 Task: Determine the distance from Orlando to Everglades National Park.
Action: Mouse moved to (237, 85)
Screenshot: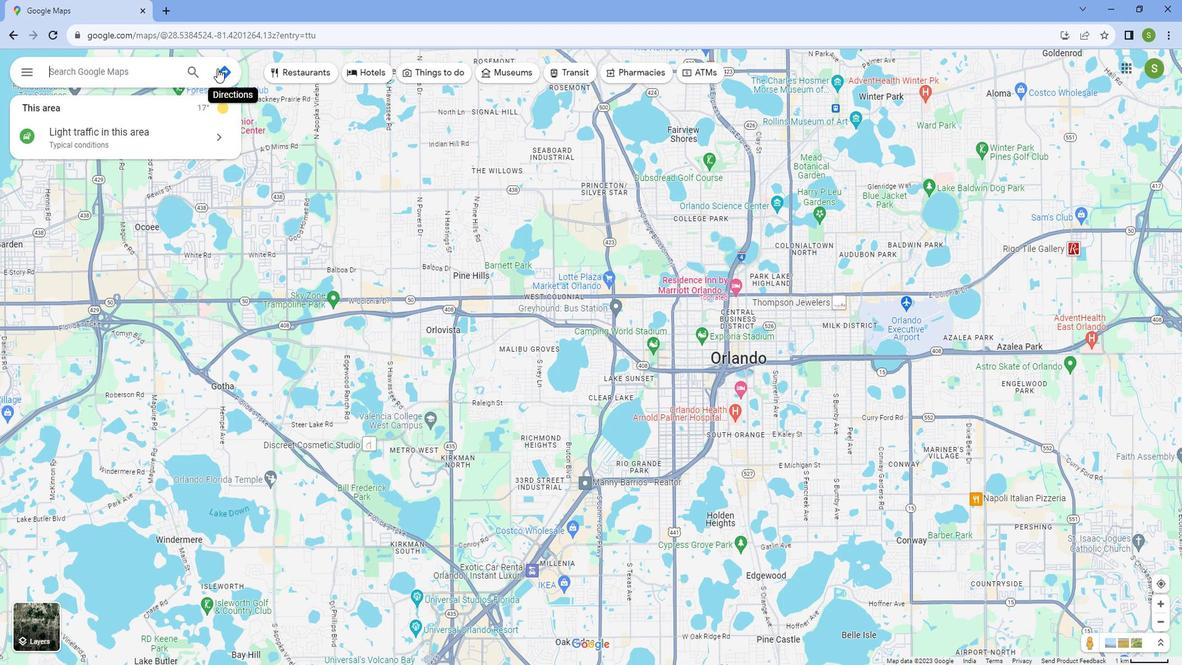 
Action: Mouse pressed left at (237, 85)
Screenshot: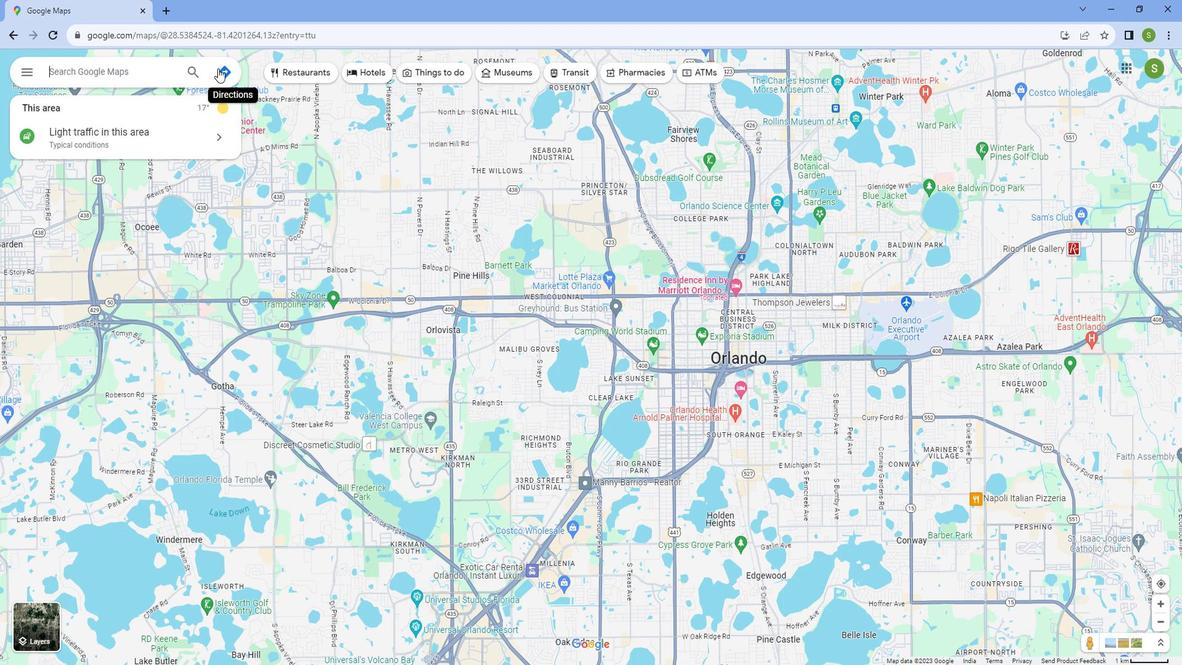 
Action: Mouse moved to (156, 115)
Screenshot: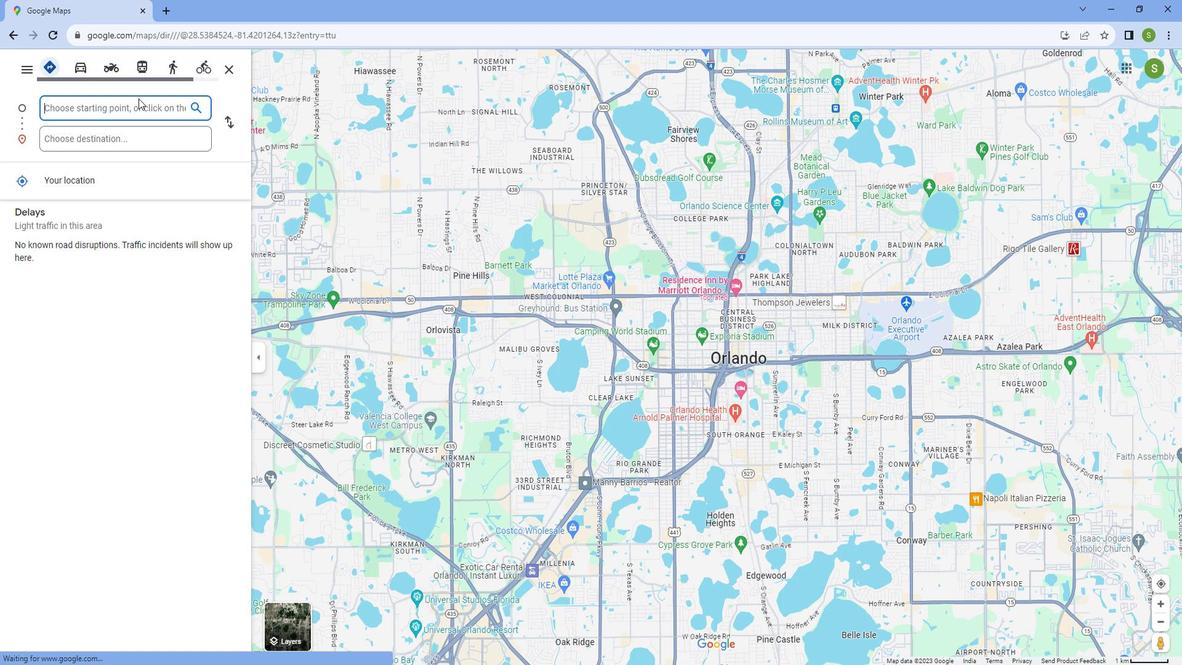 
Action: Mouse pressed left at (156, 115)
Screenshot: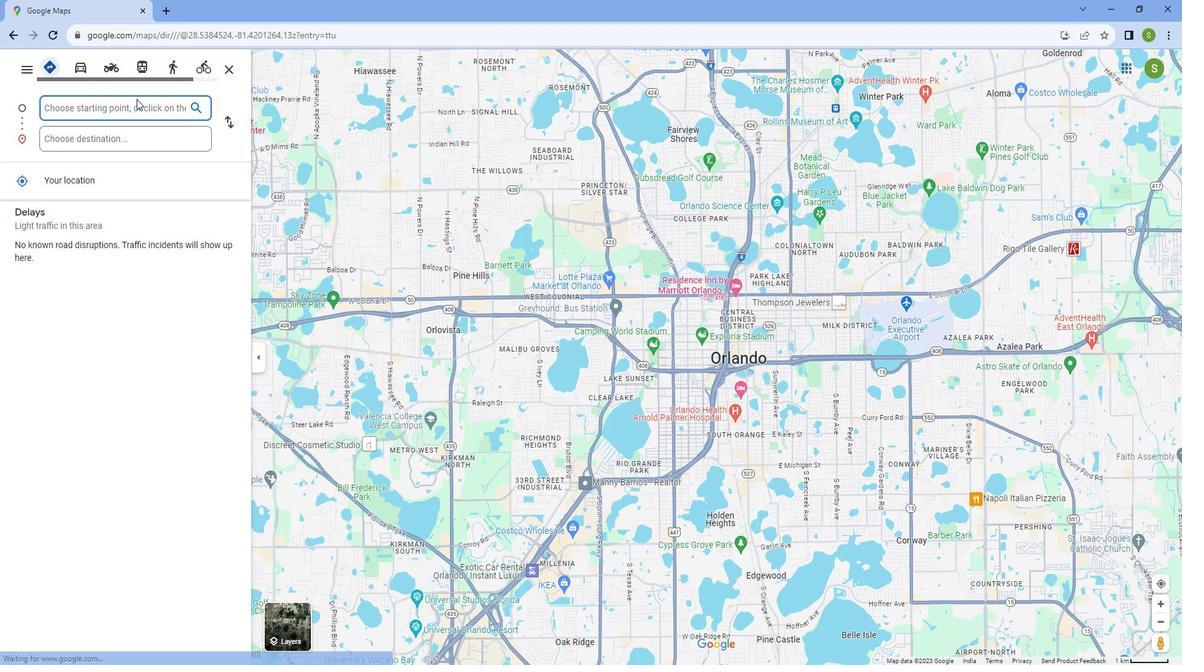 
Action: Mouse moved to (146, 123)
Screenshot: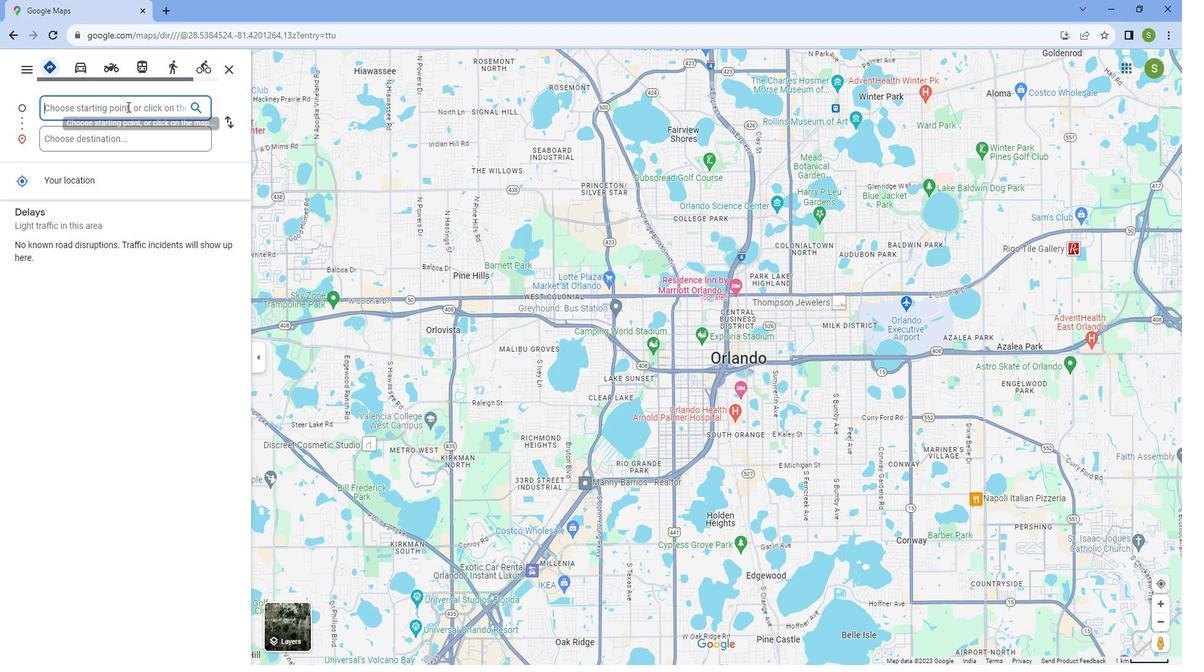
Action: Mouse pressed left at (146, 123)
Screenshot: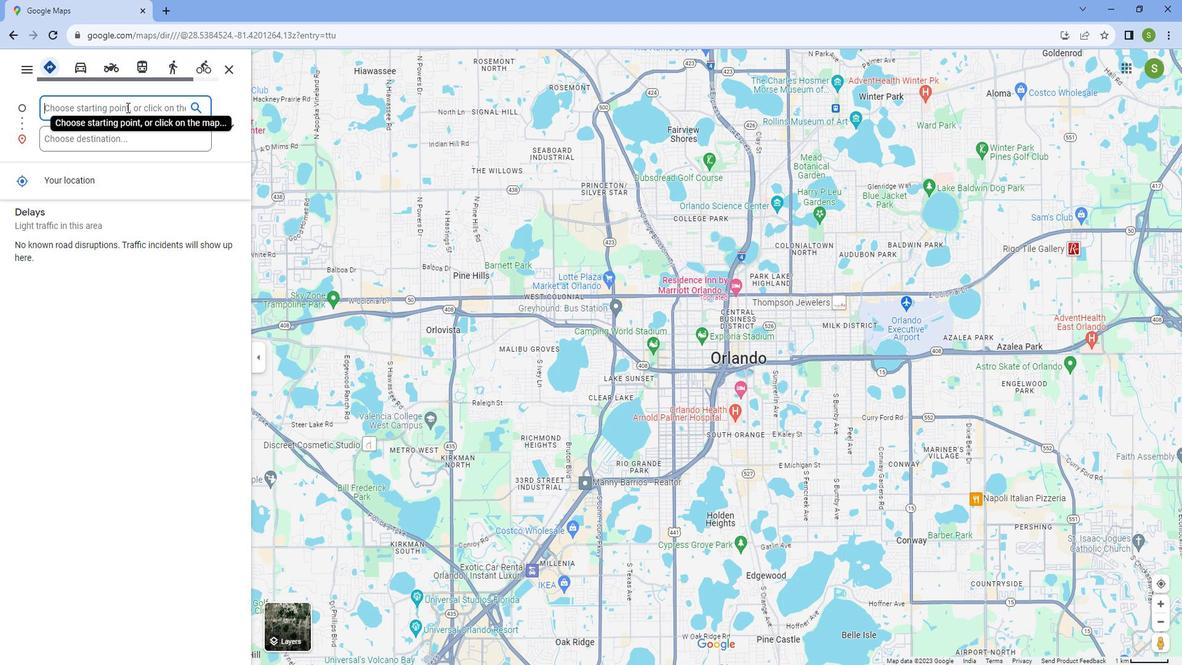 
Action: Key pressed <Key.caps_lock>O<Key.caps_lock>rkl<Key.backspace><Key.backspace>lando
Screenshot: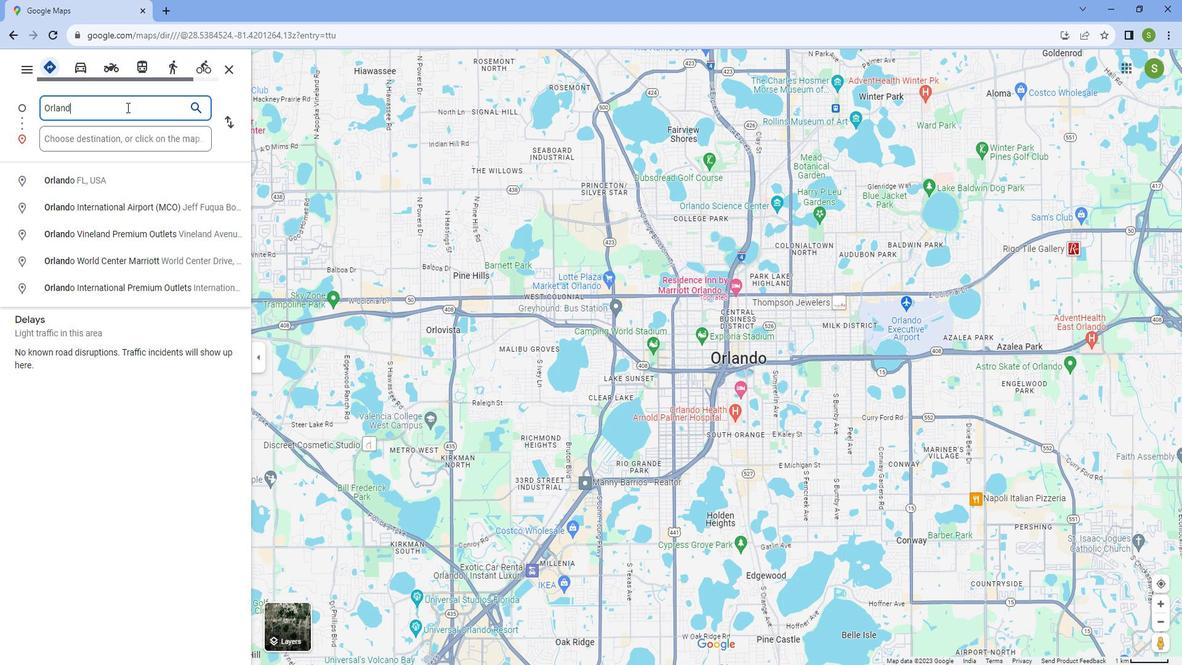 
Action: Mouse moved to (131, 190)
Screenshot: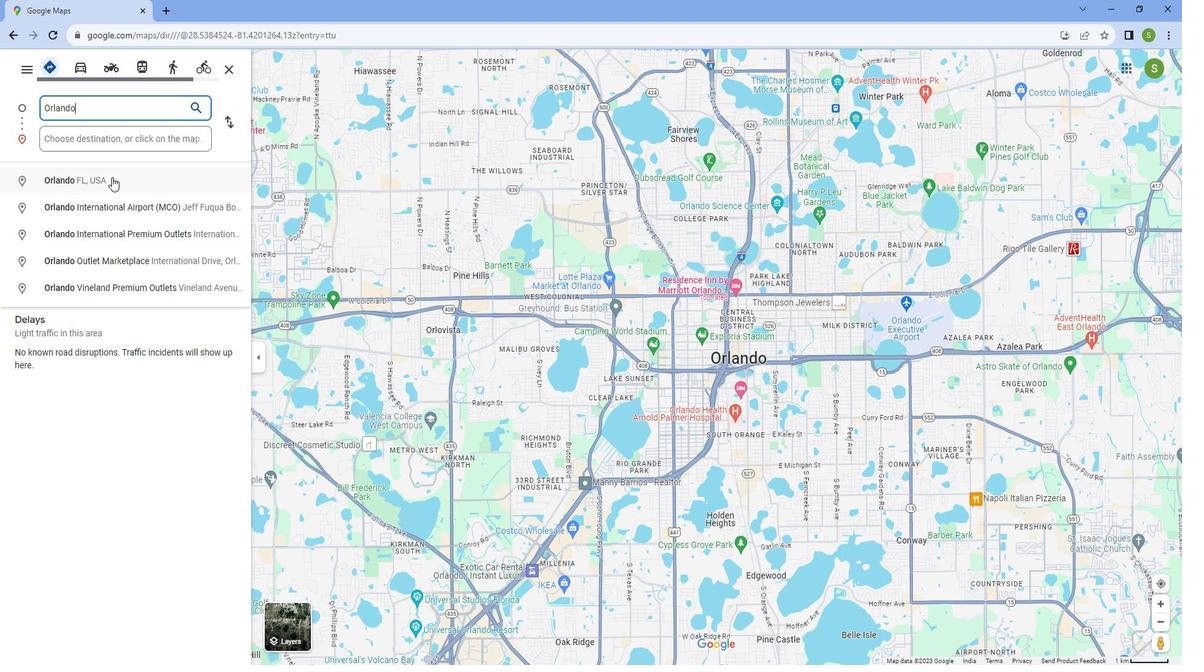 
Action: Mouse pressed left at (131, 190)
Screenshot: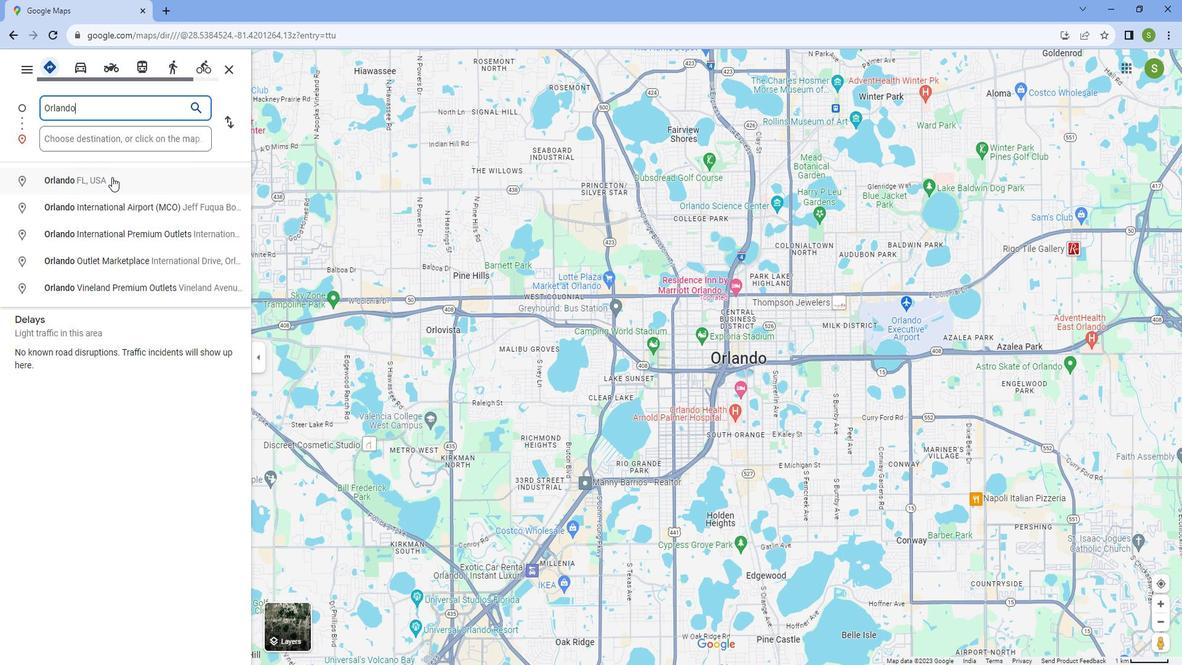 
Action: Mouse moved to (118, 149)
Screenshot: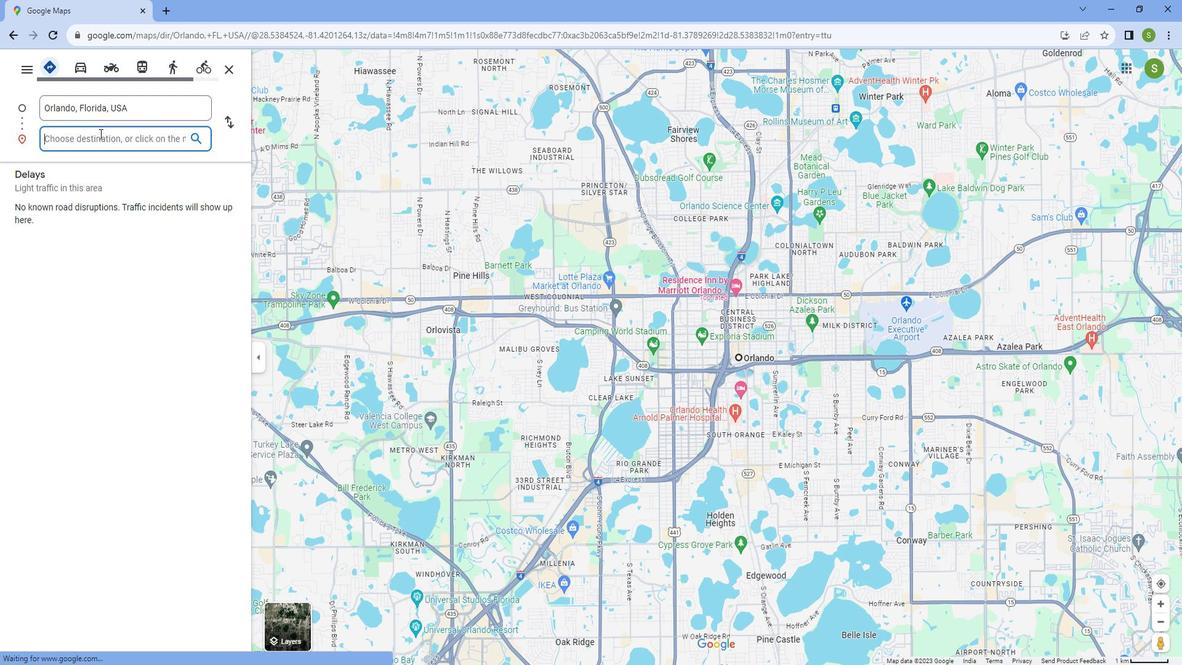 
Action: Mouse pressed left at (118, 149)
Screenshot: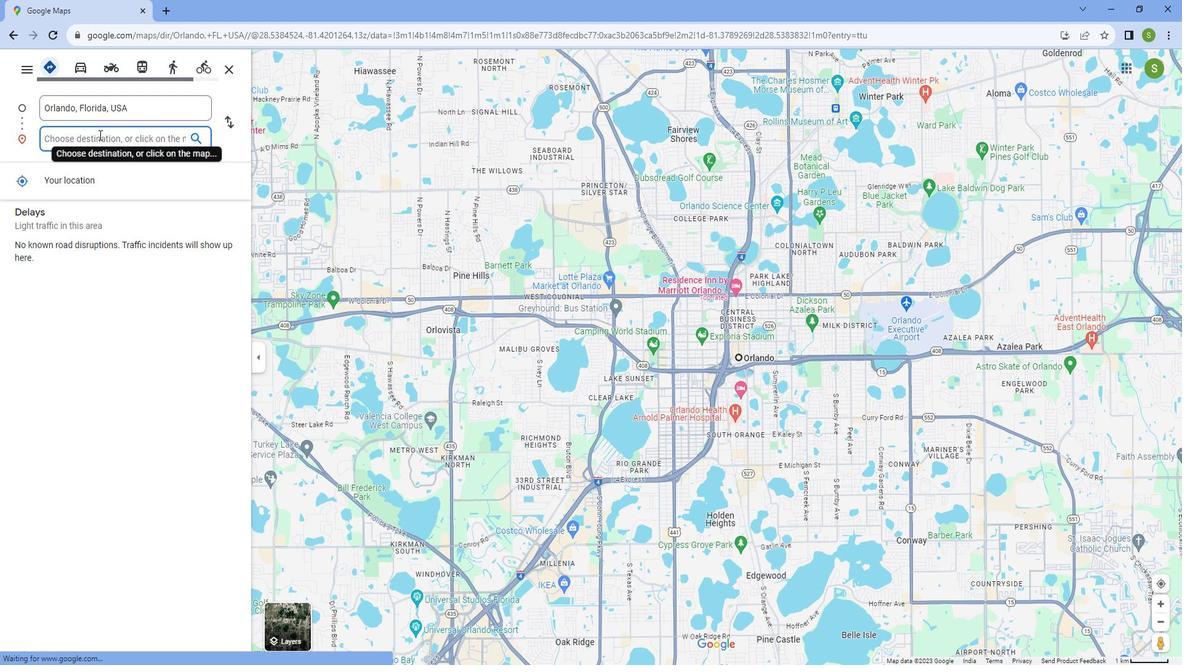 
Action: Key pressed <Key.caps_lock>E<Key.caps_lock>verglades<Key.space><Key.caps_lock>N<Key.caps_lock>t<Key.backspace>ational<Key.space><Key.caps_lock>P<Key.caps_lock>rk
Screenshot: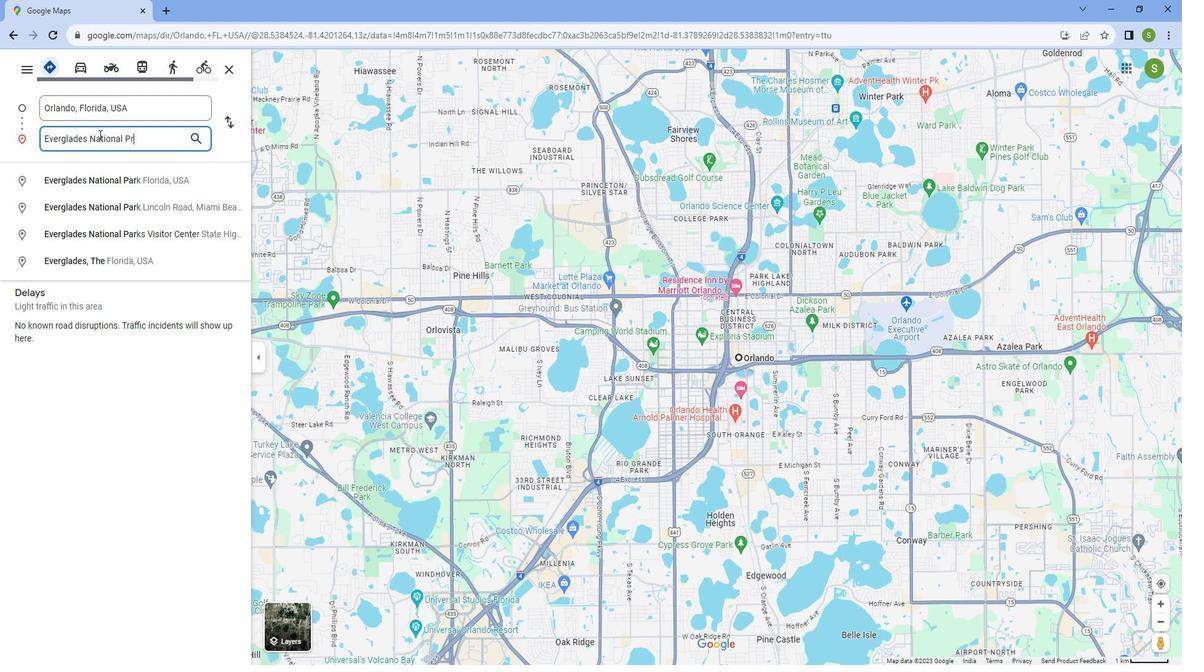 
Action: Mouse moved to (123, 192)
Screenshot: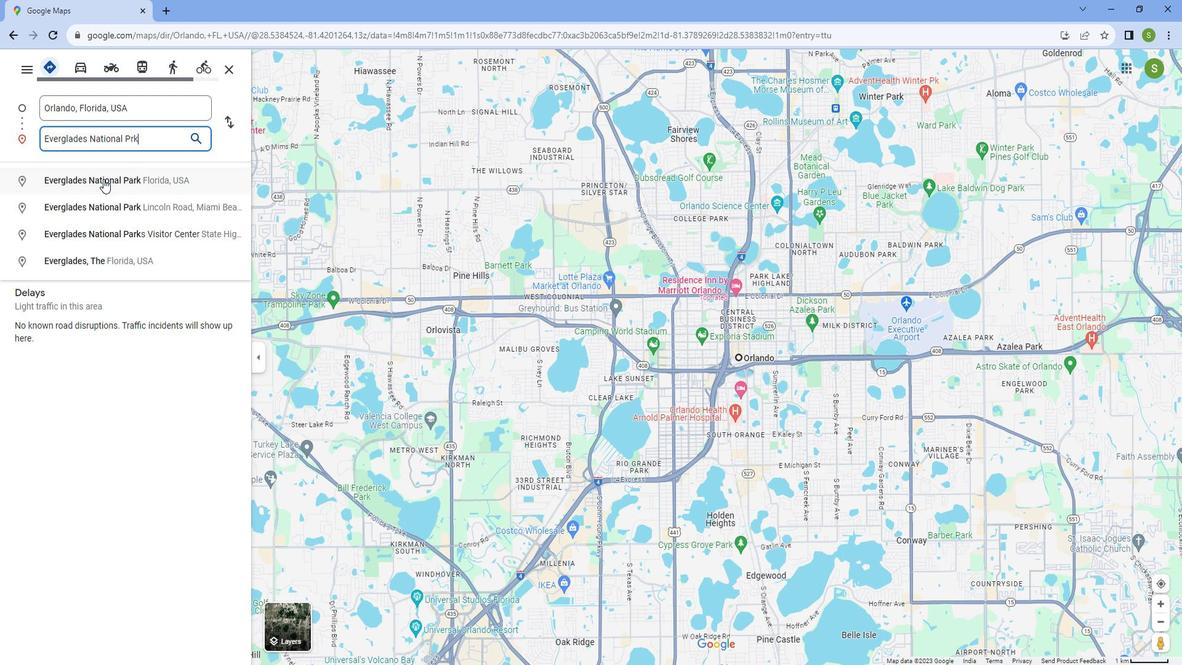
Action: Mouse pressed left at (123, 192)
Screenshot: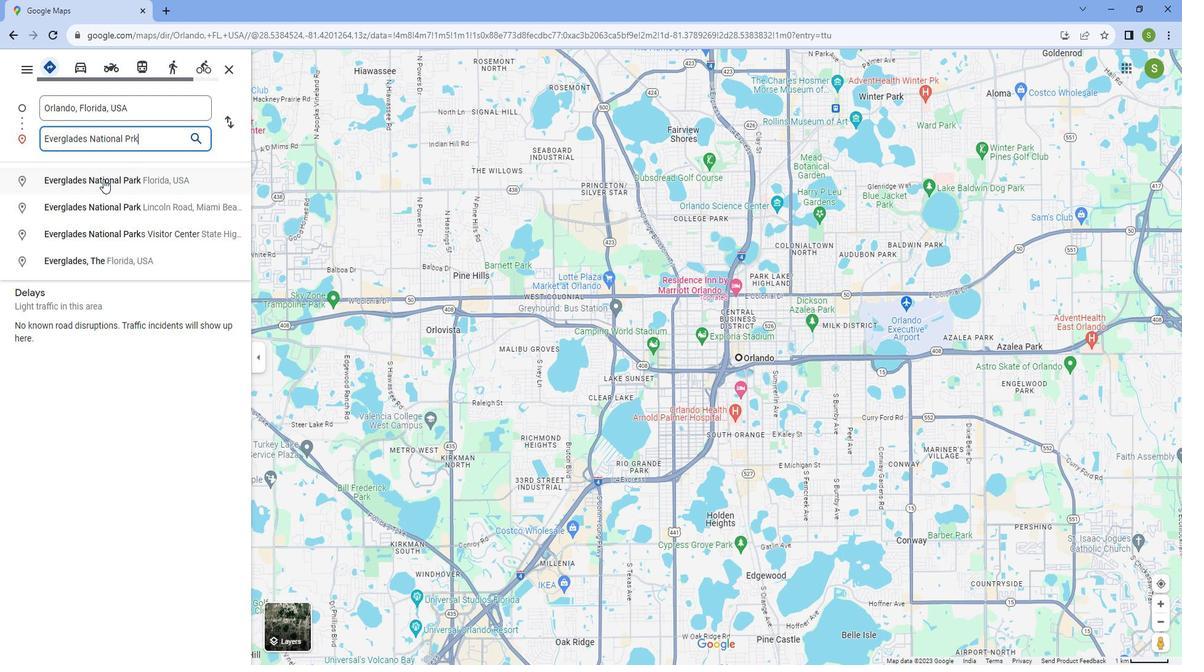 
Action: Mouse moved to (513, 620)
Screenshot: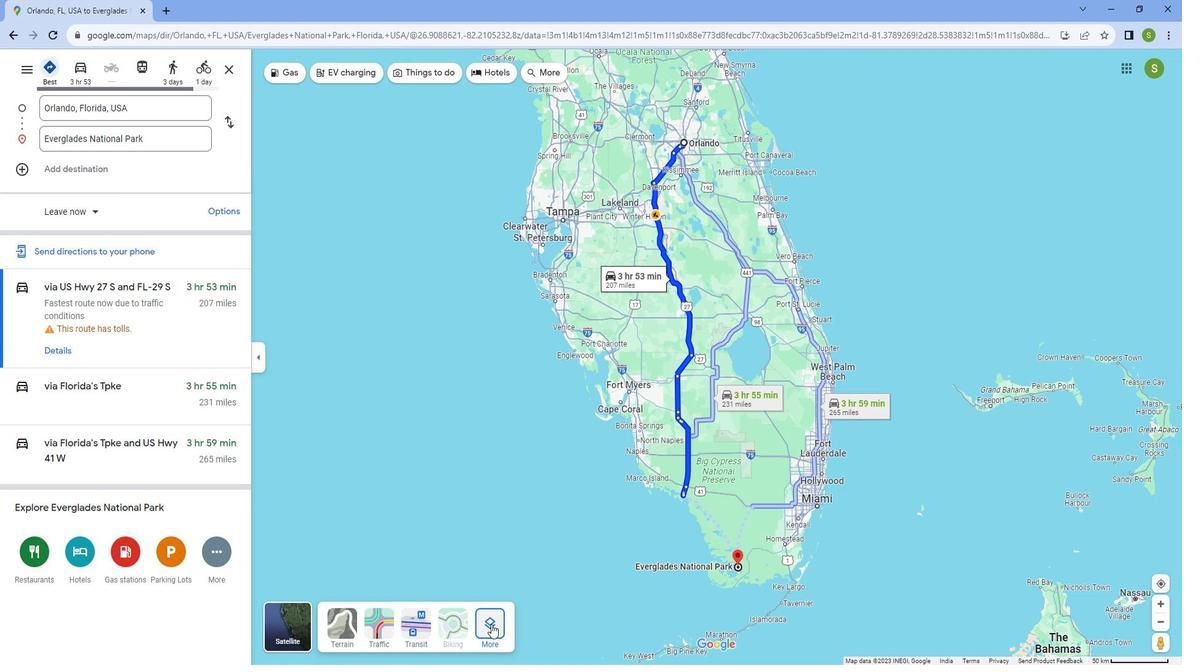
Action: Mouse pressed left at (513, 620)
Screenshot: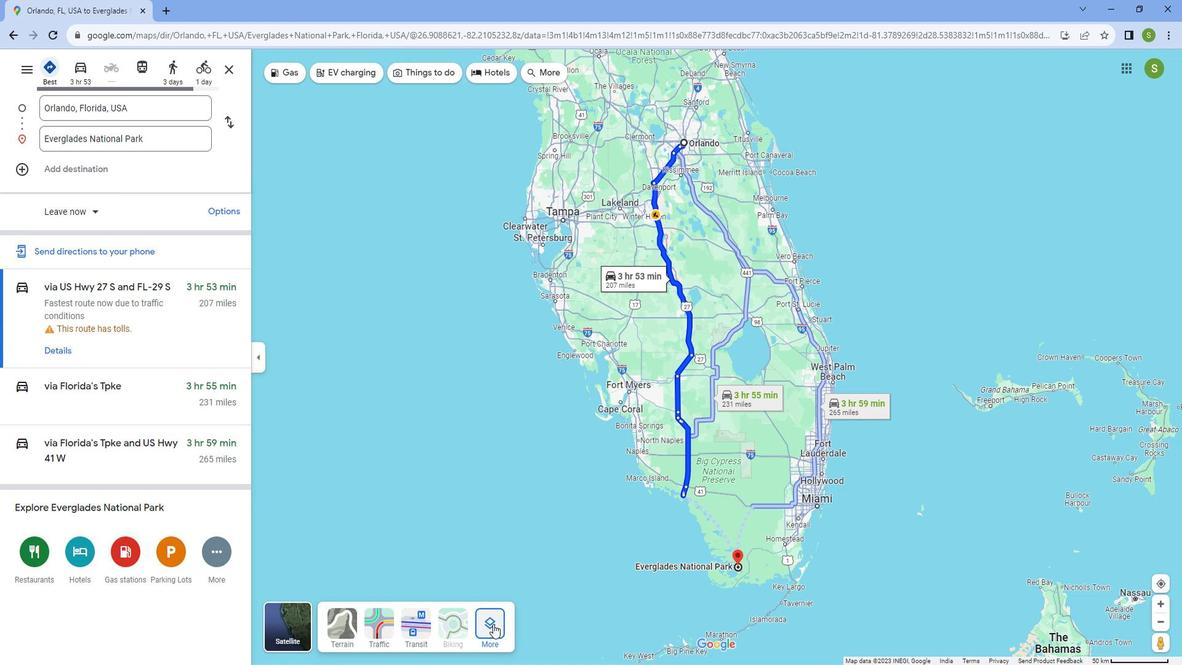 
Action: Mouse moved to (391, 508)
Screenshot: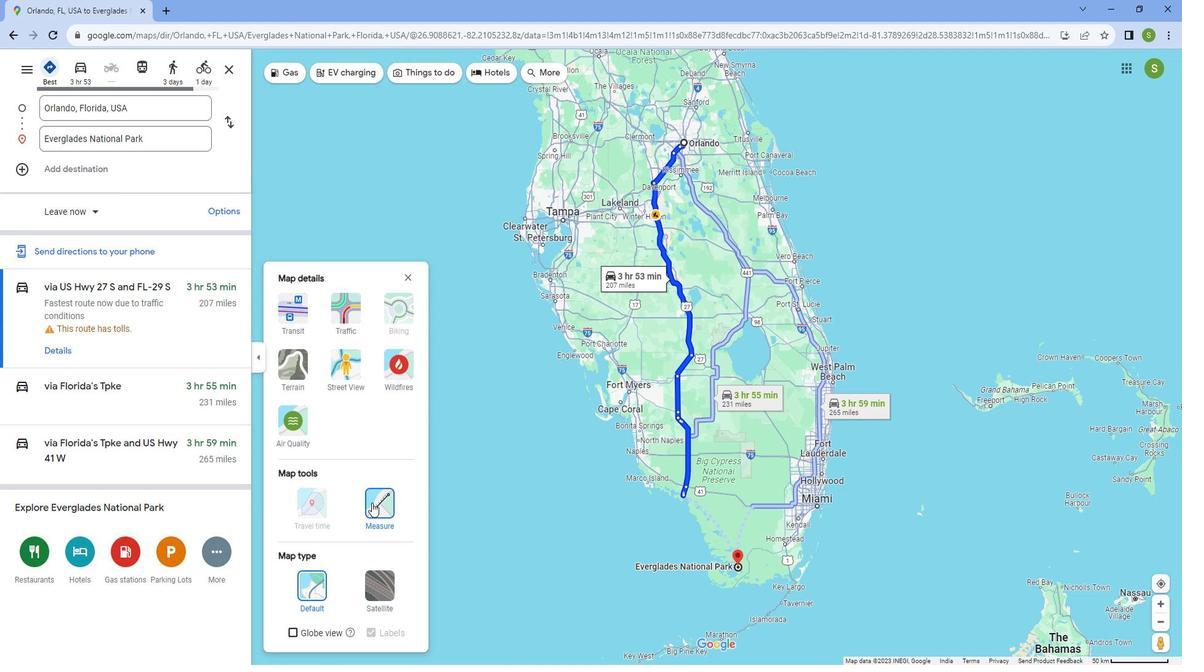 
Action: Mouse pressed left at (391, 508)
Screenshot: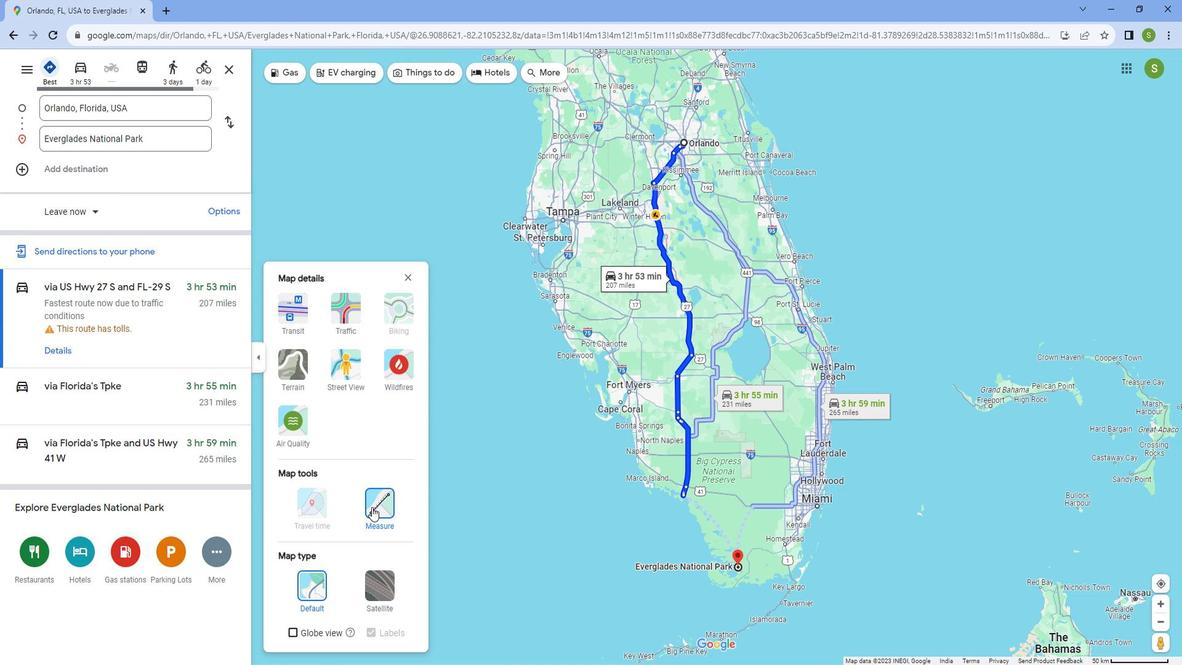 
Action: Mouse moved to (781, 560)
Screenshot: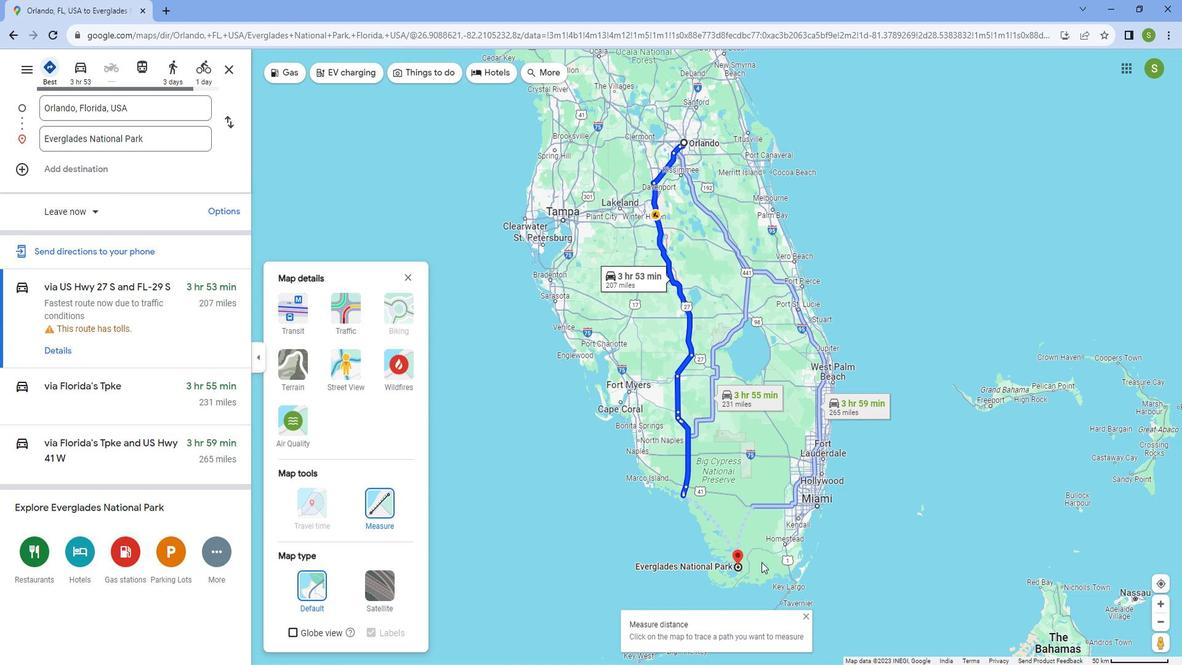 
Action: Mouse scrolled (781, 561) with delta (0, 0)
Screenshot: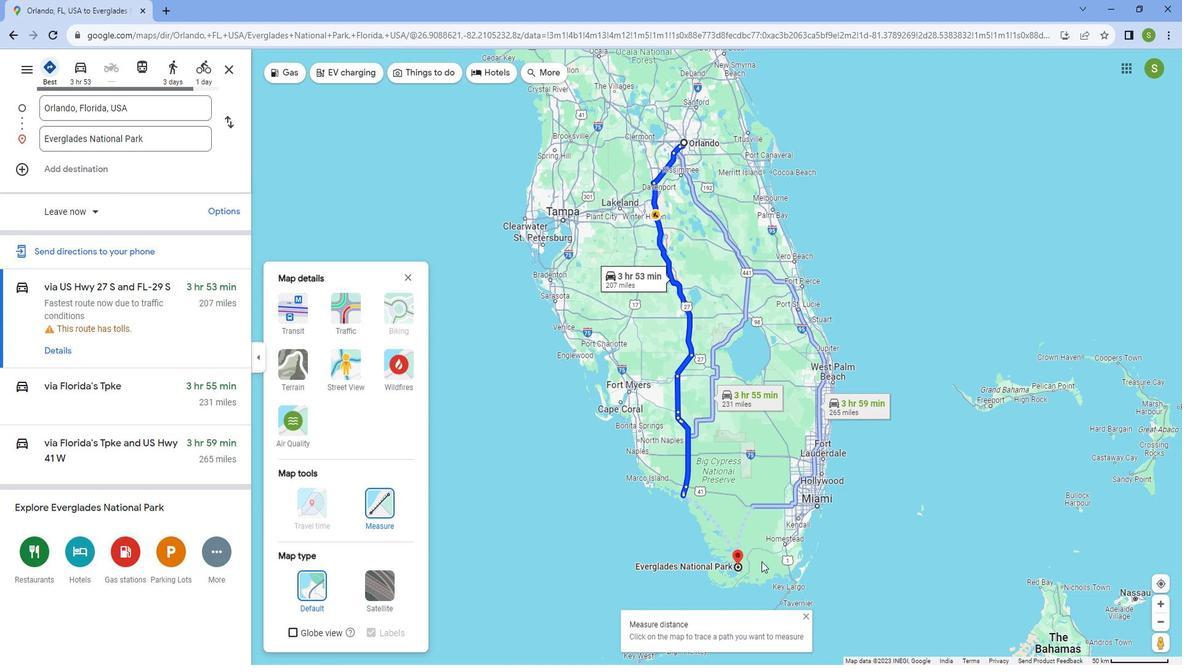 
Action: Mouse moved to (737, 19)
Screenshot: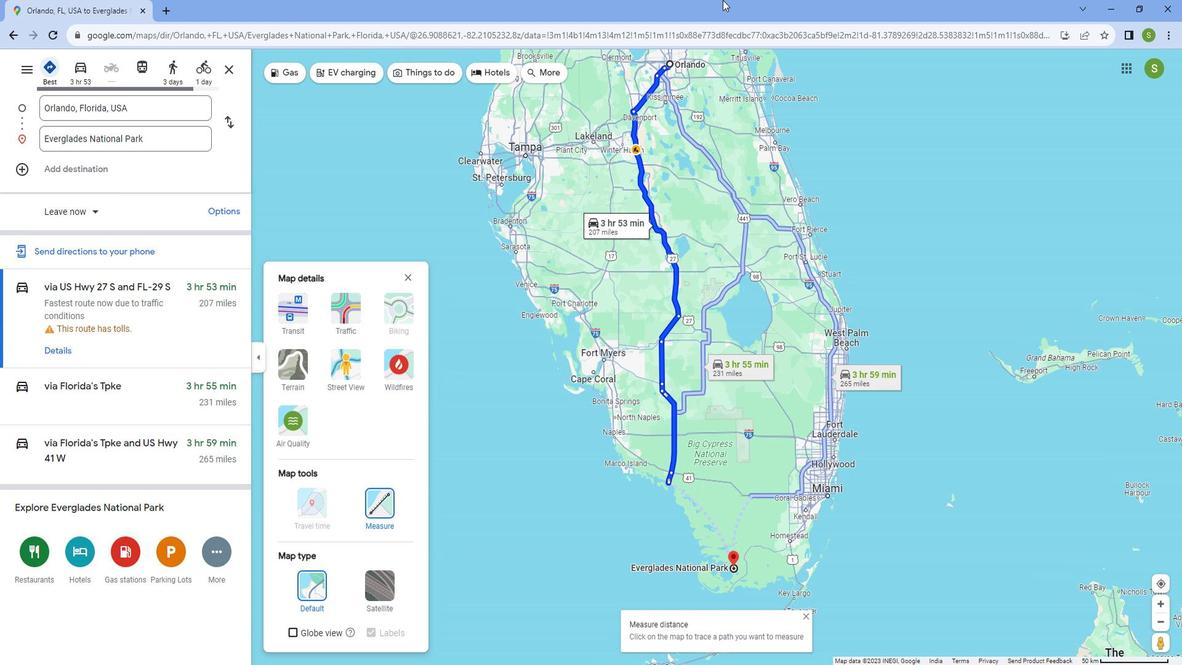 
Action: Mouse scrolled (737, 19) with delta (0, 0)
Screenshot: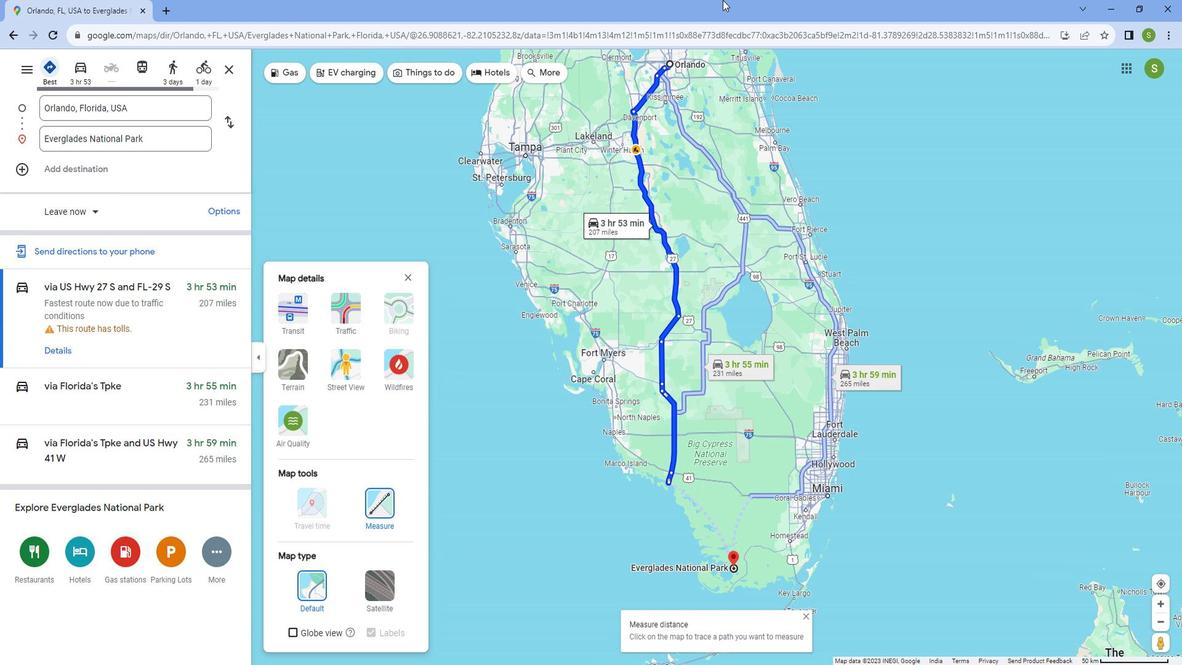 
Action: Mouse moved to (657, 86)
Screenshot: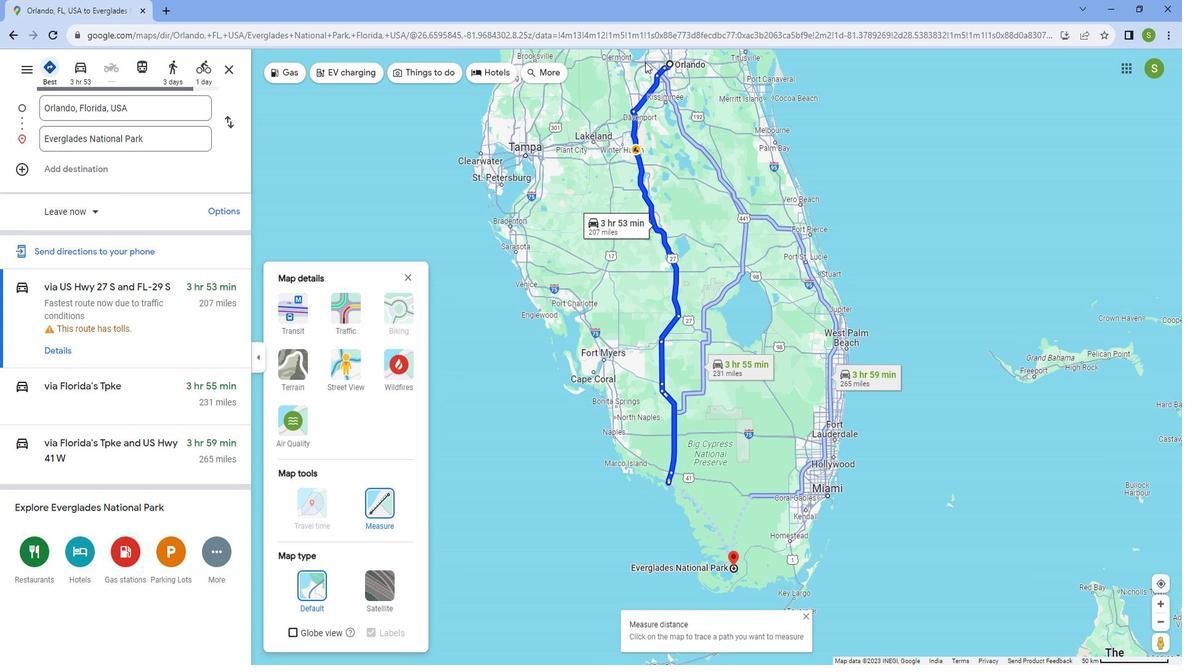 
Action: Mouse scrolled (657, 86) with delta (0, 0)
Screenshot: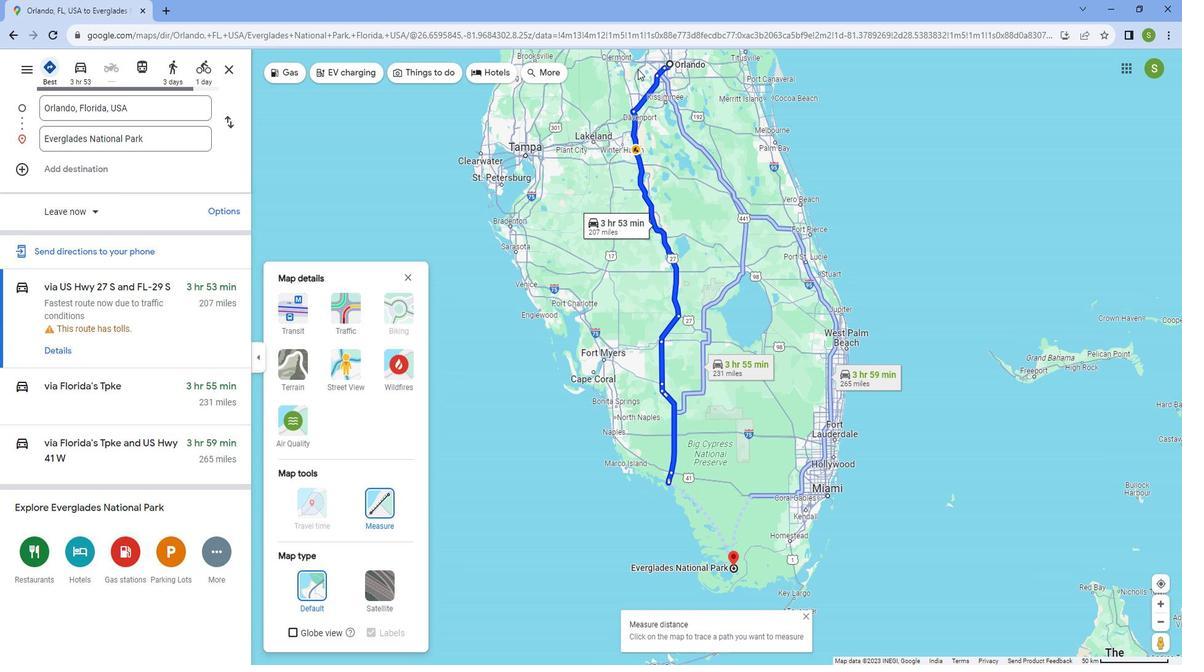 
Action: Mouse scrolled (657, 86) with delta (0, 0)
Screenshot: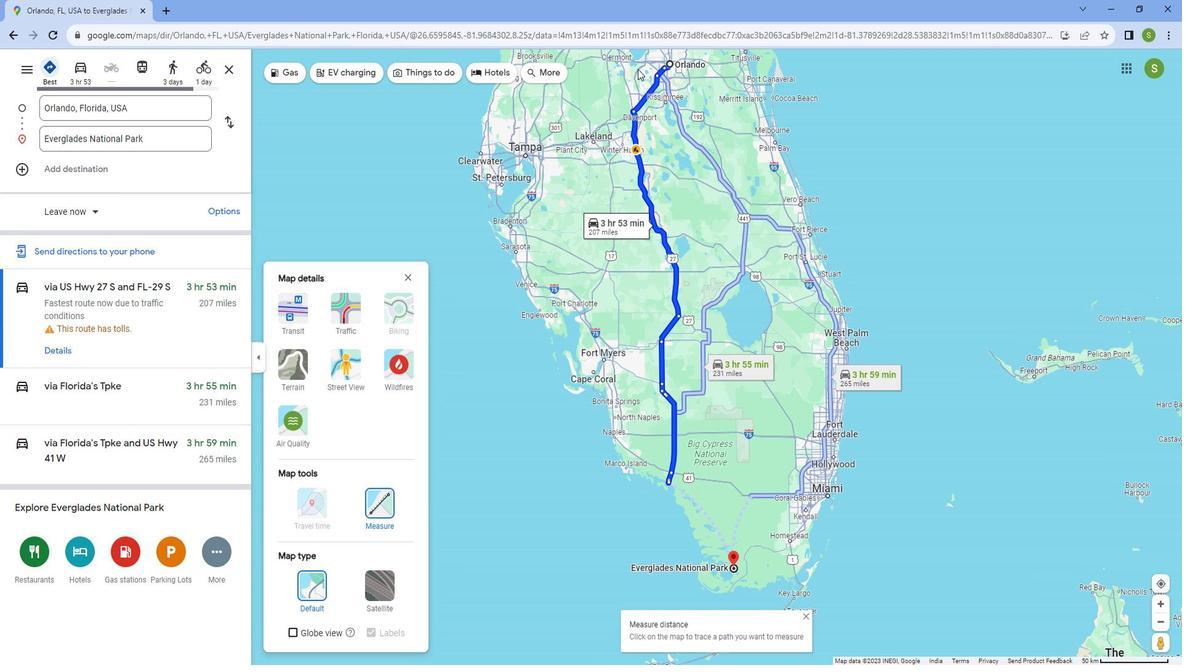 
Action: Mouse scrolled (657, 86) with delta (0, 0)
Screenshot: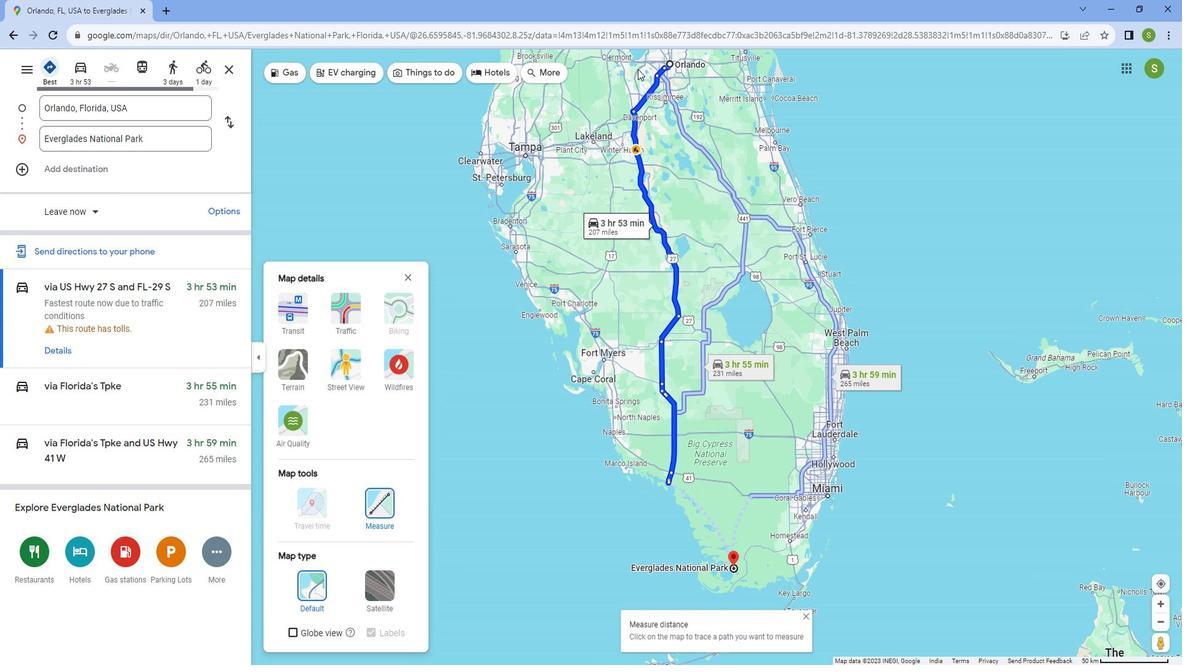 
Action: Mouse moved to (662, 57)
Screenshot: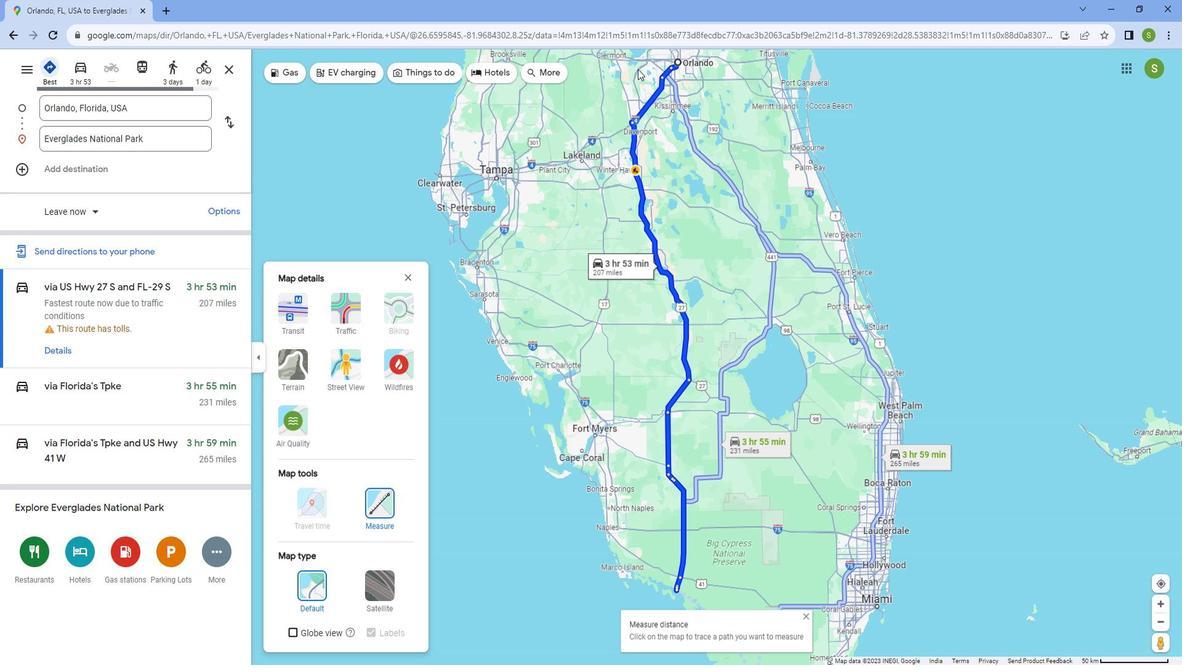 
Action: Mouse scrolled (662, 57) with delta (0, 0)
Screenshot: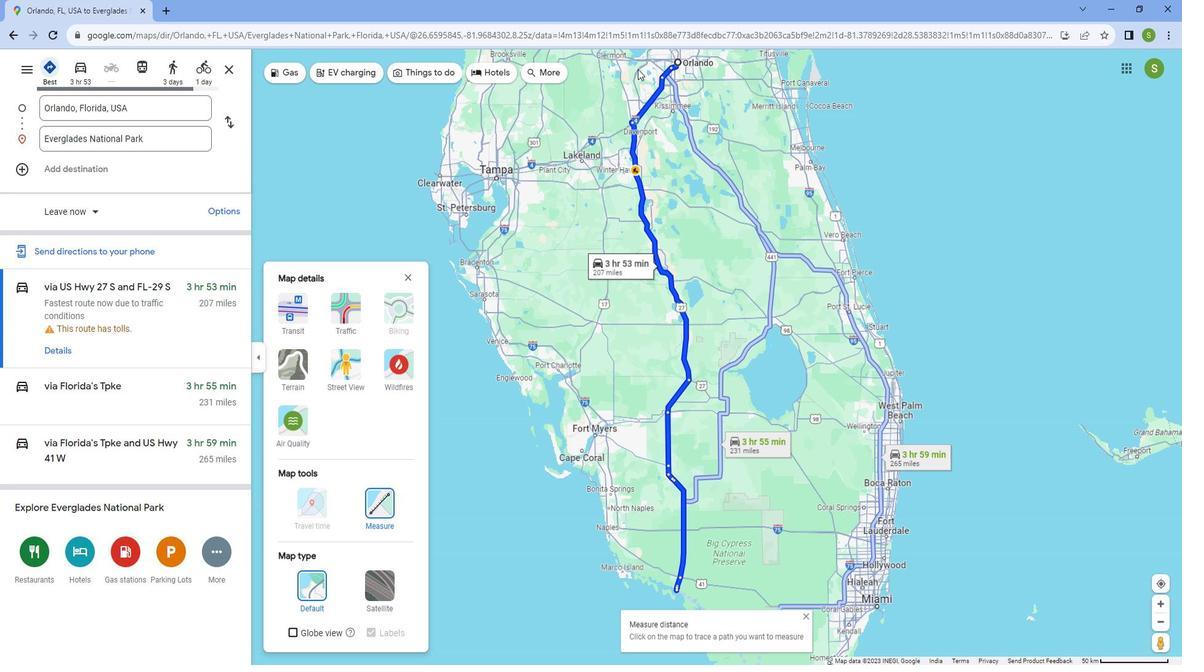 
Action: Mouse scrolled (662, 57) with delta (0, 0)
Screenshot: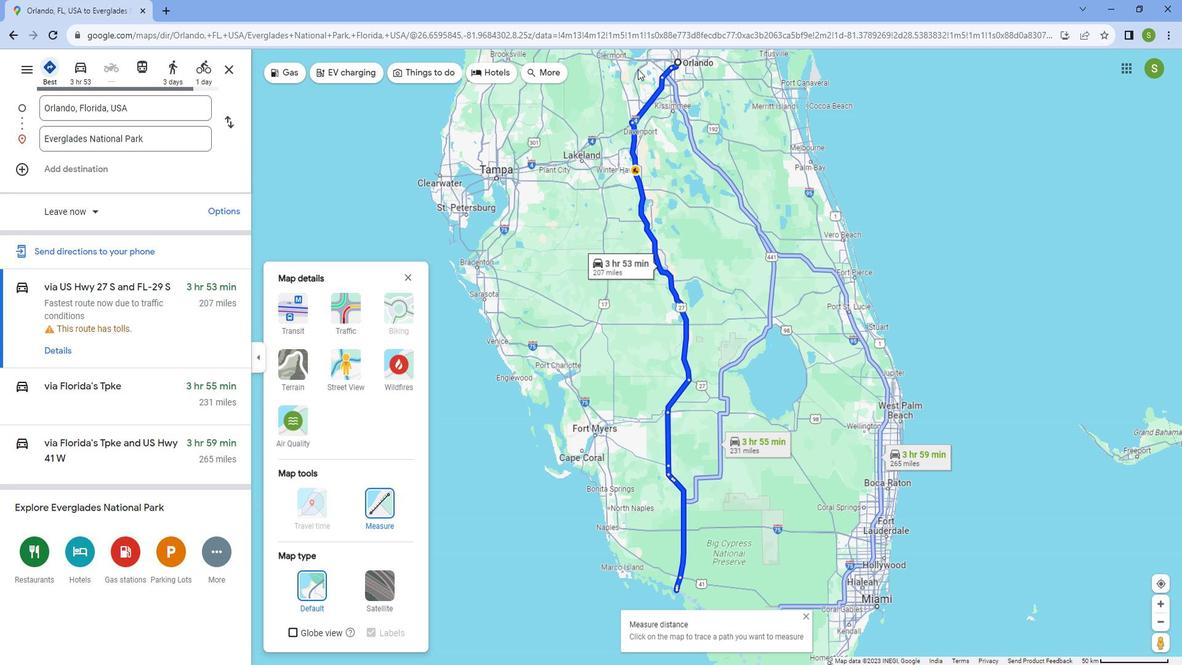 
Action: Mouse scrolled (662, 57) with delta (0, 0)
Screenshot: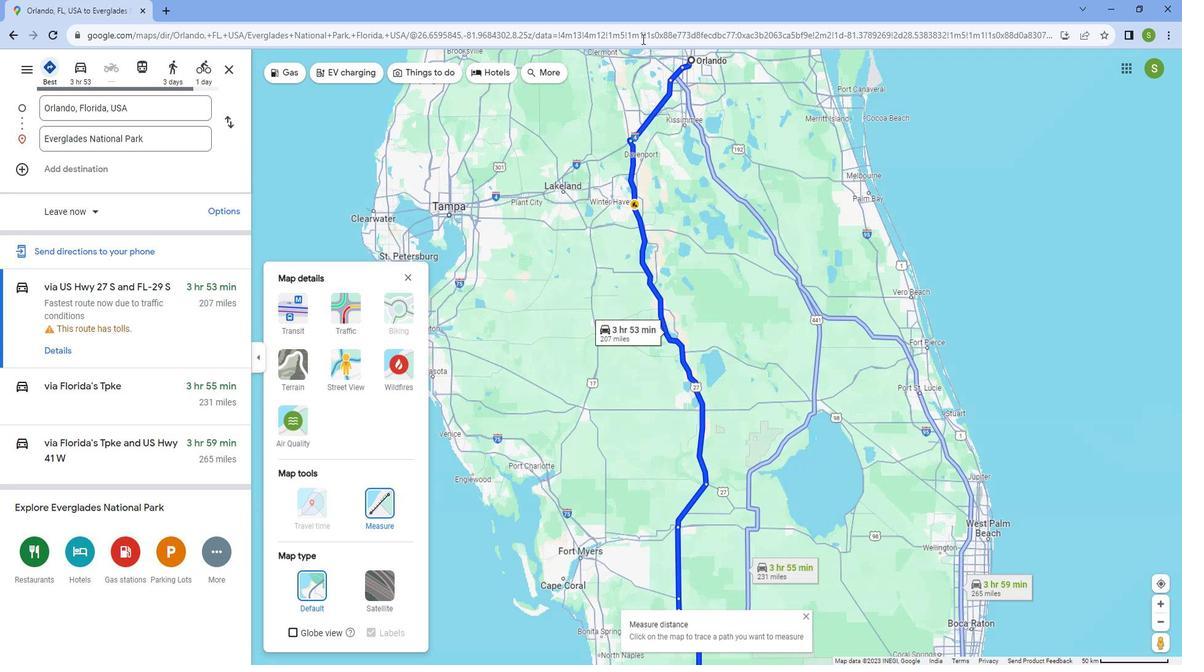 
Action: Mouse scrolled (662, 57) with delta (0, 0)
Screenshot: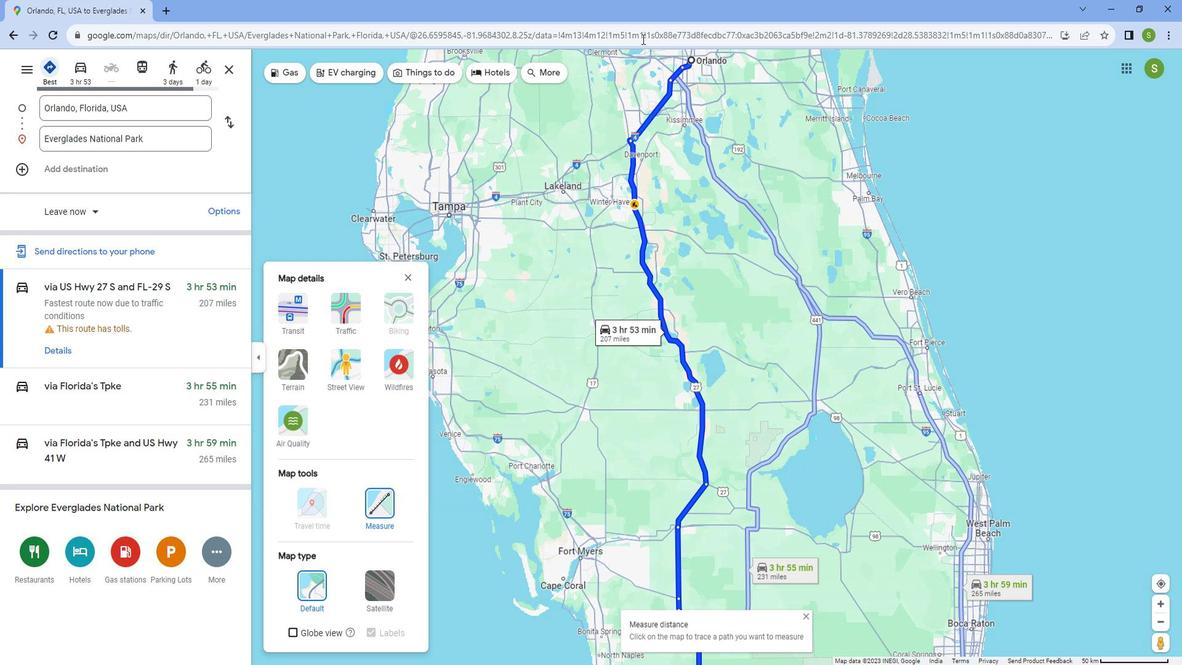 
Action: Mouse scrolled (662, 56) with delta (0, 0)
Screenshot: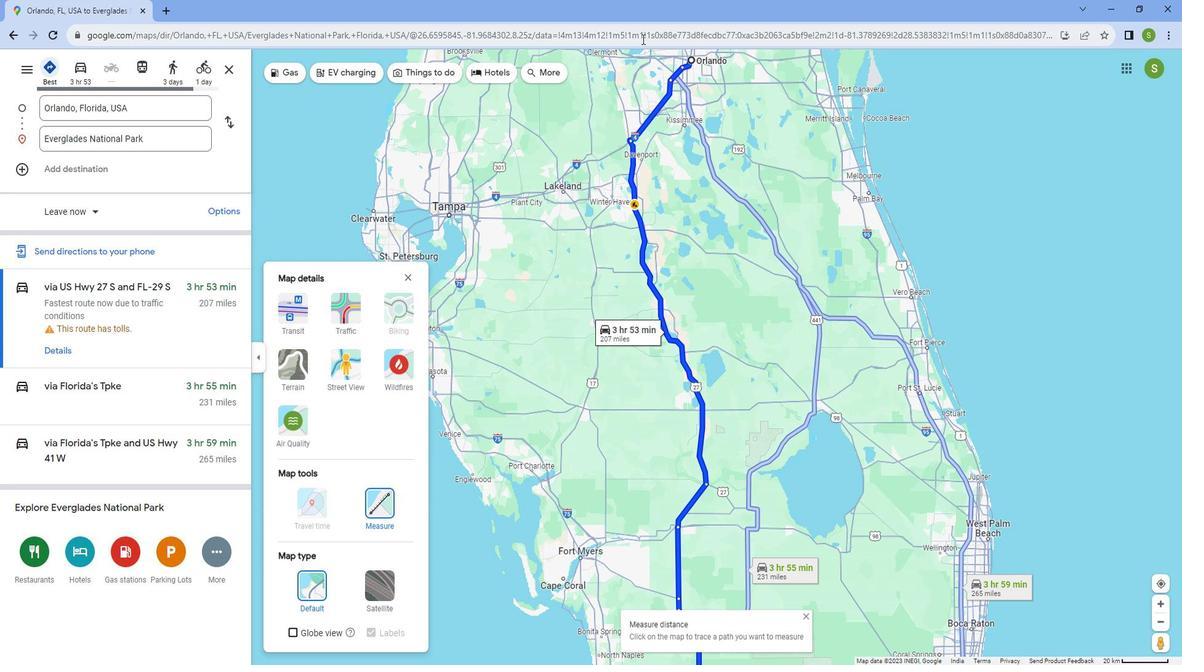 
Action: Mouse moved to (657, 83)
Screenshot: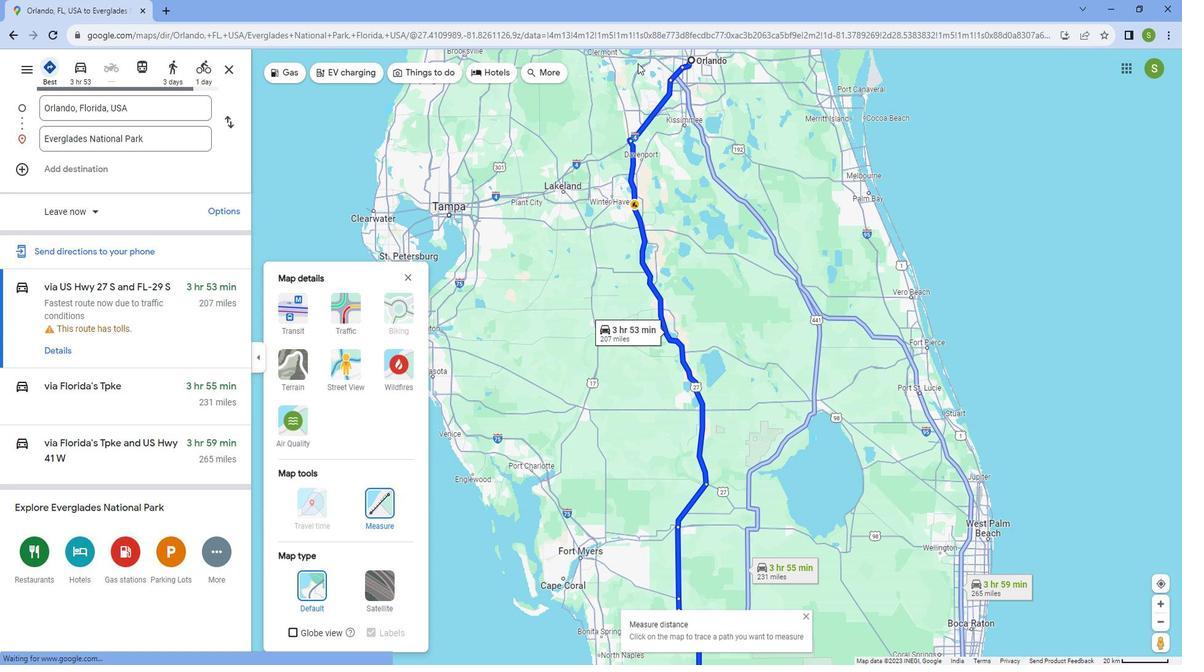 
Action: Mouse scrolled (657, 83) with delta (0, 0)
Screenshot: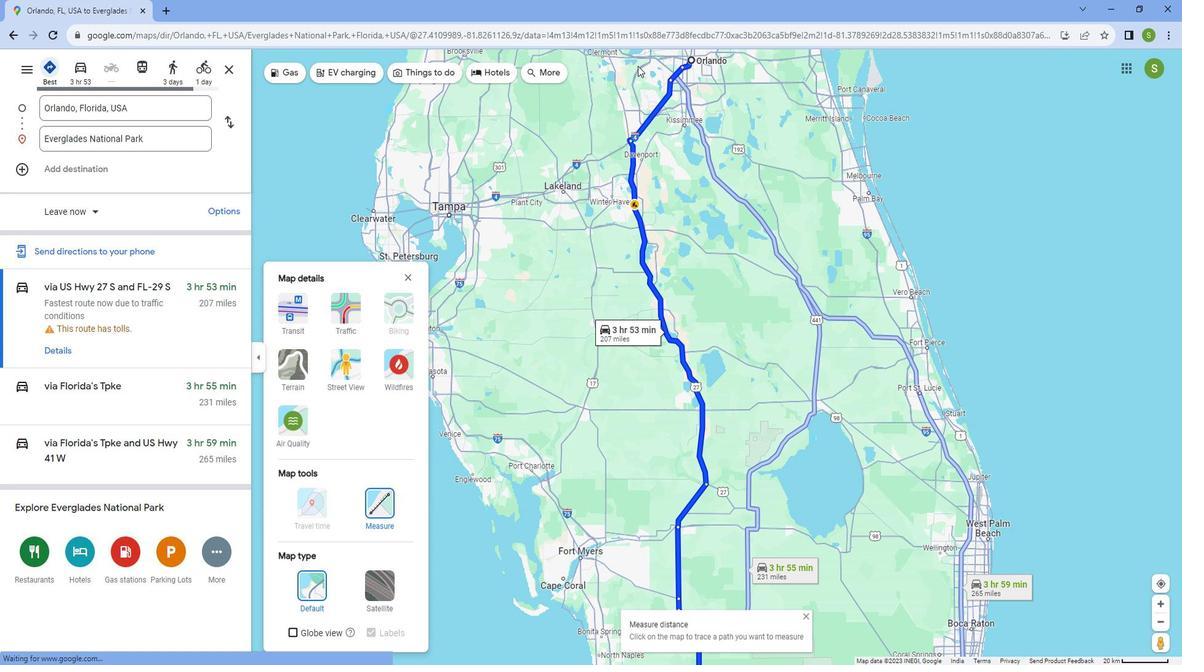 
Action: Mouse scrolled (657, 83) with delta (0, 0)
Screenshot: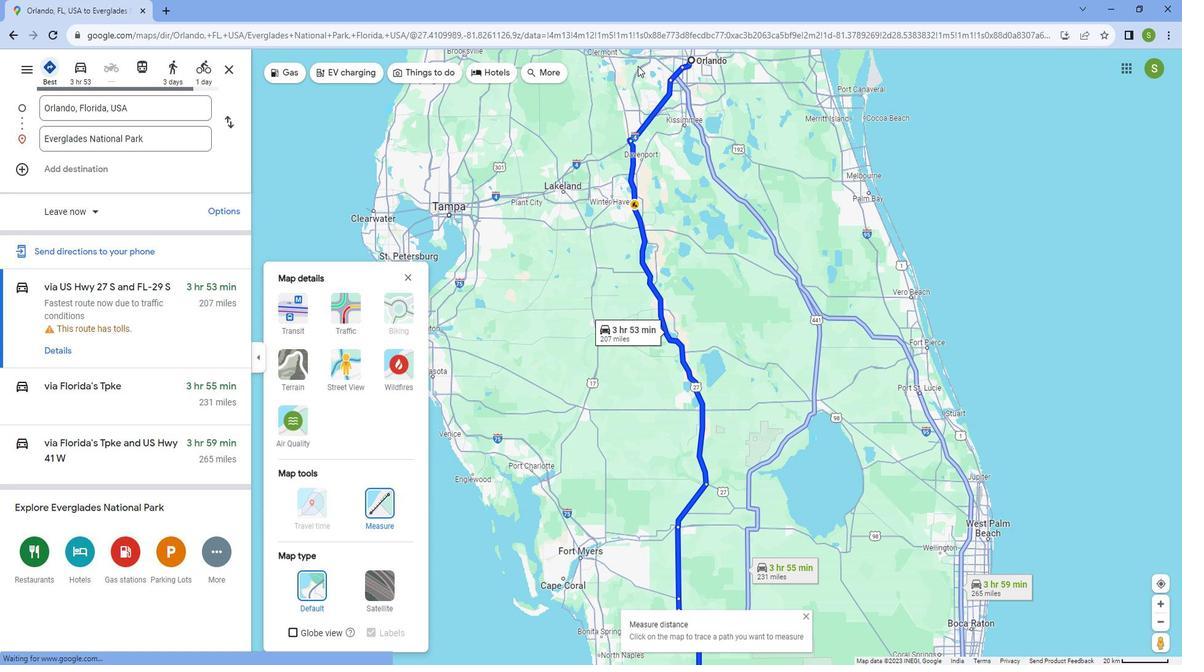 
Action: Mouse scrolled (657, 83) with delta (0, 0)
Screenshot: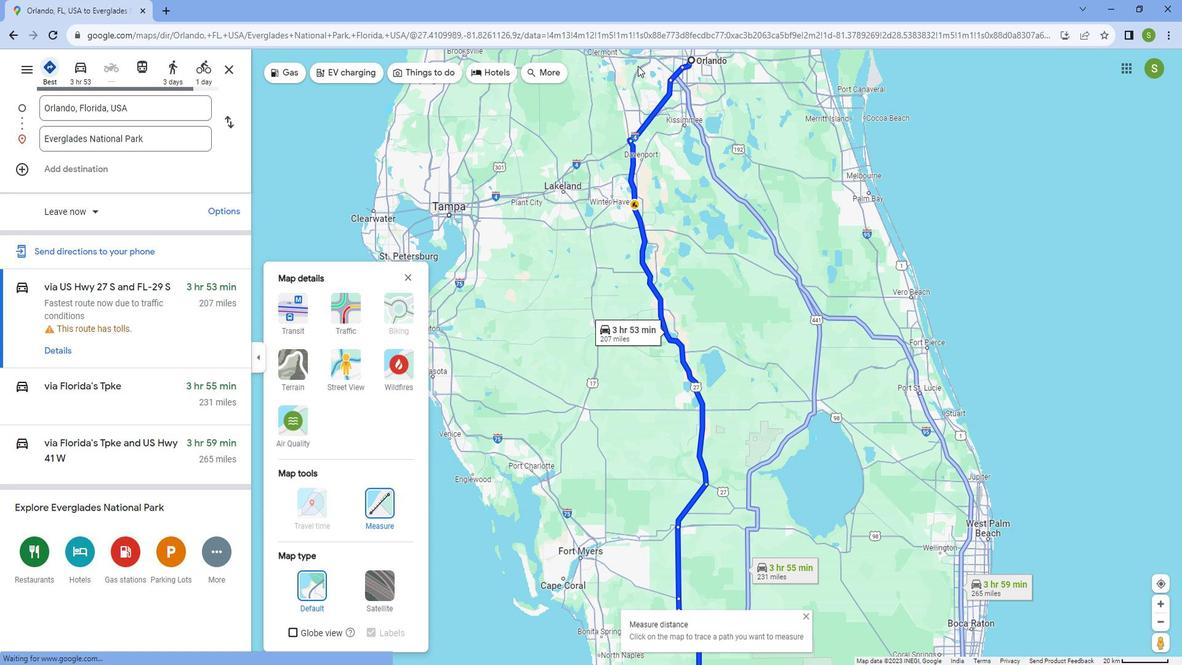 
Action: Mouse scrolled (657, 83) with delta (0, 0)
Screenshot: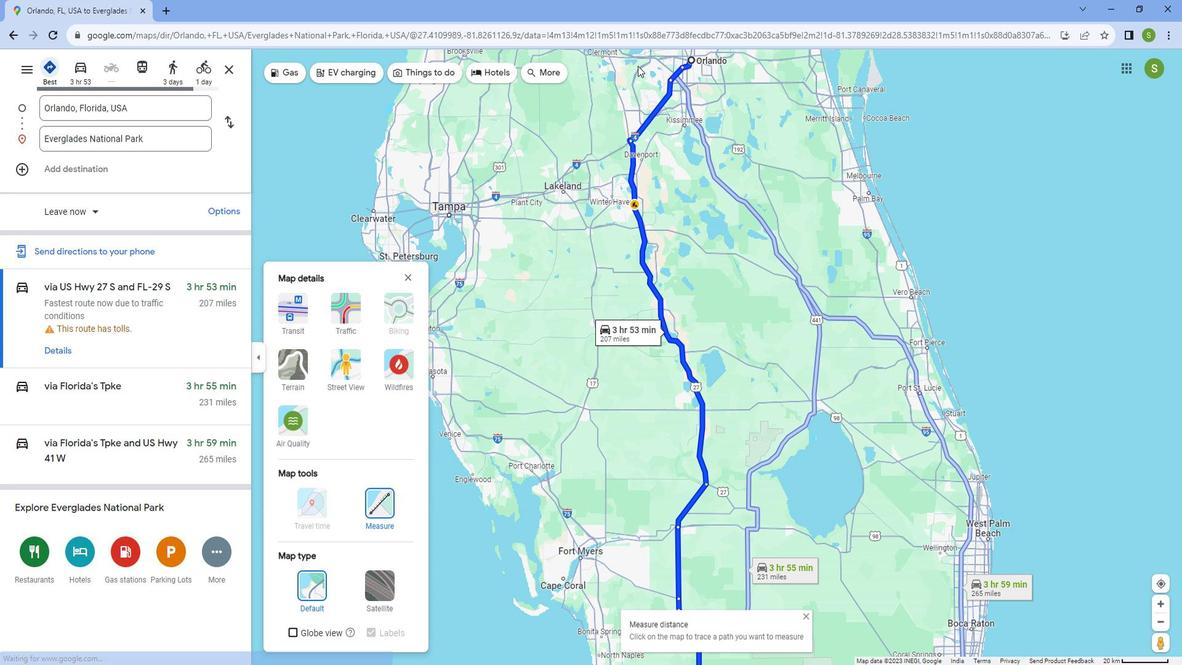 
Action: Mouse scrolled (657, 82) with delta (0, 0)
Screenshot: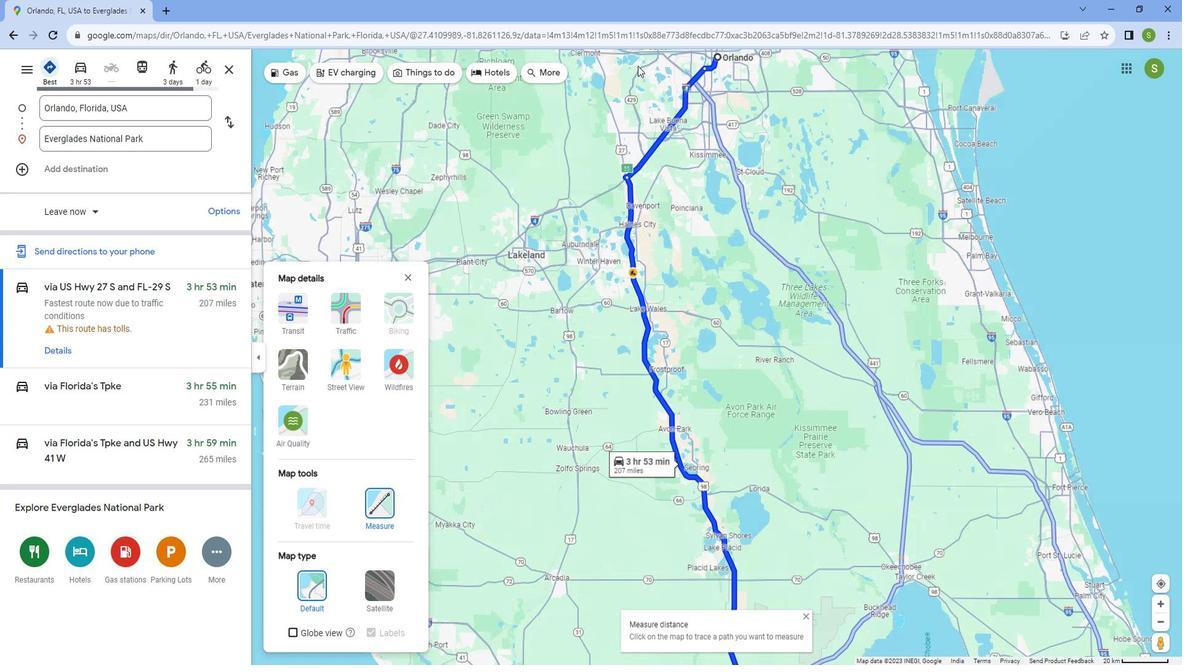 
Action: Mouse moved to (664, 73)
Screenshot: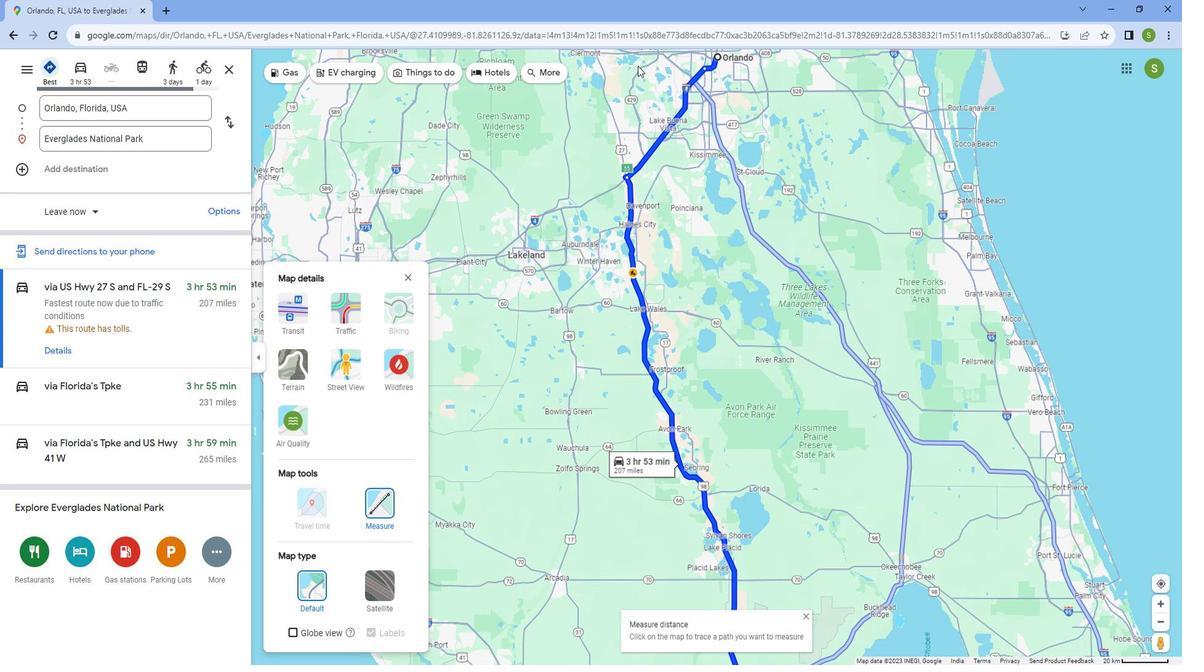 
Action: Mouse scrolled (664, 74) with delta (0, 0)
Screenshot: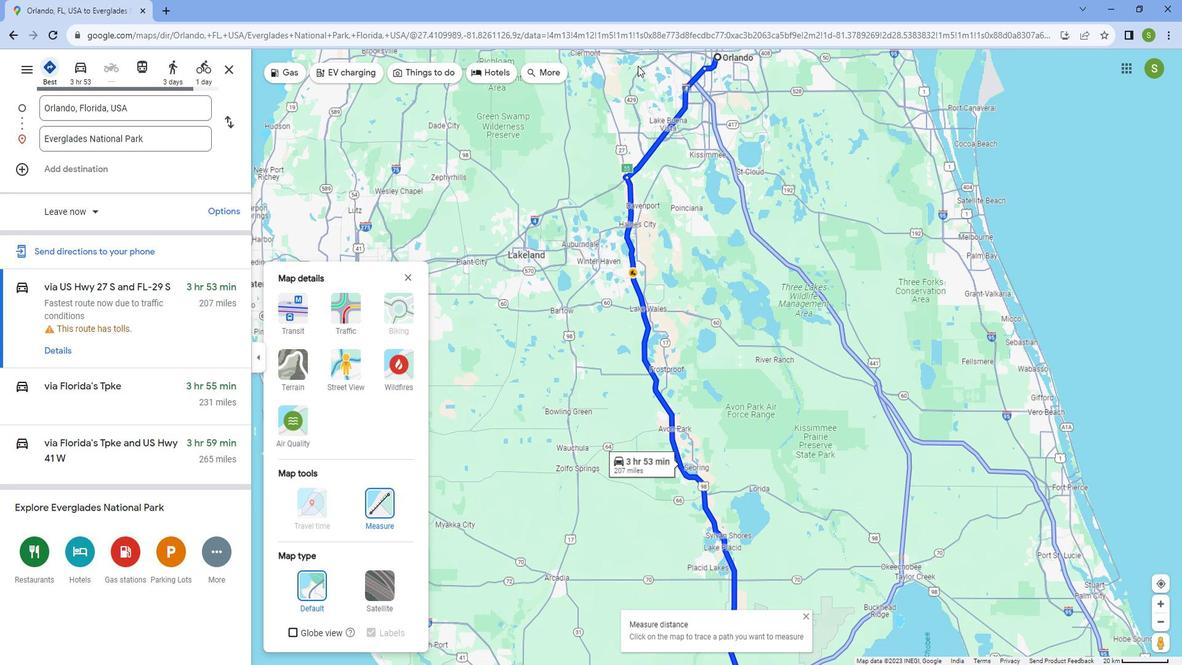 
Action: Mouse scrolled (664, 74) with delta (0, 0)
Screenshot: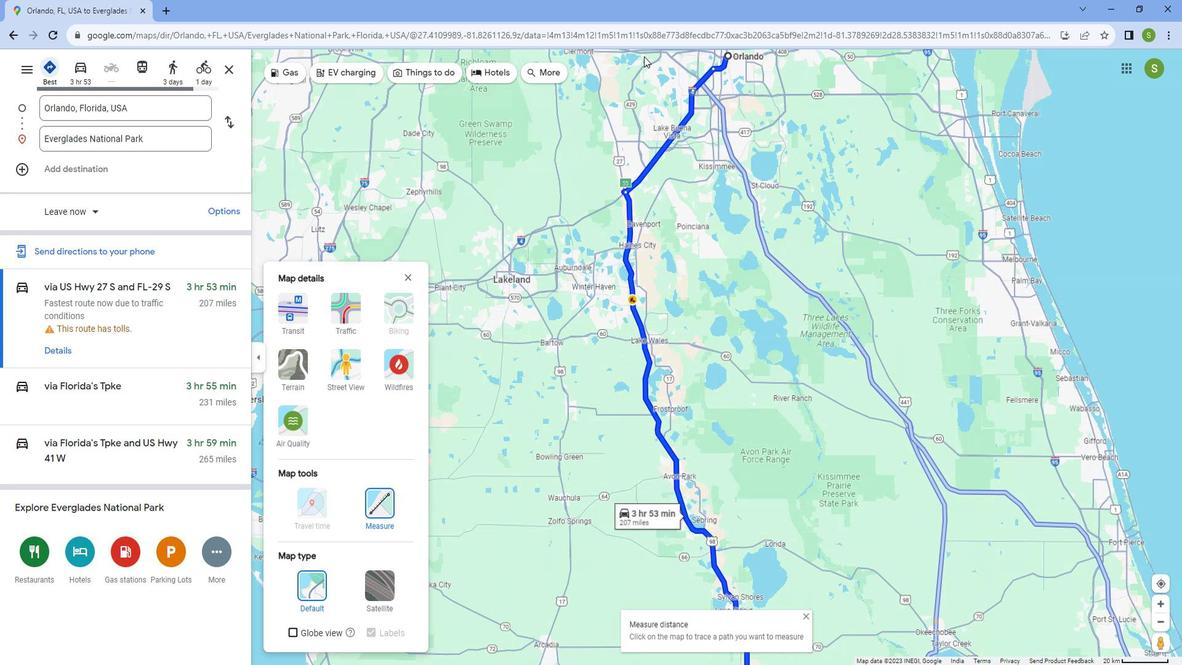 
Action: Mouse moved to (697, 96)
Screenshot: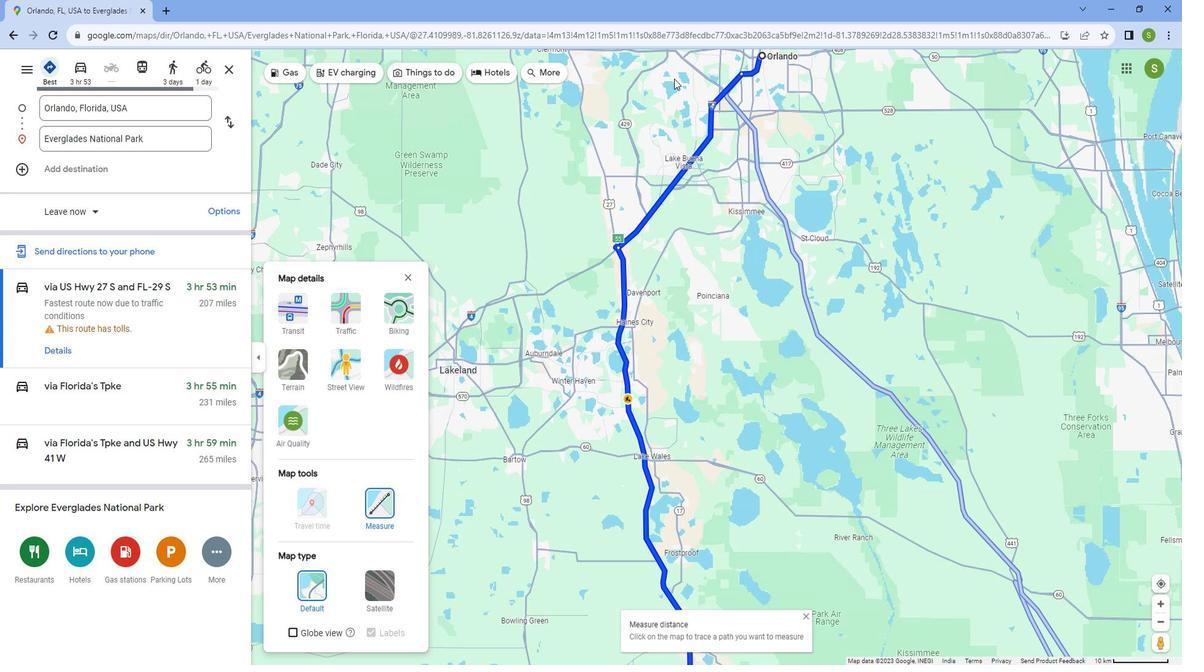 
Action: Mouse pressed left at (697, 96)
Screenshot: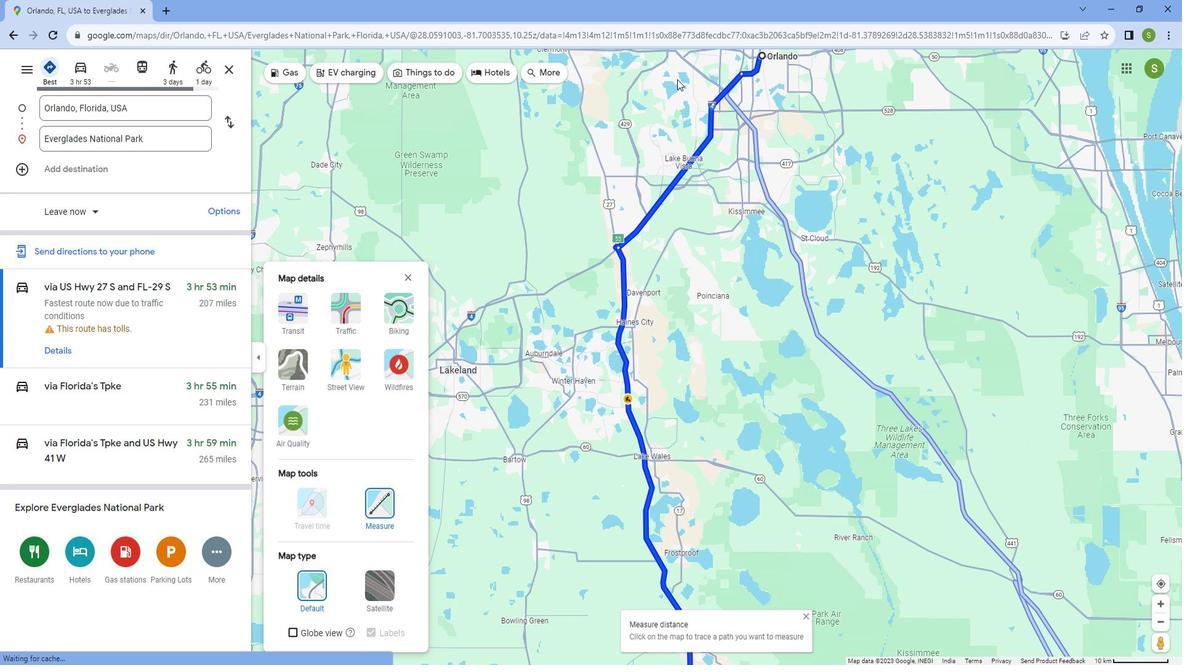 
Action: Mouse moved to (688, 208)
Screenshot: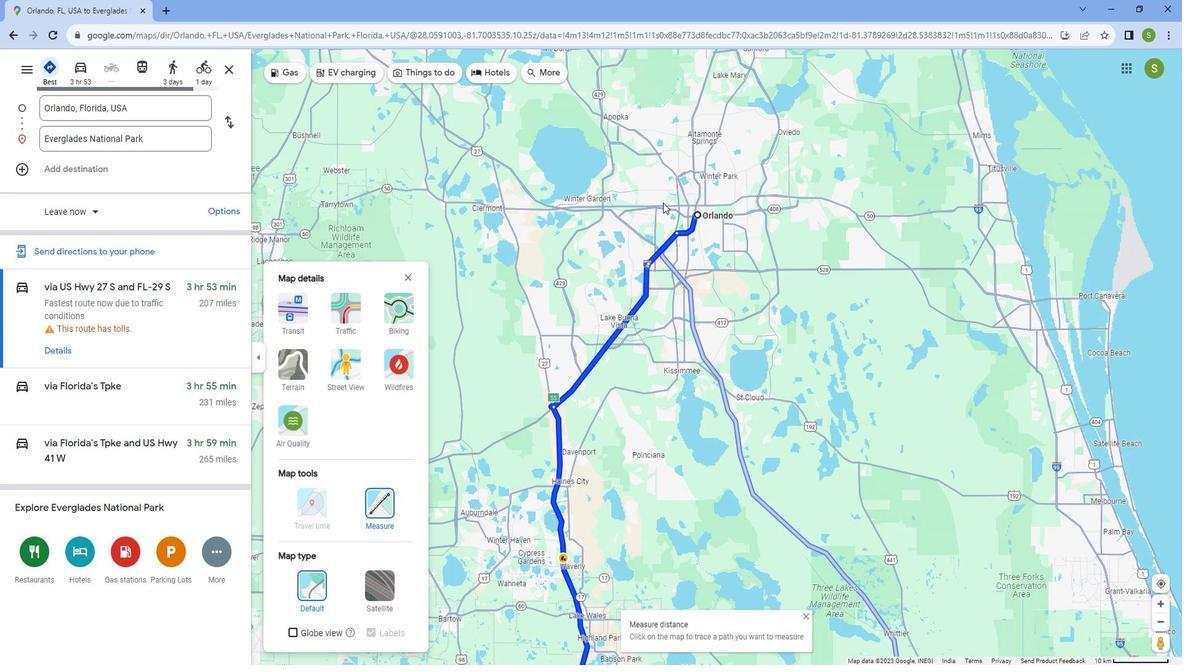 
Action: Mouse scrolled (688, 209) with delta (0, 0)
Screenshot: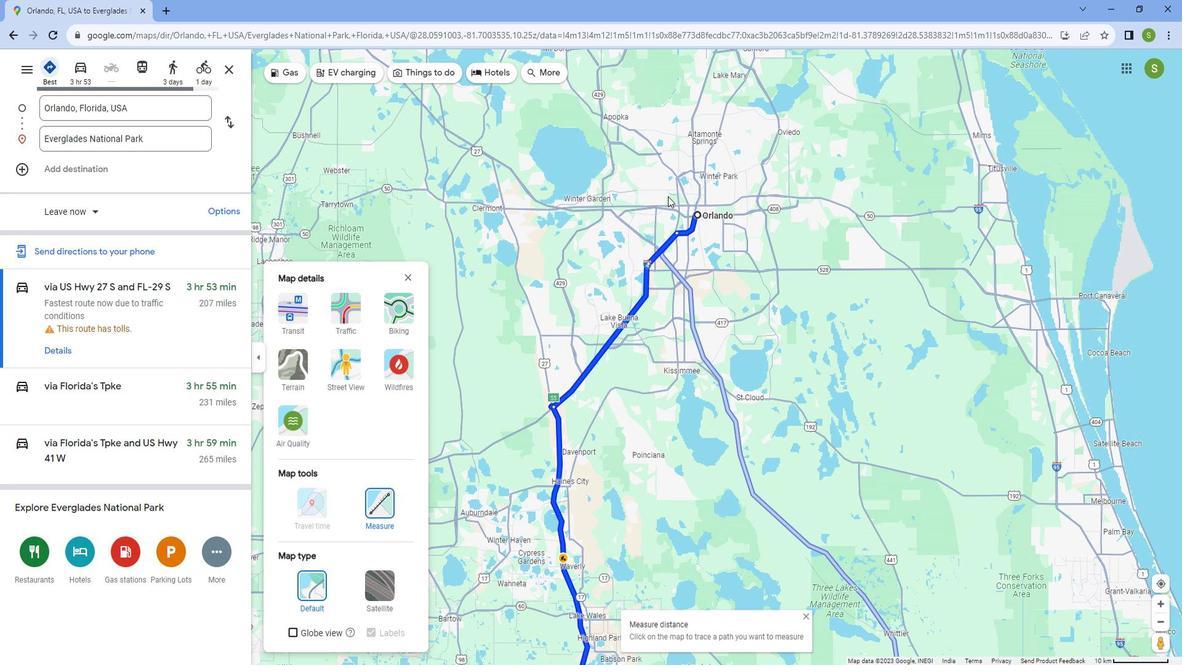 
Action: Mouse scrolled (688, 209) with delta (0, 0)
Screenshot: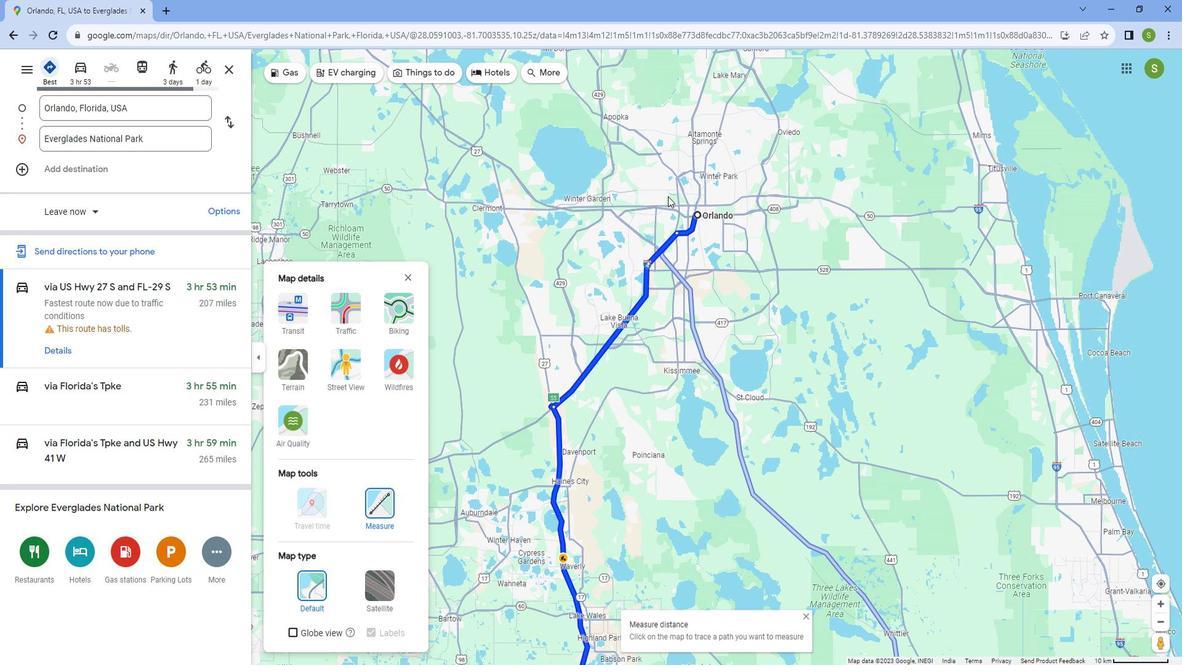 
Action: Mouse scrolled (688, 209) with delta (0, 0)
Screenshot: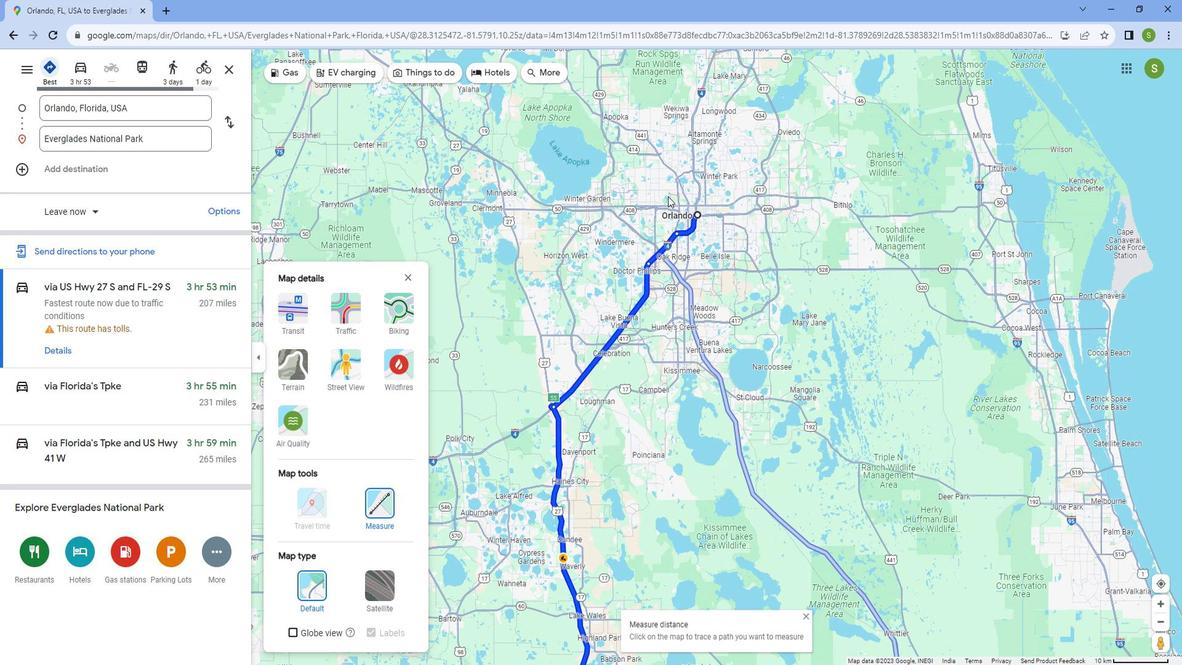 
Action: Mouse scrolled (688, 208) with delta (0, 0)
Screenshot: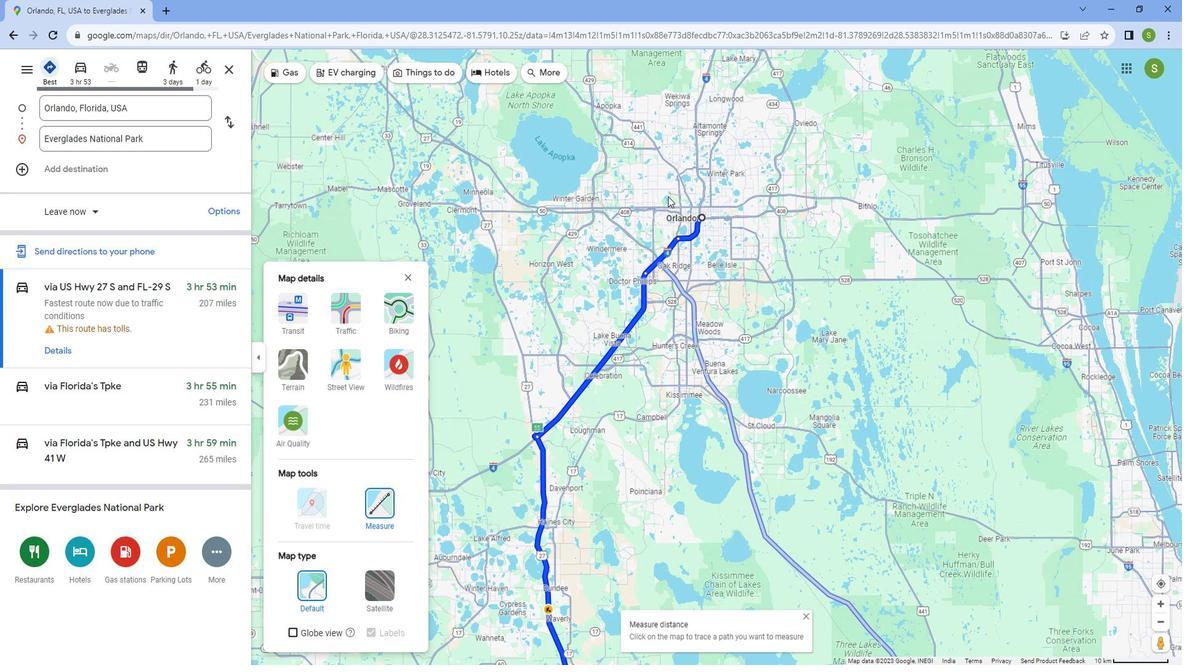 
Action: Mouse moved to (729, 233)
Screenshot: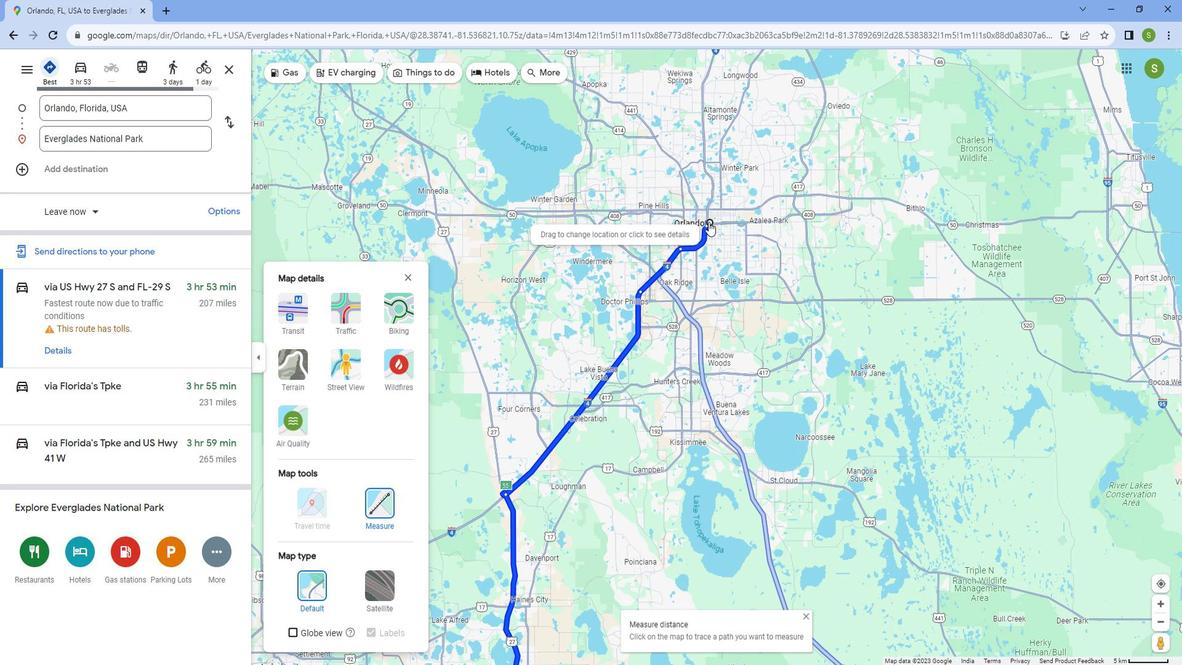 
Action: Mouse pressed left at (729, 233)
Screenshot: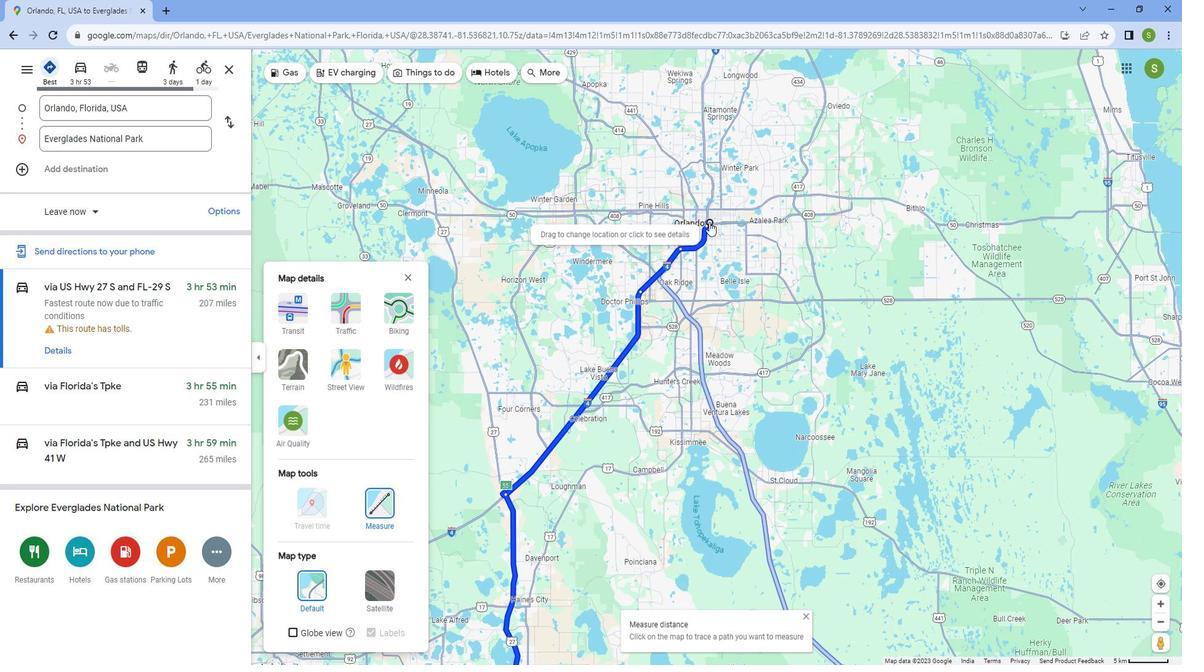 
Action: Mouse moved to (699, 239)
Screenshot: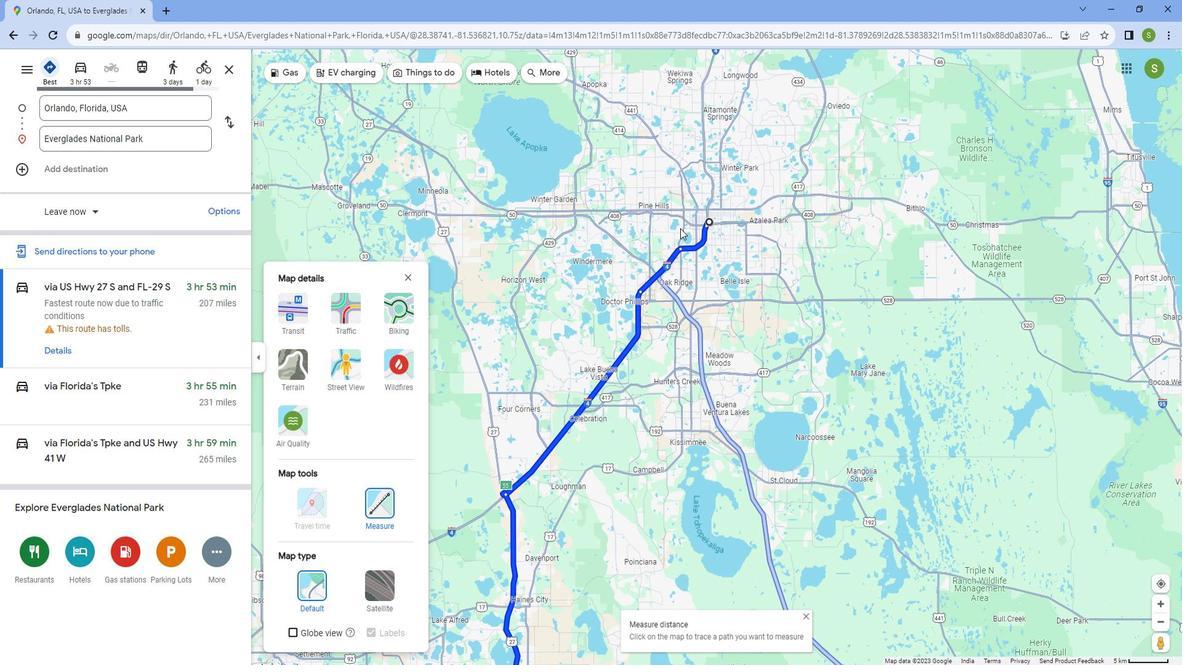 
Action: Mouse scrolled (699, 239) with delta (0, 0)
Screenshot: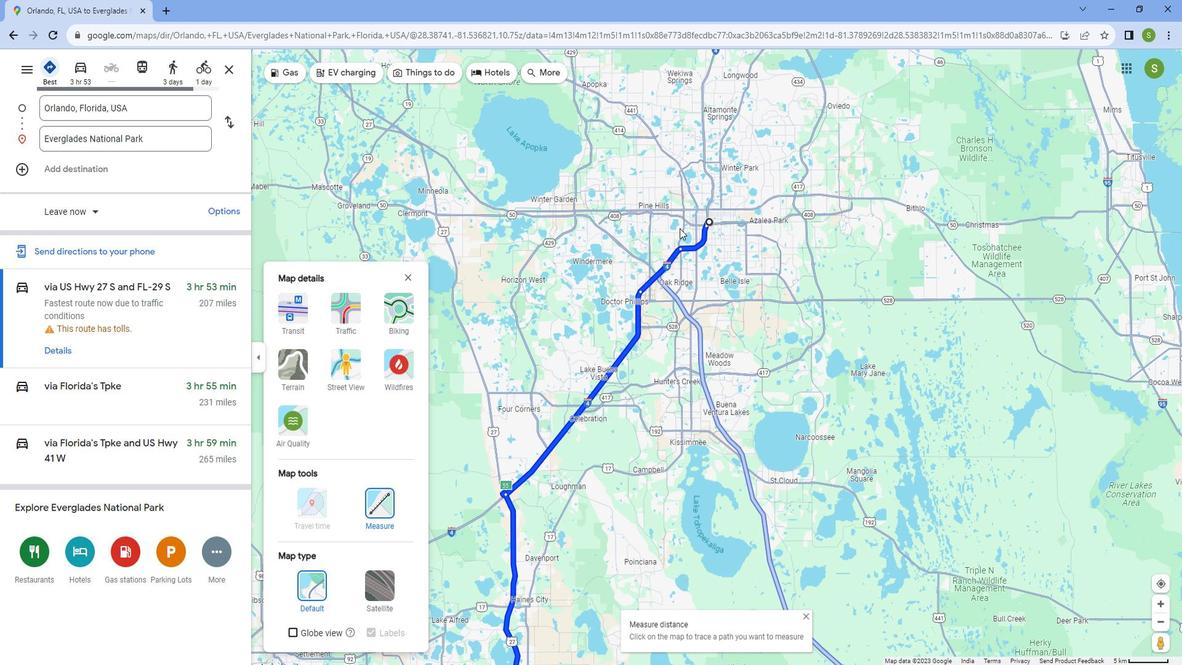 
Action: Mouse moved to (697, 240)
Screenshot: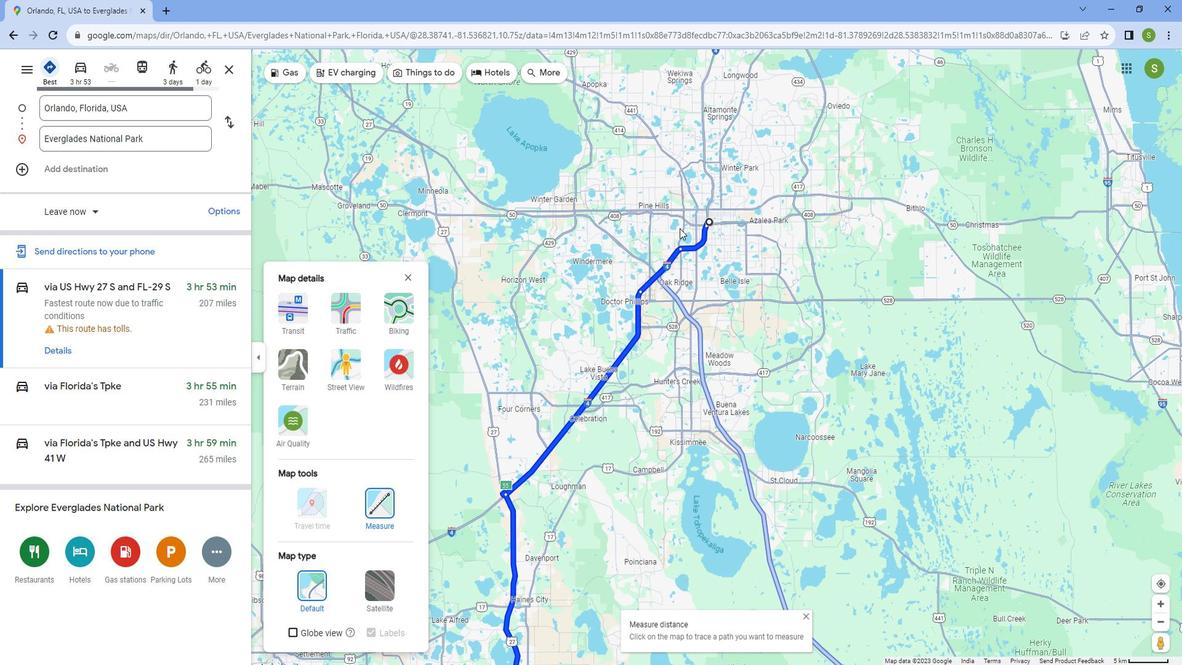 
Action: Mouse scrolled (697, 239) with delta (0, 0)
Screenshot: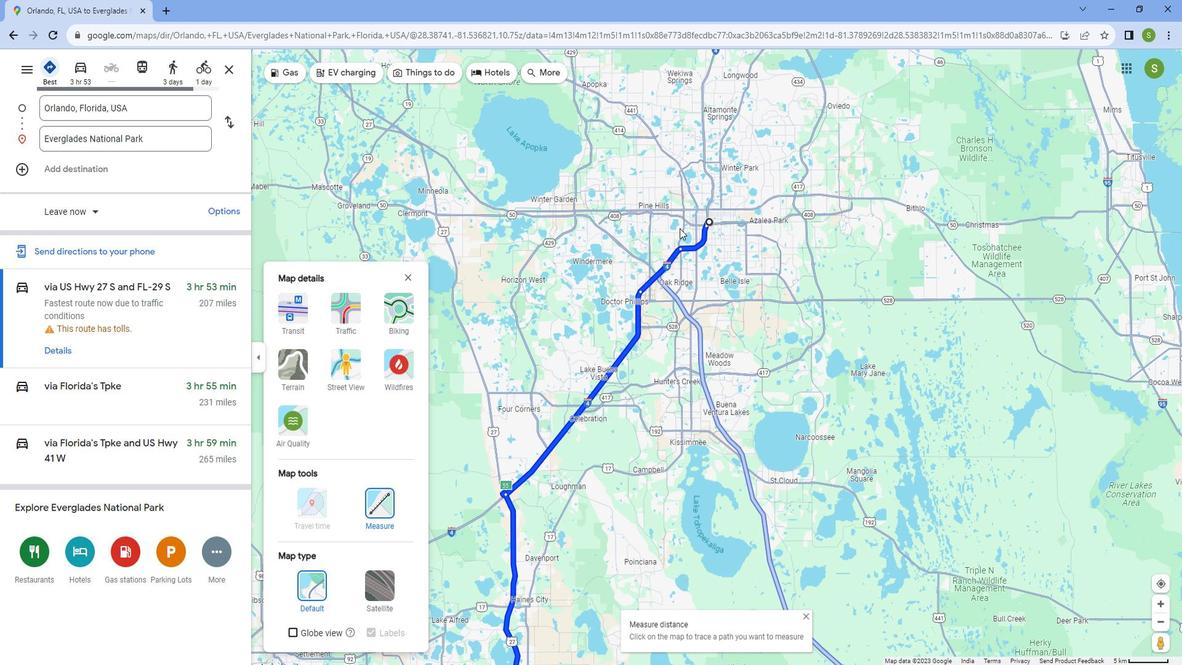 
Action: Mouse moved to (695, 241)
Screenshot: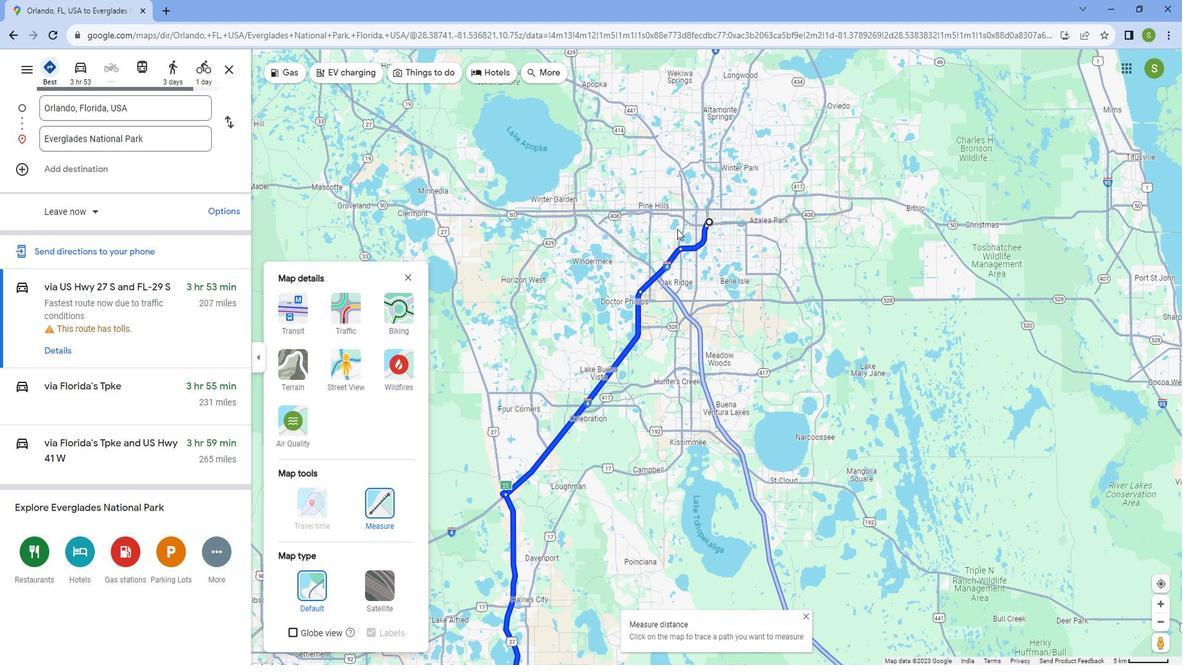 
Action: Mouse scrolled (695, 240) with delta (0, 0)
Screenshot: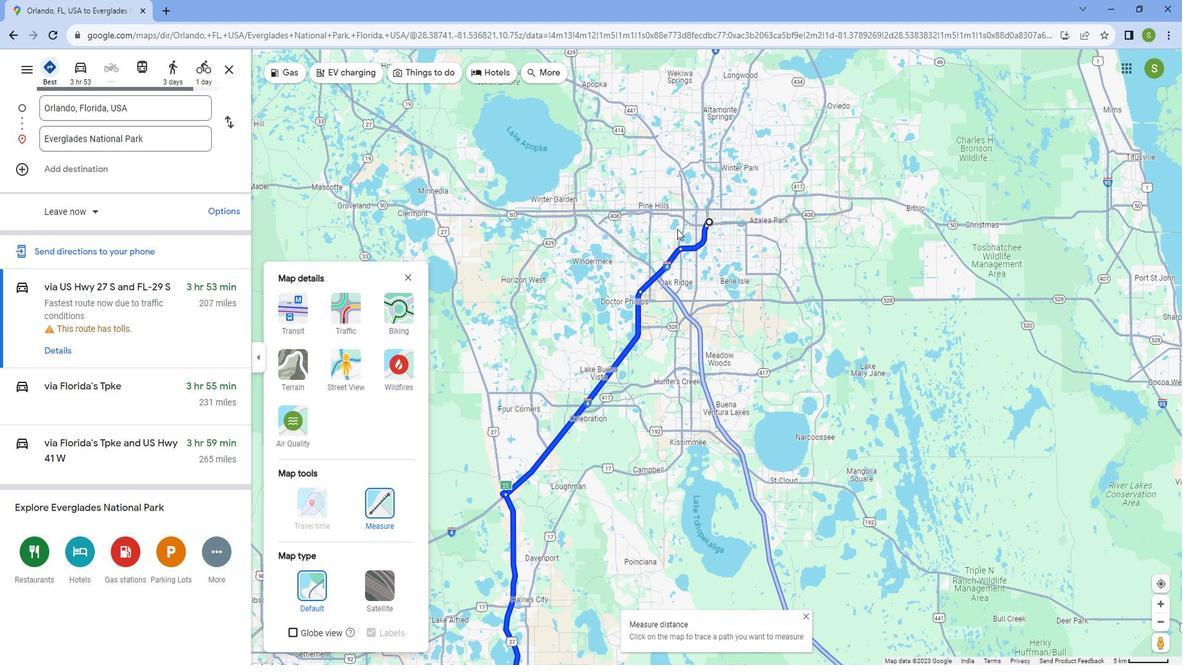 
Action: Mouse moved to (694, 241)
Screenshot: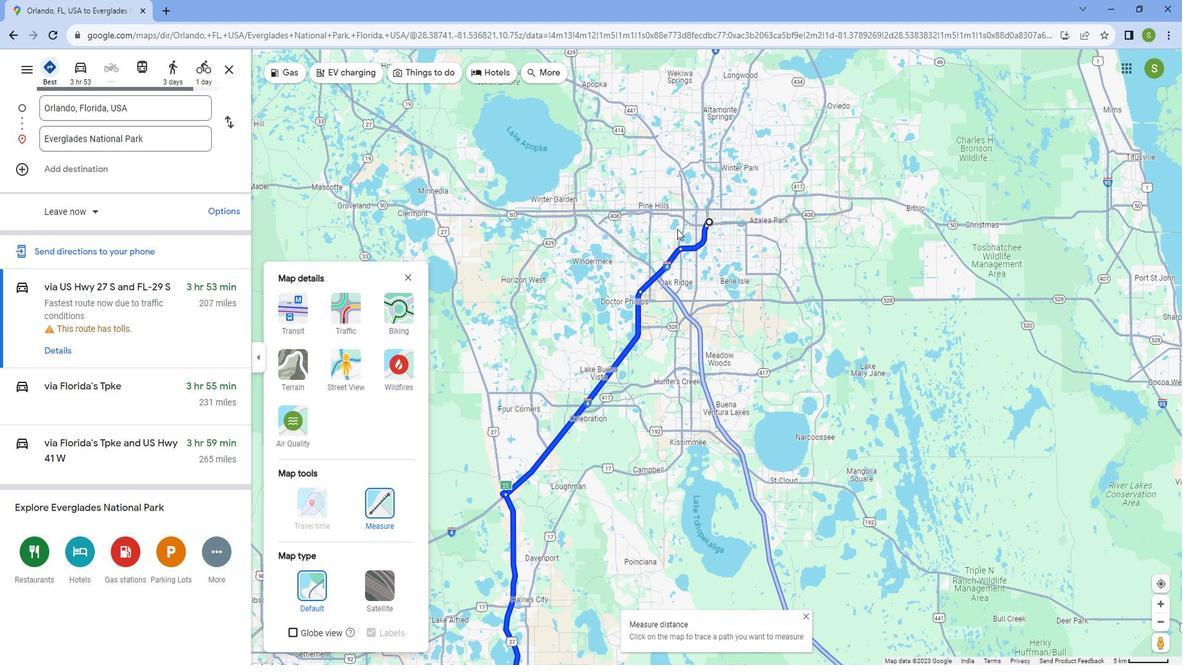 
Action: Mouse scrolled (694, 240) with delta (0, 0)
Screenshot: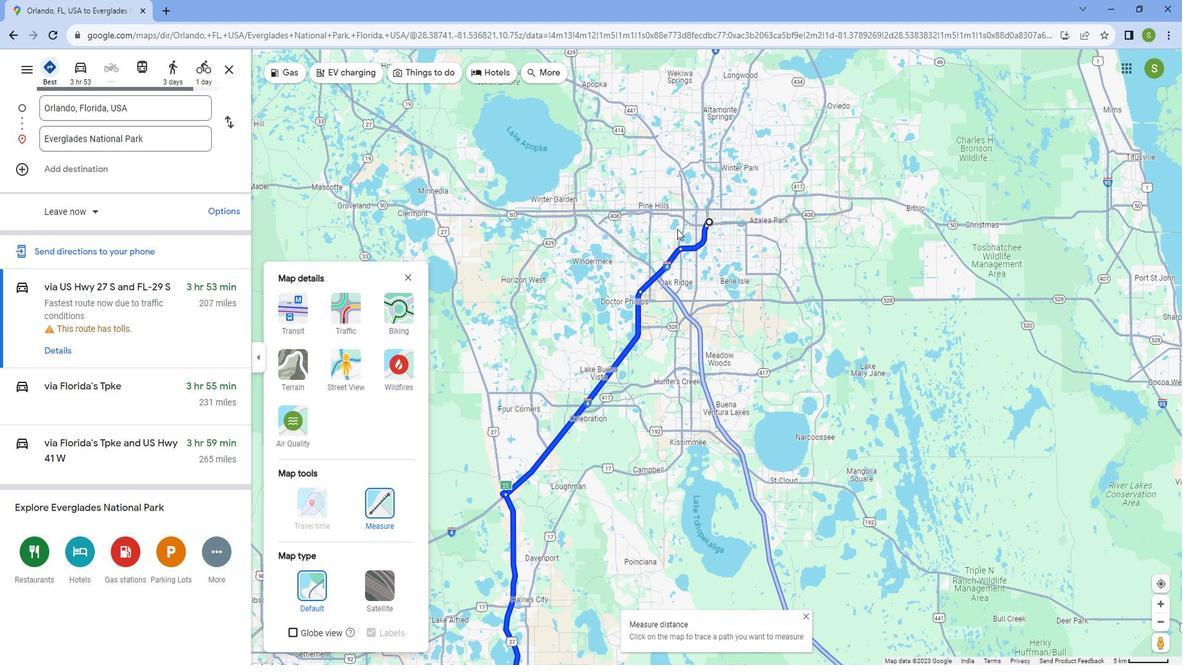 
Action: Mouse moved to (694, 241)
Screenshot: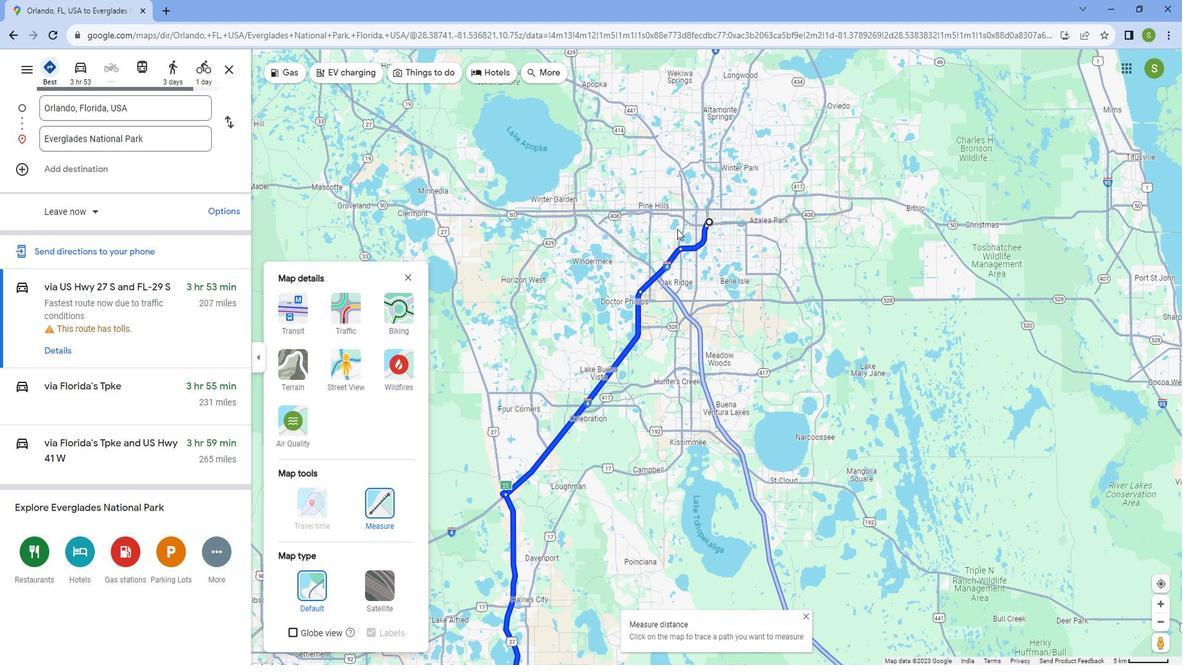 
Action: Mouse scrolled (694, 240) with delta (0, 0)
Screenshot: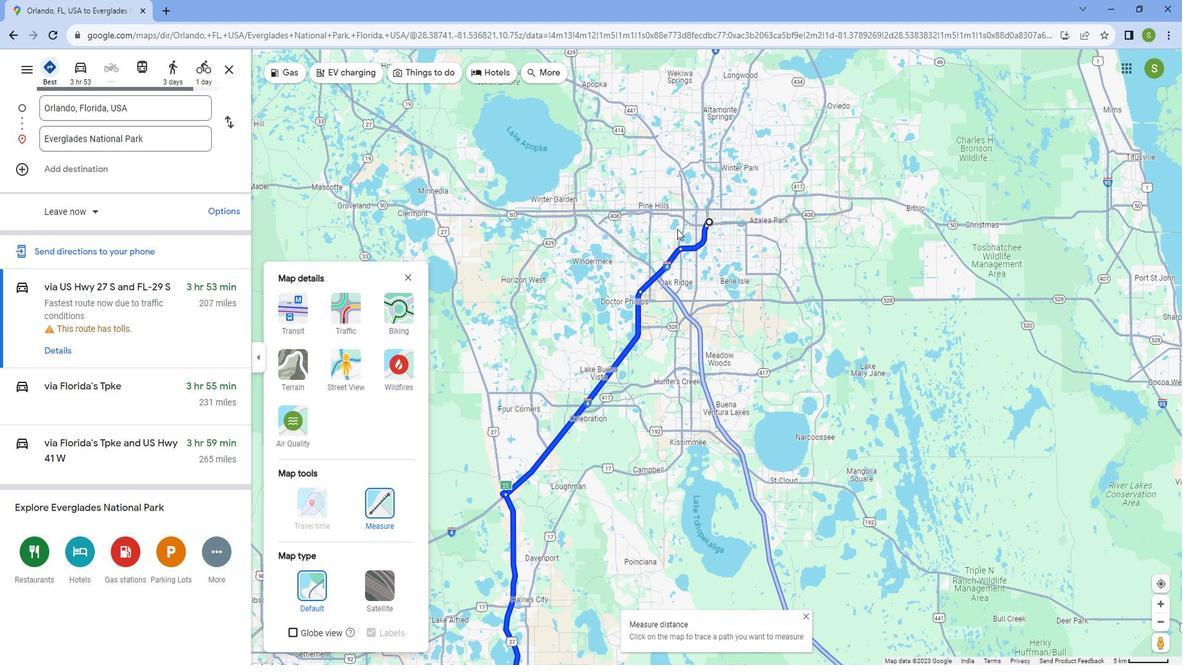 
Action: Mouse moved to (693, 241)
Screenshot: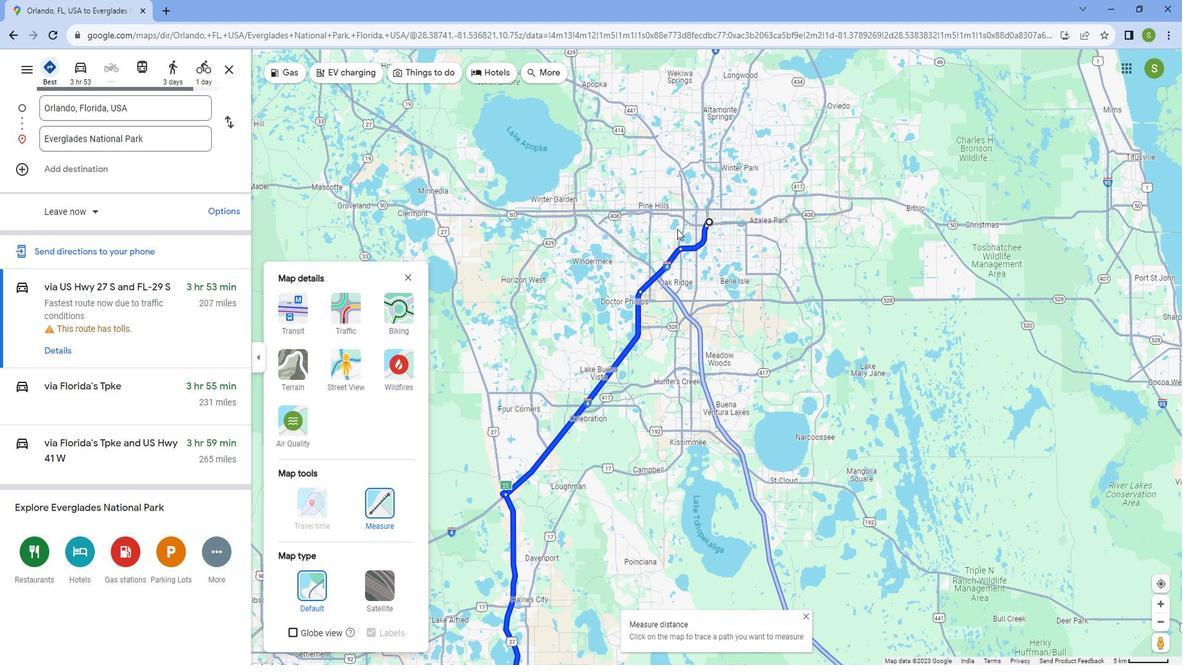 
Action: Mouse scrolled (693, 240) with delta (0, 0)
Screenshot: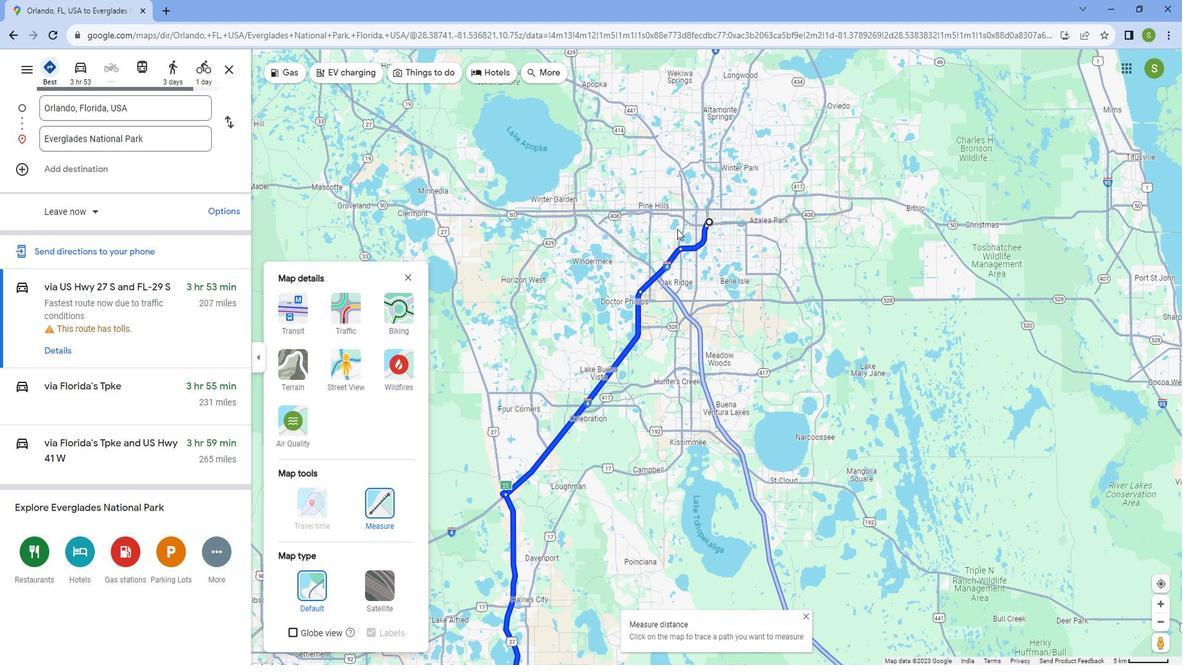 
Action: Mouse scrolled (693, 240) with delta (0, 0)
Screenshot: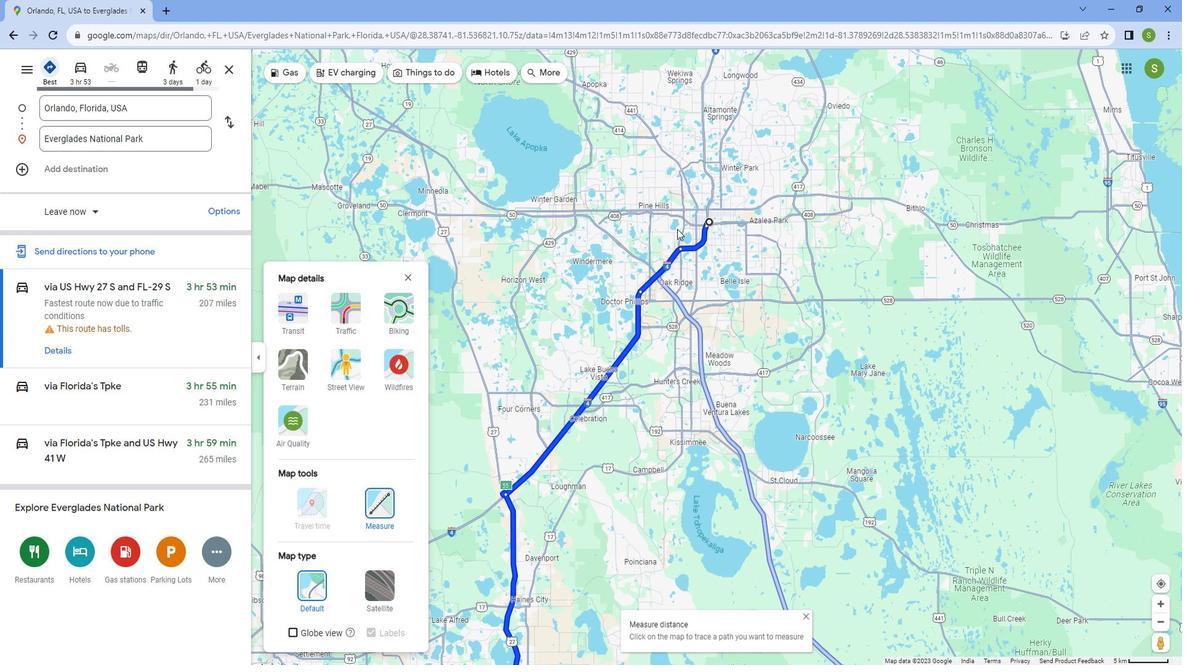 
Action: Mouse scrolled (693, 240) with delta (0, 0)
Screenshot: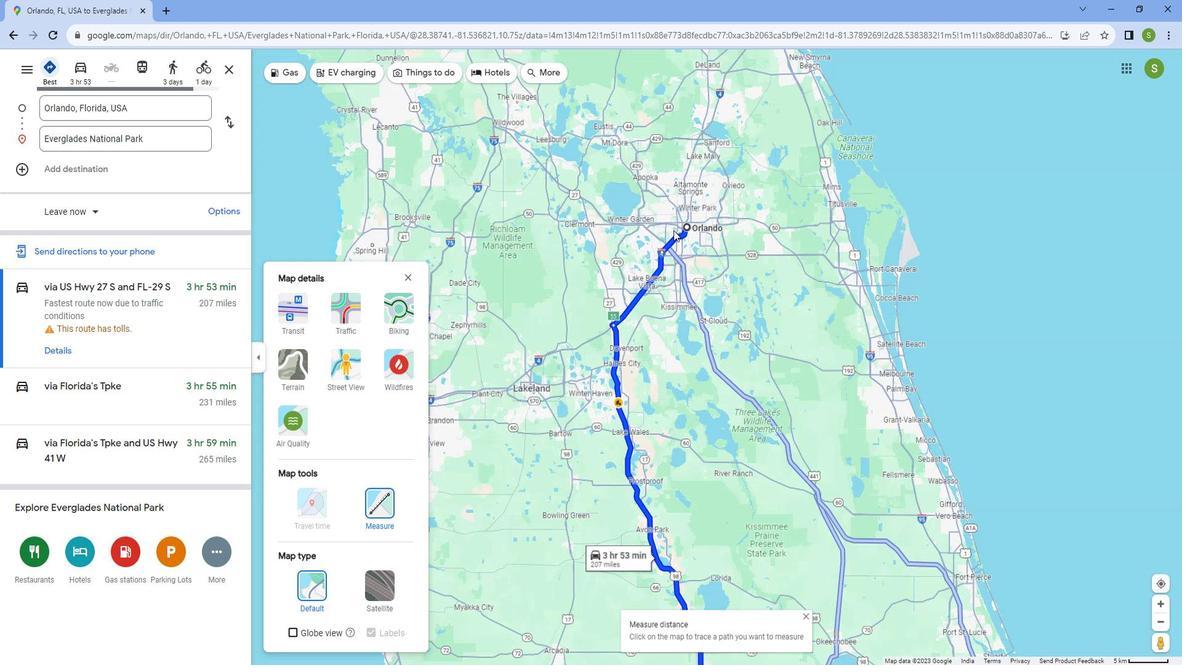 
Action: Mouse scrolled (693, 240) with delta (0, 0)
Screenshot: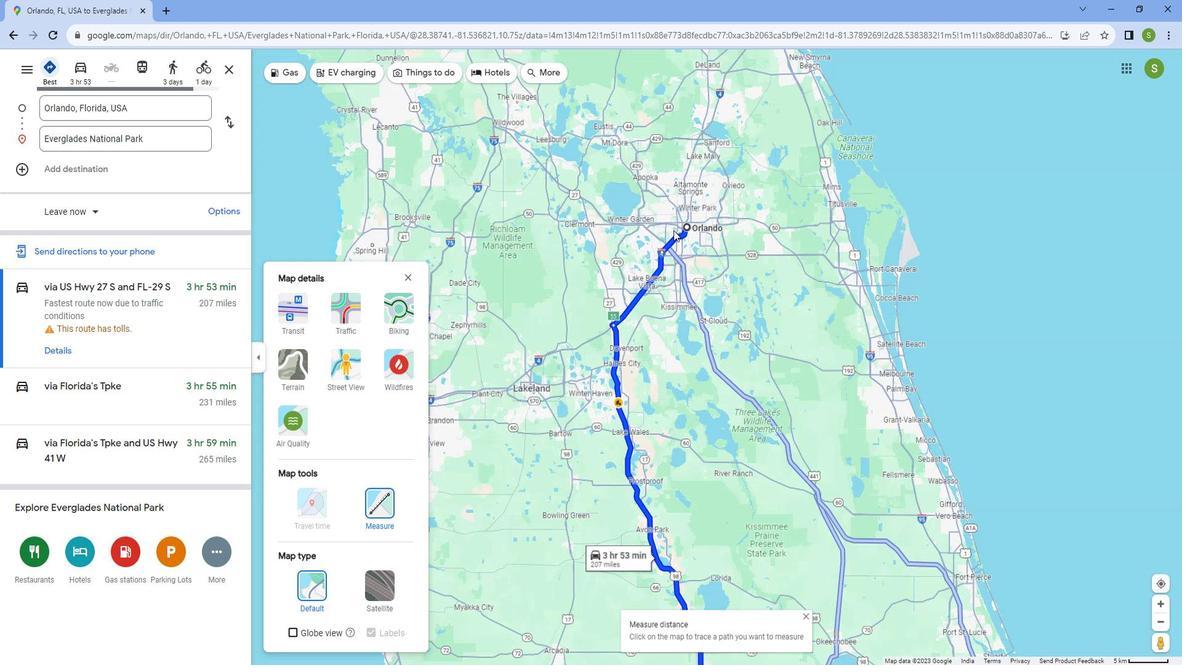 
Action: Mouse scrolled (693, 240) with delta (0, 0)
Screenshot: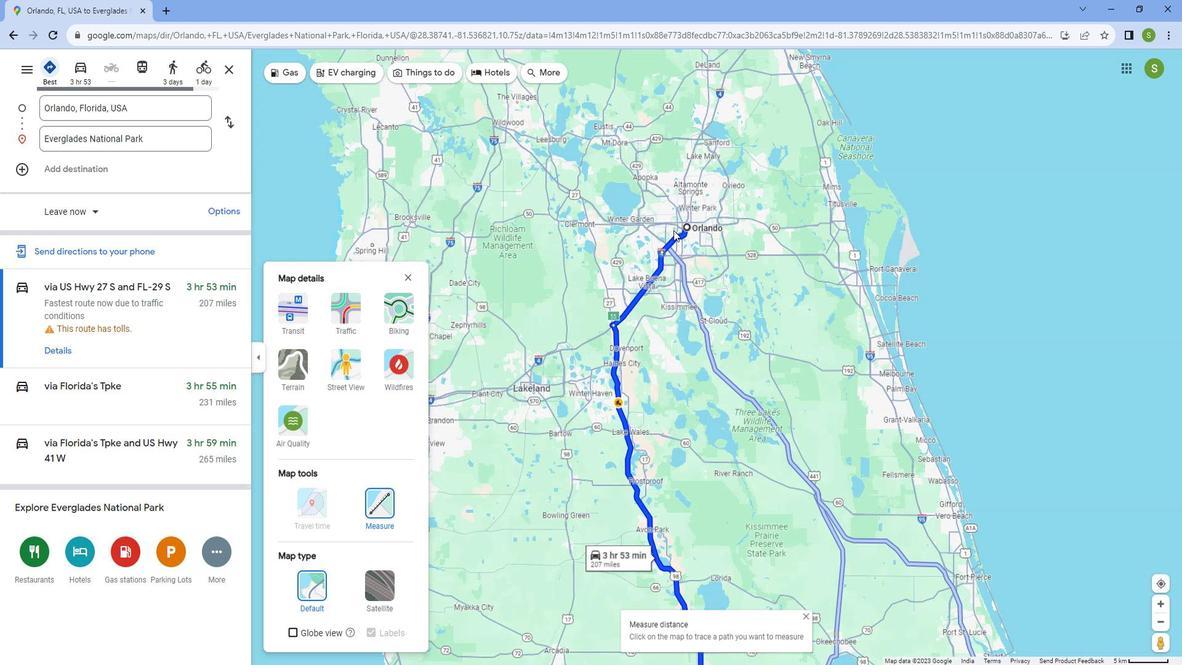 
Action: Mouse scrolled (693, 240) with delta (0, 0)
Screenshot: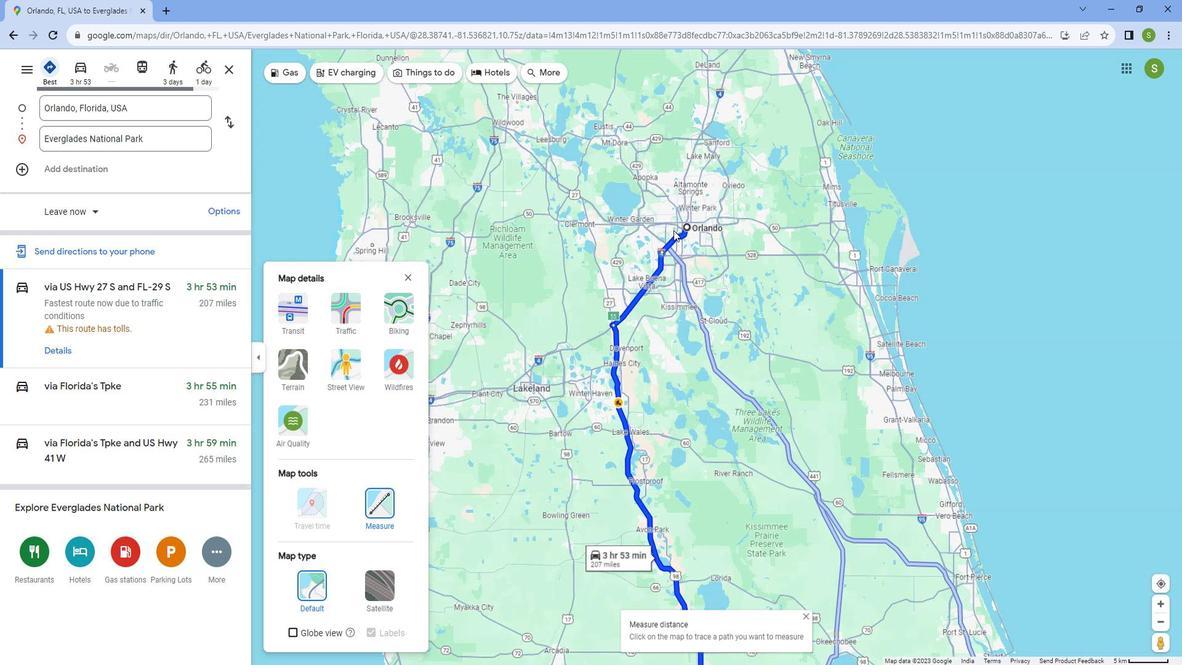 
Action: Mouse scrolled (693, 240) with delta (0, 0)
Screenshot: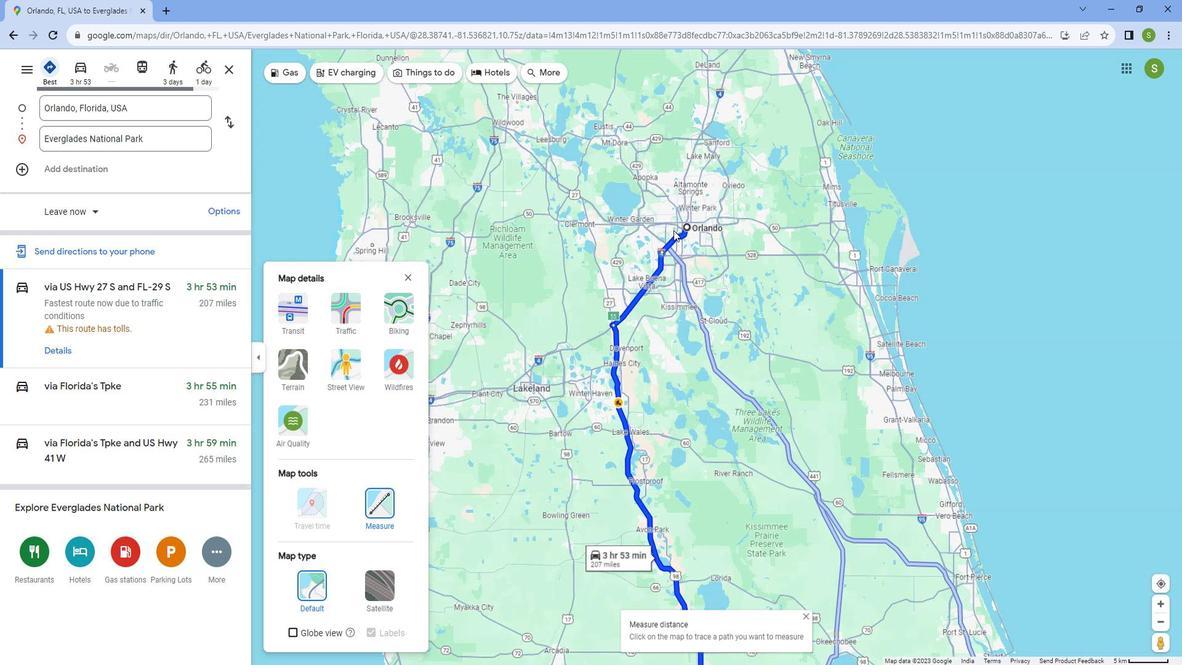 
Action: Mouse scrolled (693, 240) with delta (0, 0)
Screenshot: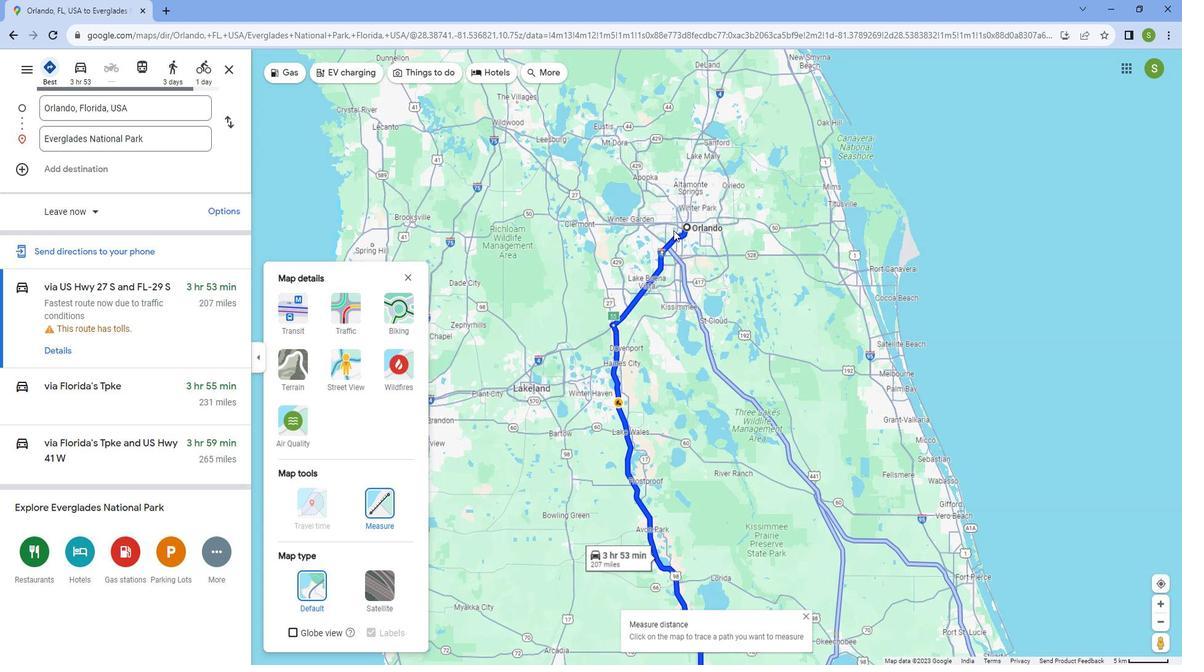 
Action: Mouse scrolled (693, 240) with delta (0, 0)
Screenshot: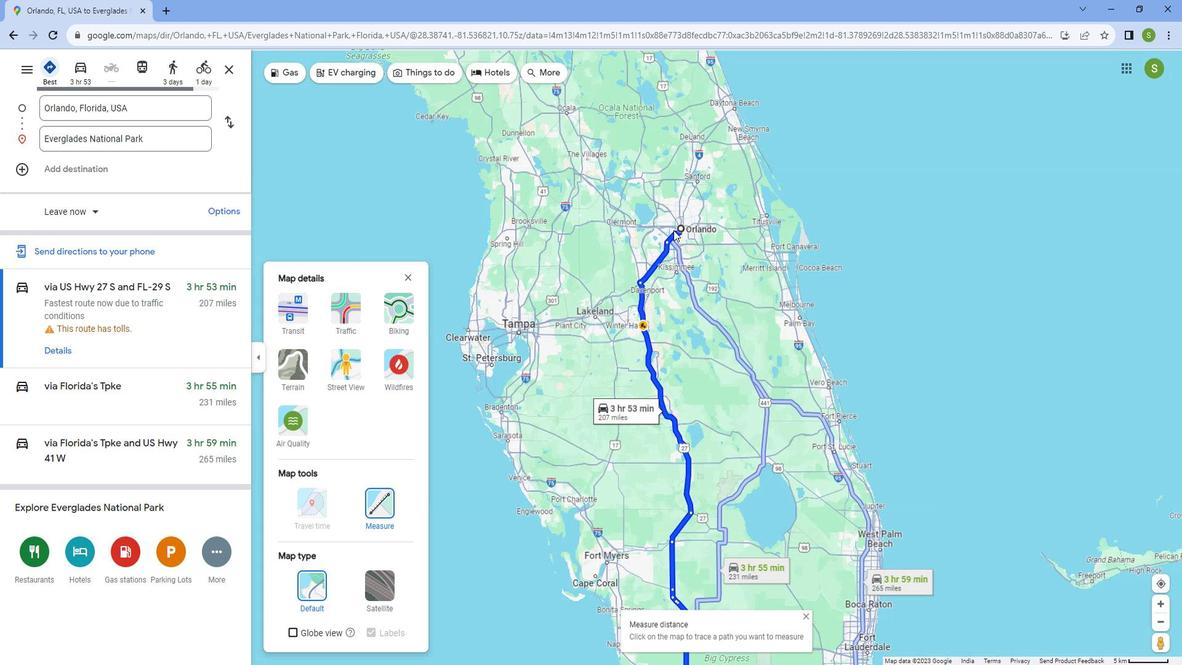 
Action: Mouse scrolled (693, 240) with delta (0, 0)
Screenshot: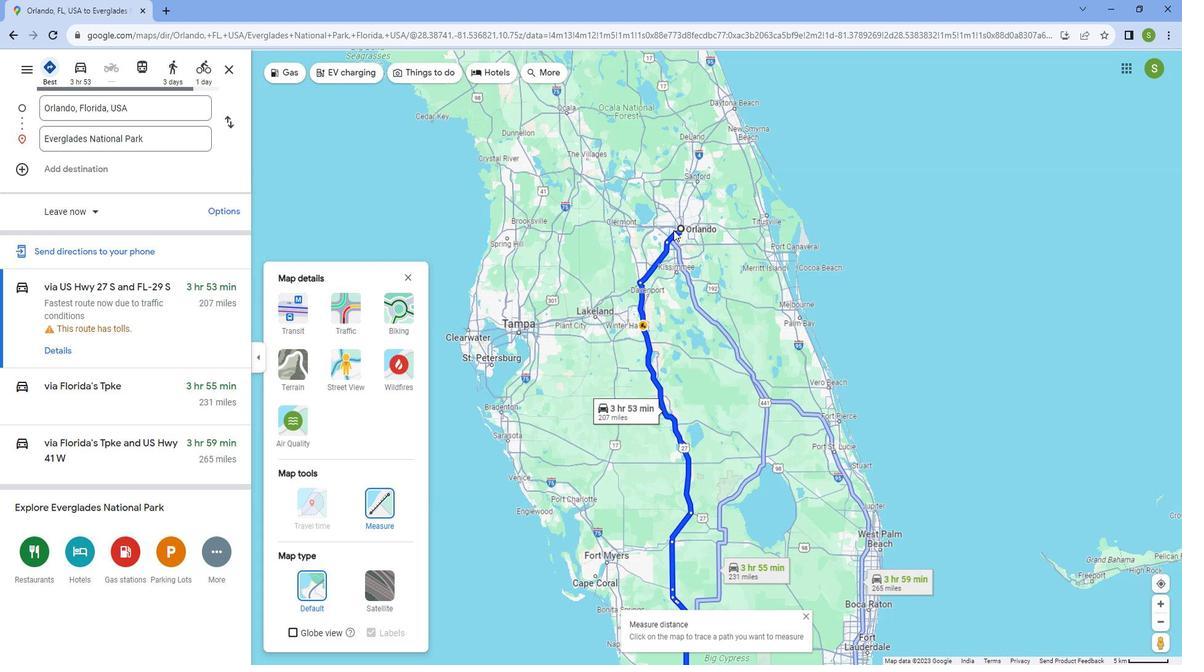 
Action: Mouse scrolled (693, 240) with delta (0, 0)
Screenshot: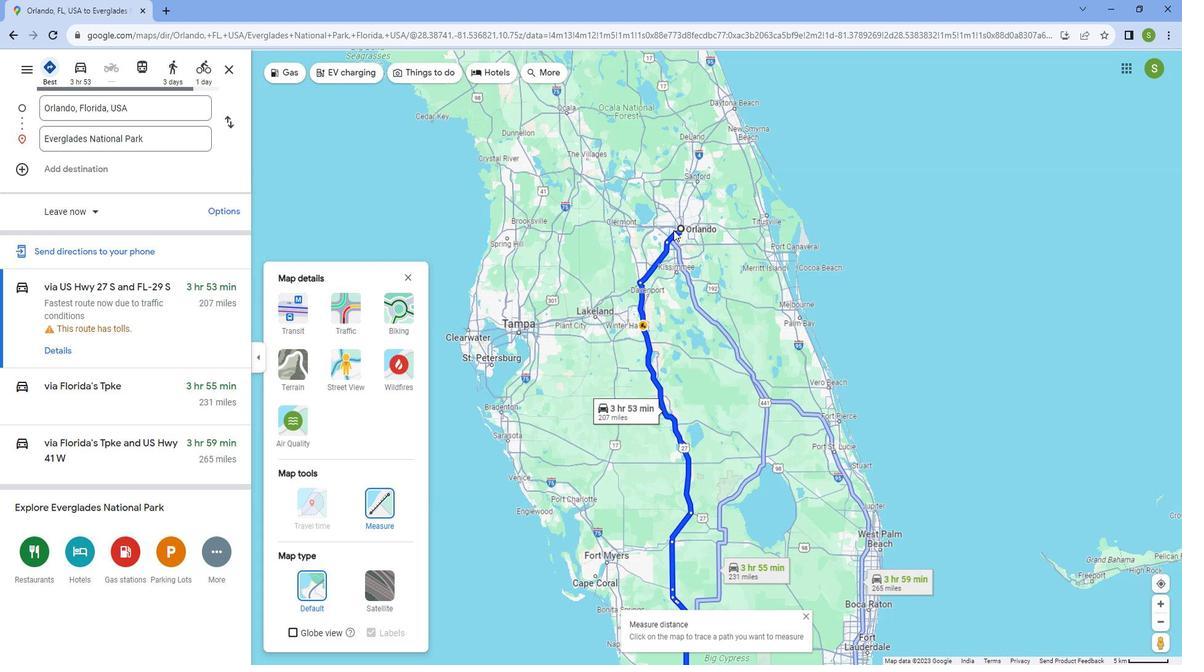 
Action: Mouse scrolled (693, 240) with delta (0, 0)
Screenshot: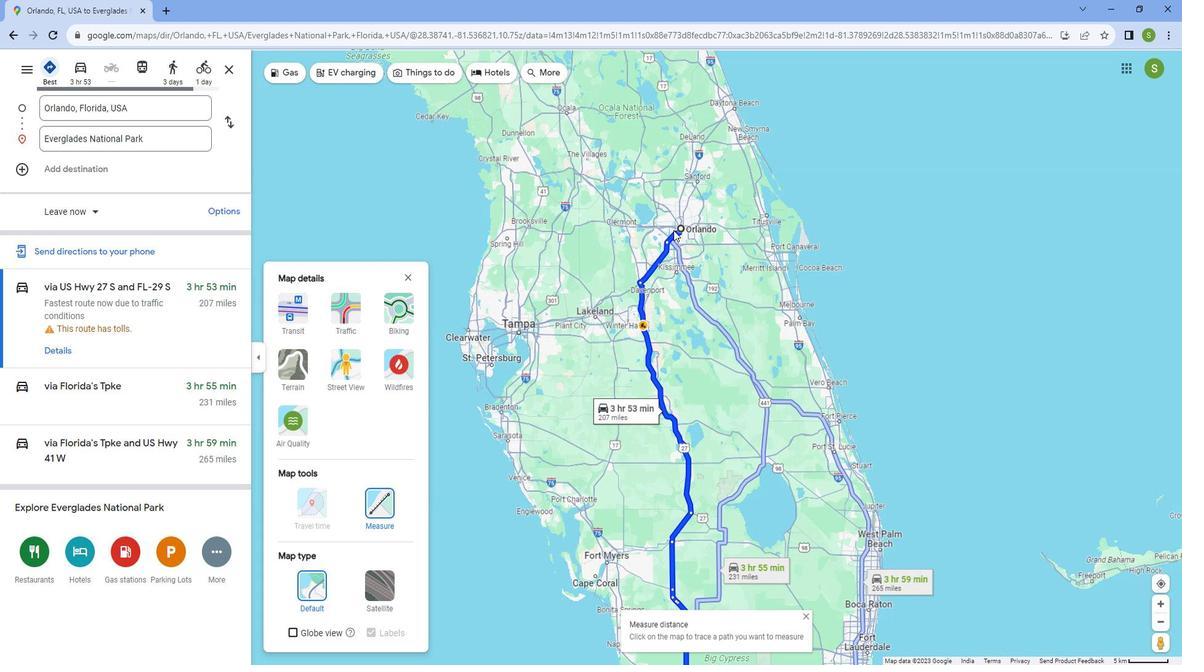 
Action: Mouse moved to (723, 493)
Screenshot: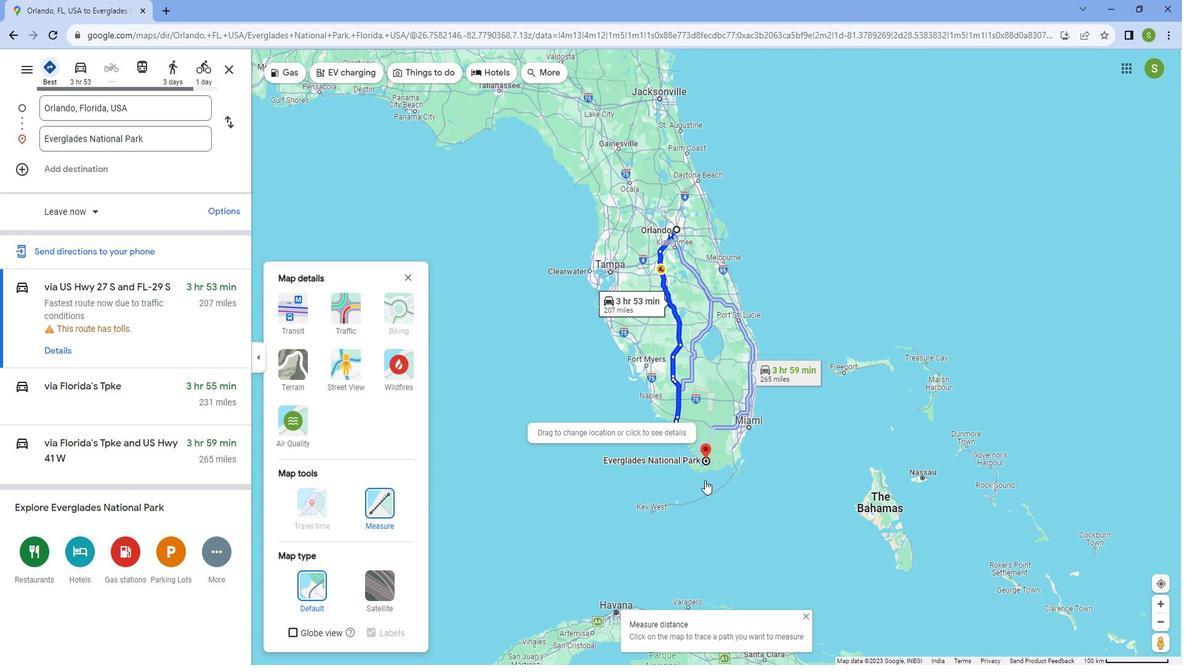 
Action: Mouse scrolled (723, 494) with delta (0, 0)
Screenshot: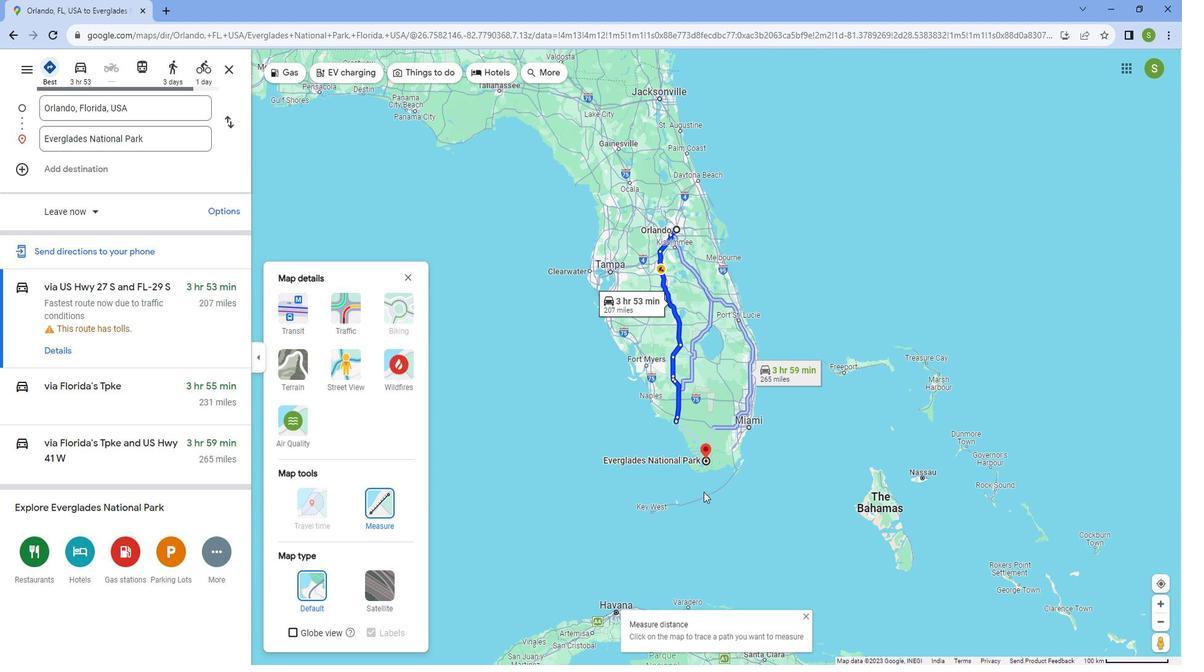 
Action: Mouse scrolled (723, 494) with delta (0, 0)
Screenshot: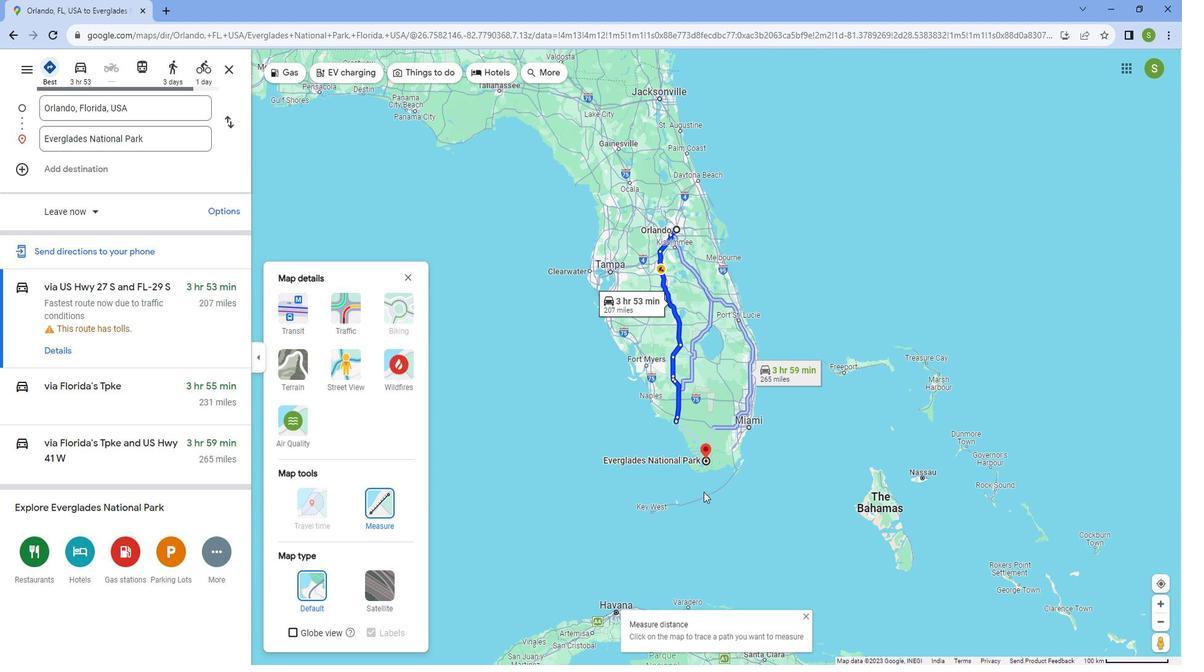 
Action: Mouse scrolled (723, 494) with delta (0, 0)
Screenshot: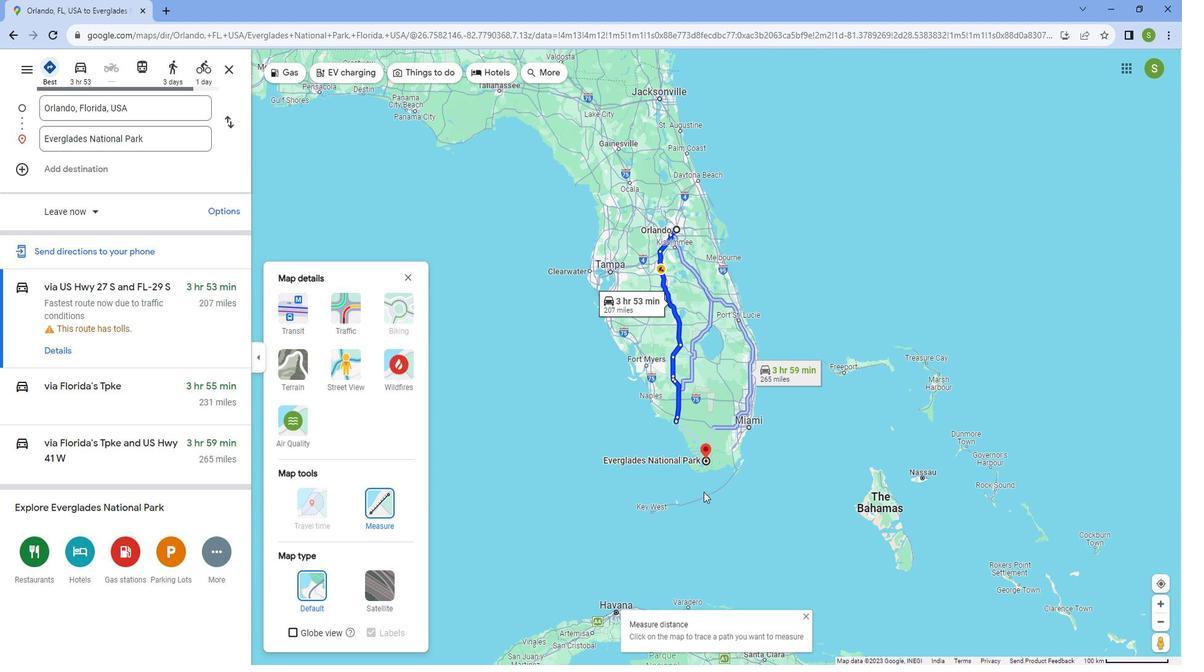 
Action: Mouse moved to (723, 494)
Screenshot: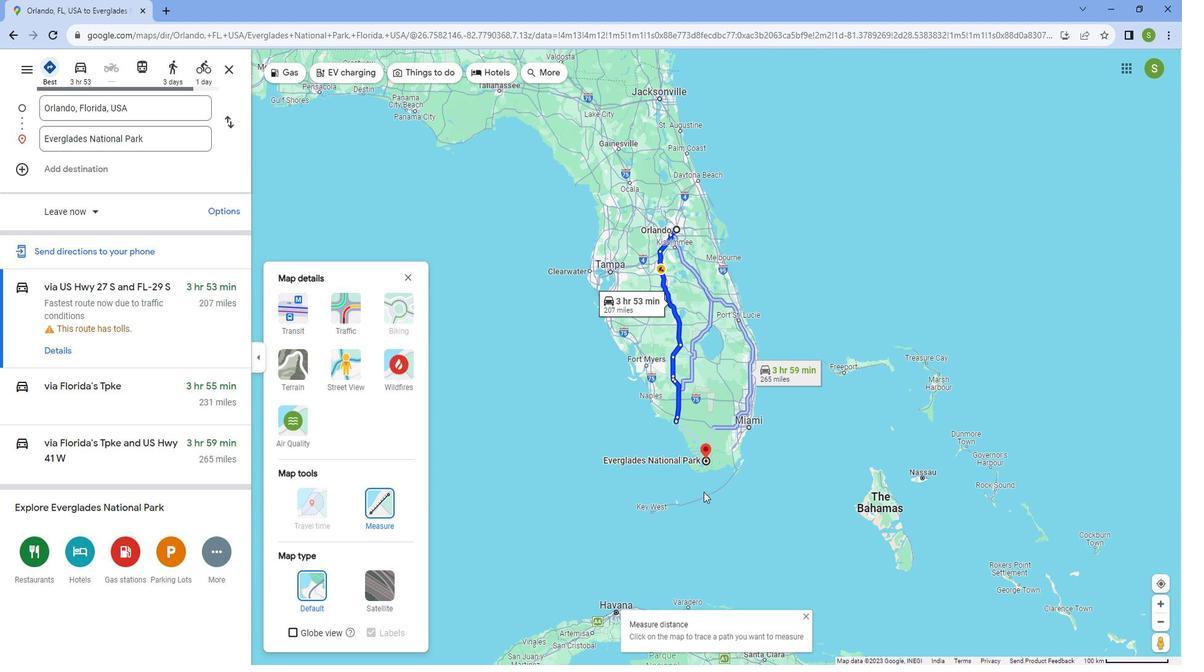 
Action: Mouse scrolled (723, 494) with delta (0, 0)
Screenshot: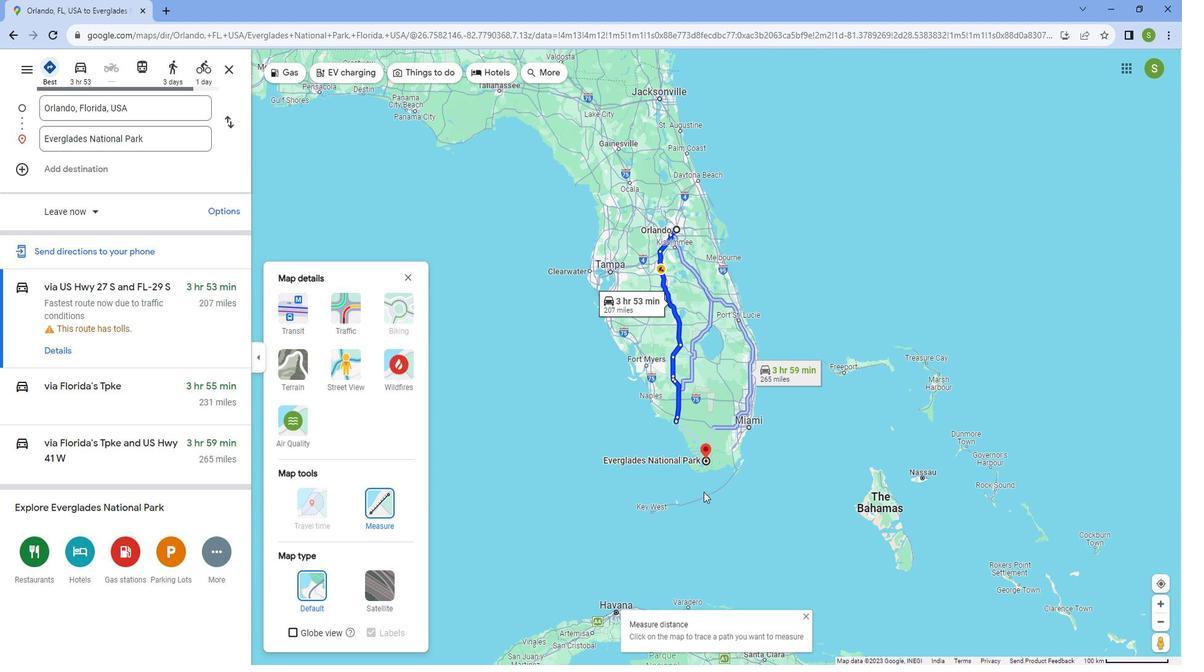 
Action: Mouse scrolled (723, 494) with delta (0, 0)
Screenshot: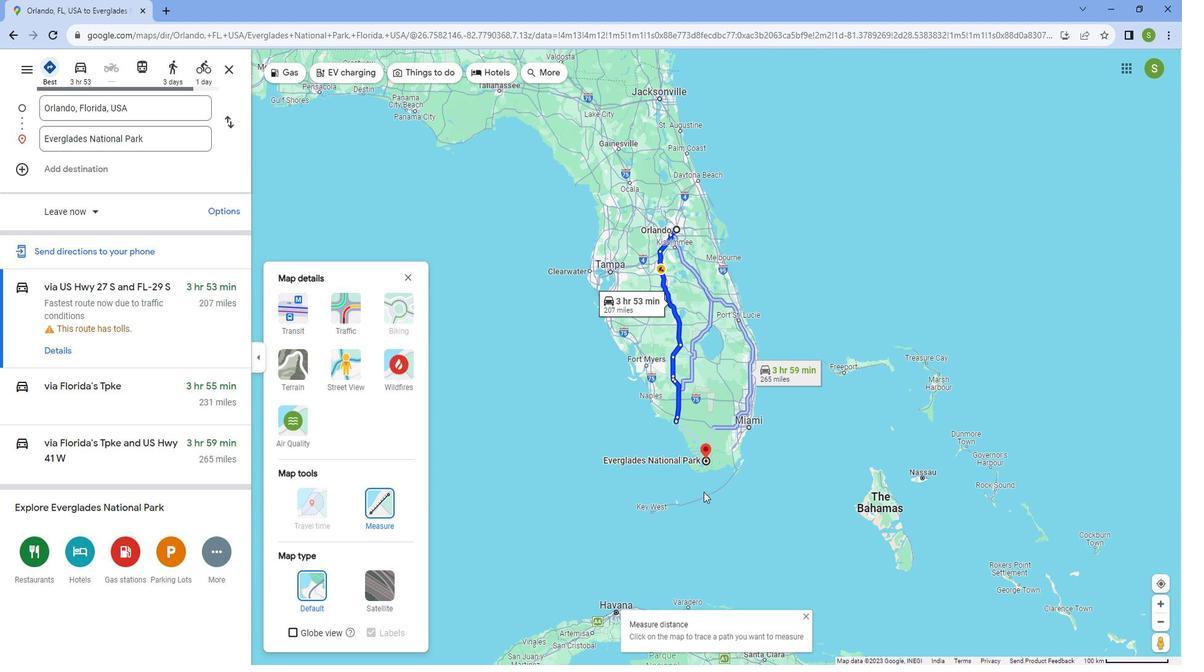 
Action: Mouse scrolled (723, 494) with delta (0, 0)
Screenshot: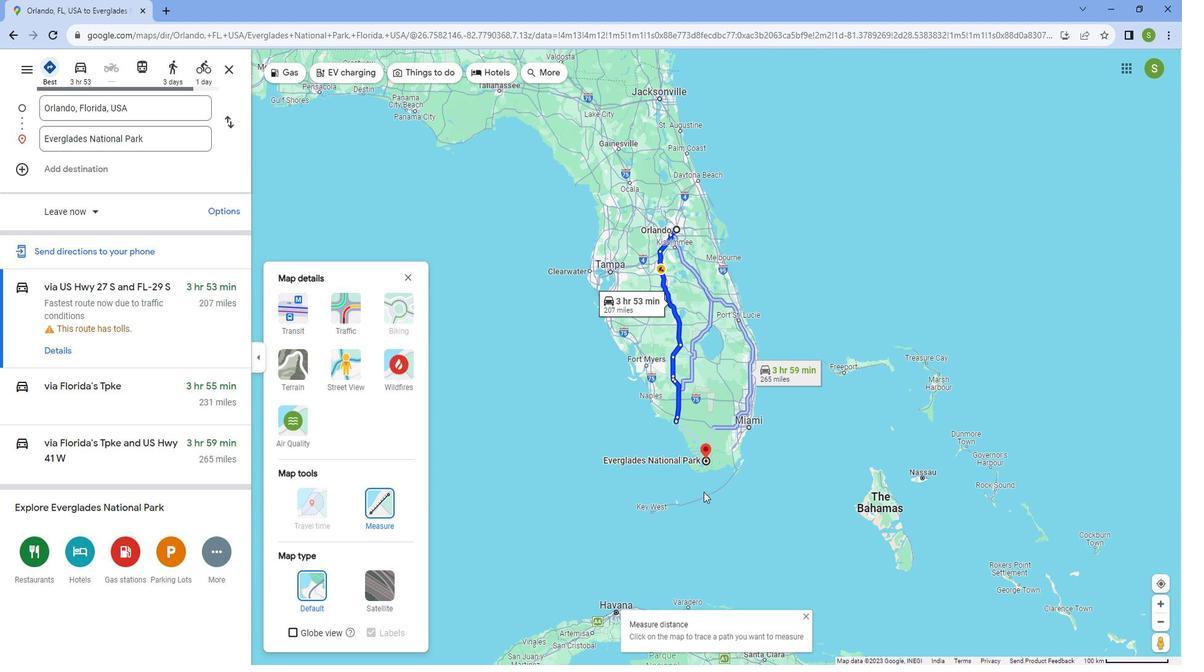
Action: Mouse moved to (721, 494)
Screenshot: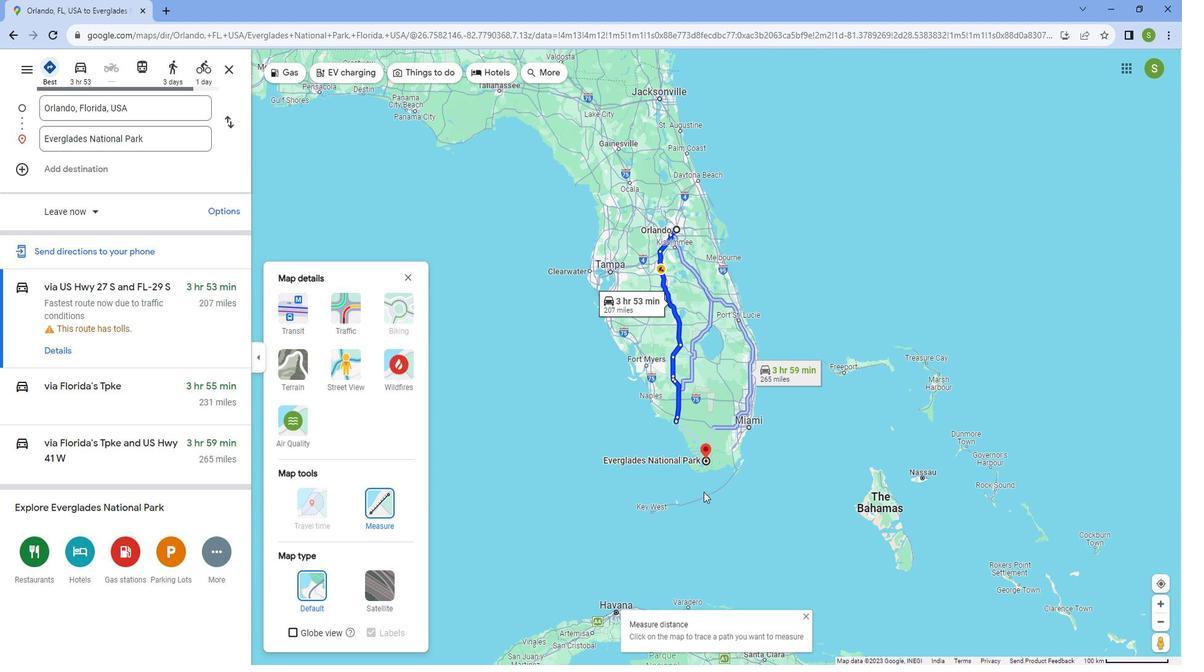 
Action: Mouse scrolled (721, 495) with delta (0, 0)
Screenshot: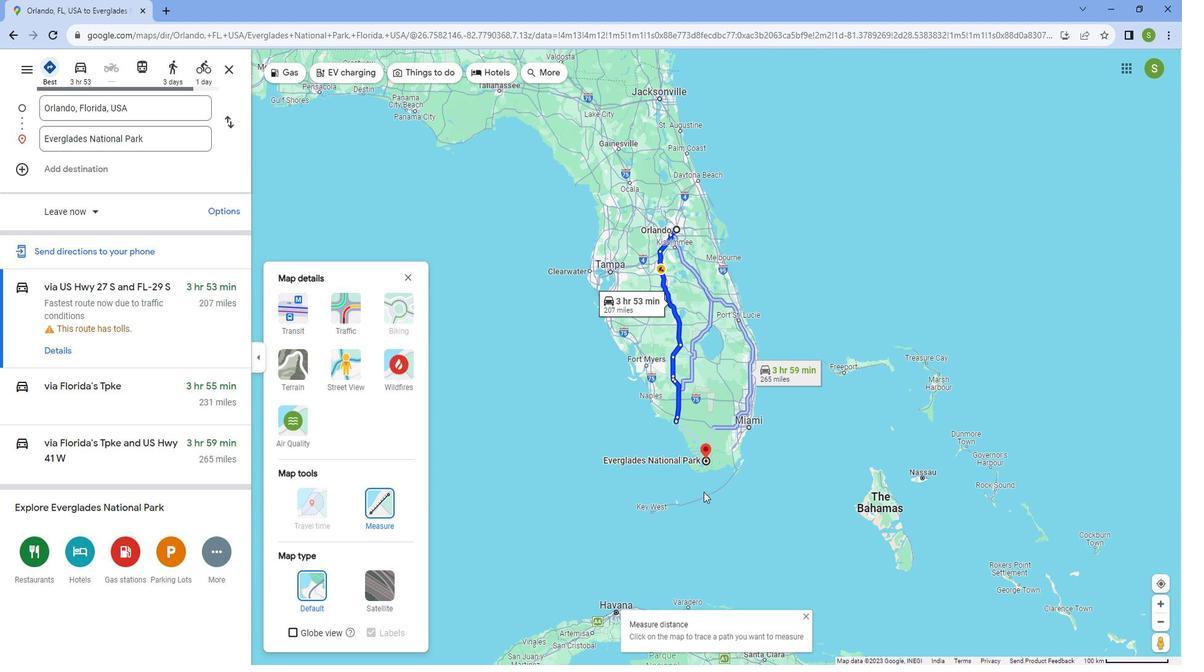 
Action: Mouse moved to (713, 497)
Screenshot: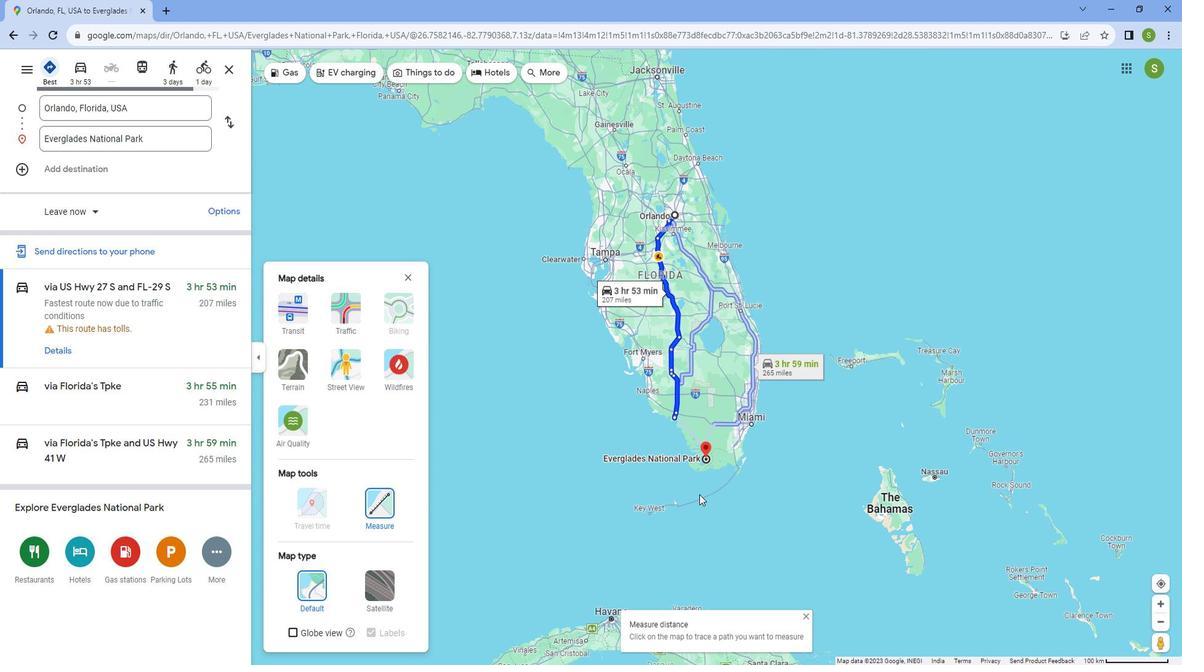
Action: Mouse scrolled (713, 497) with delta (0, 0)
Screenshot: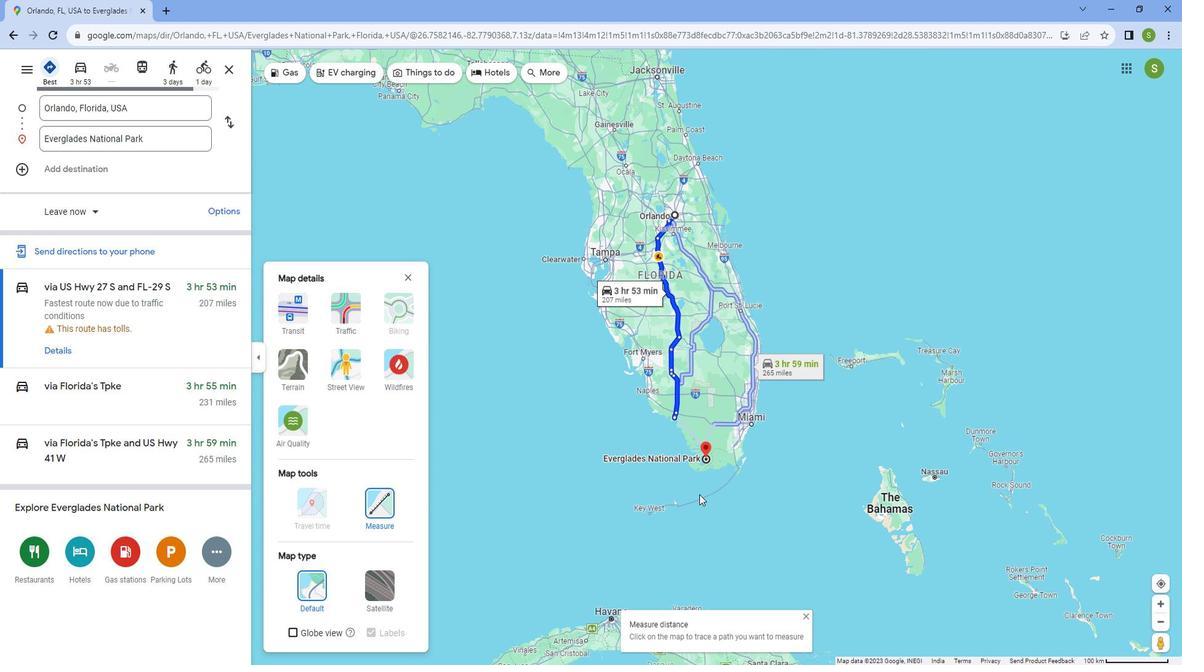
Action: Mouse scrolled (713, 496) with delta (0, 0)
Screenshot: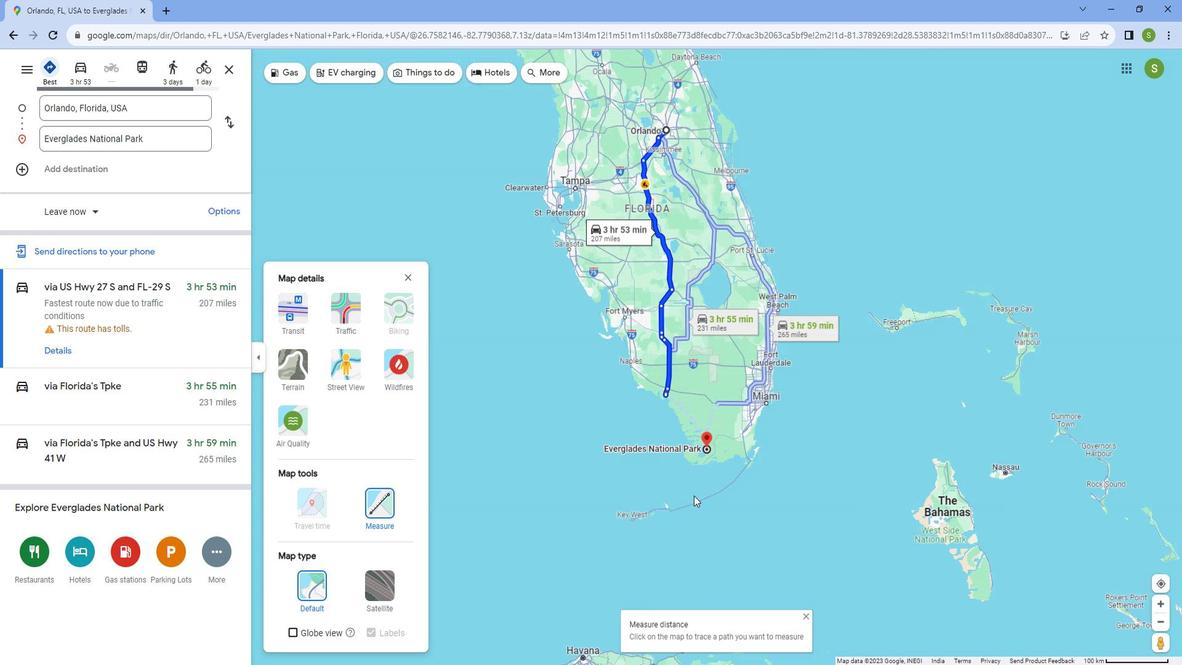 
Action: Mouse scrolled (713, 497) with delta (0, 0)
Screenshot: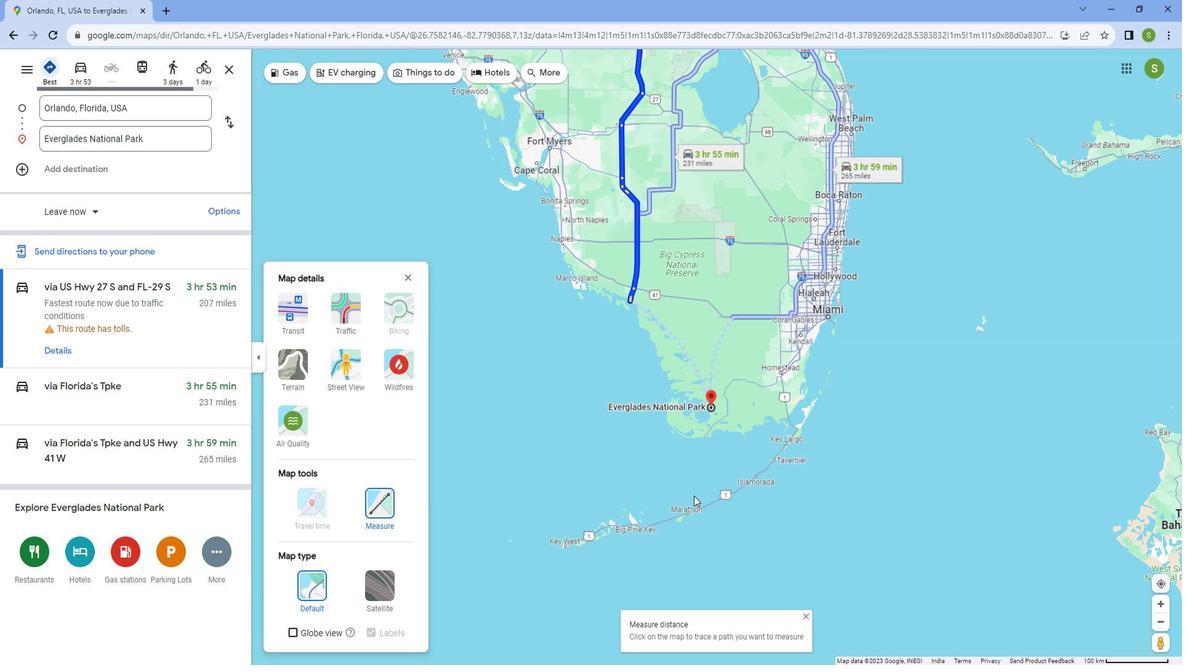 
Action: Mouse scrolled (713, 497) with delta (0, 0)
Screenshot: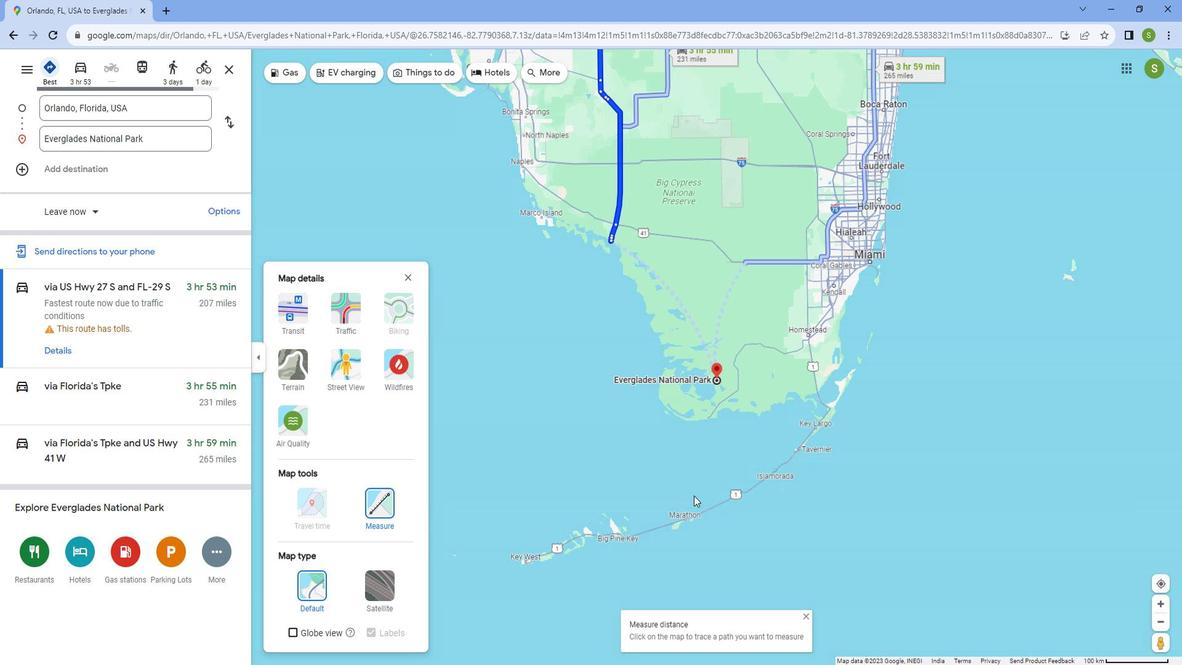 
Action: Mouse scrolled (713, 497) with delta (0, 0)
Screenshot: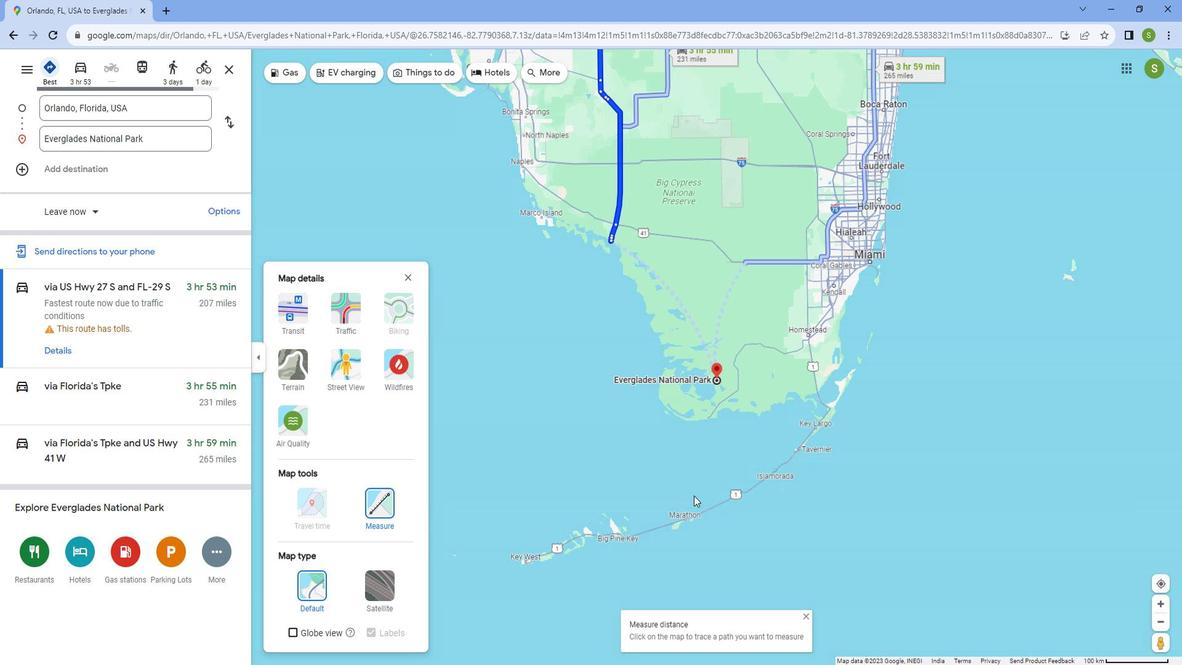 
Action: Mouse scrolled (713, 497) with delta (0, 0)
Screenshot: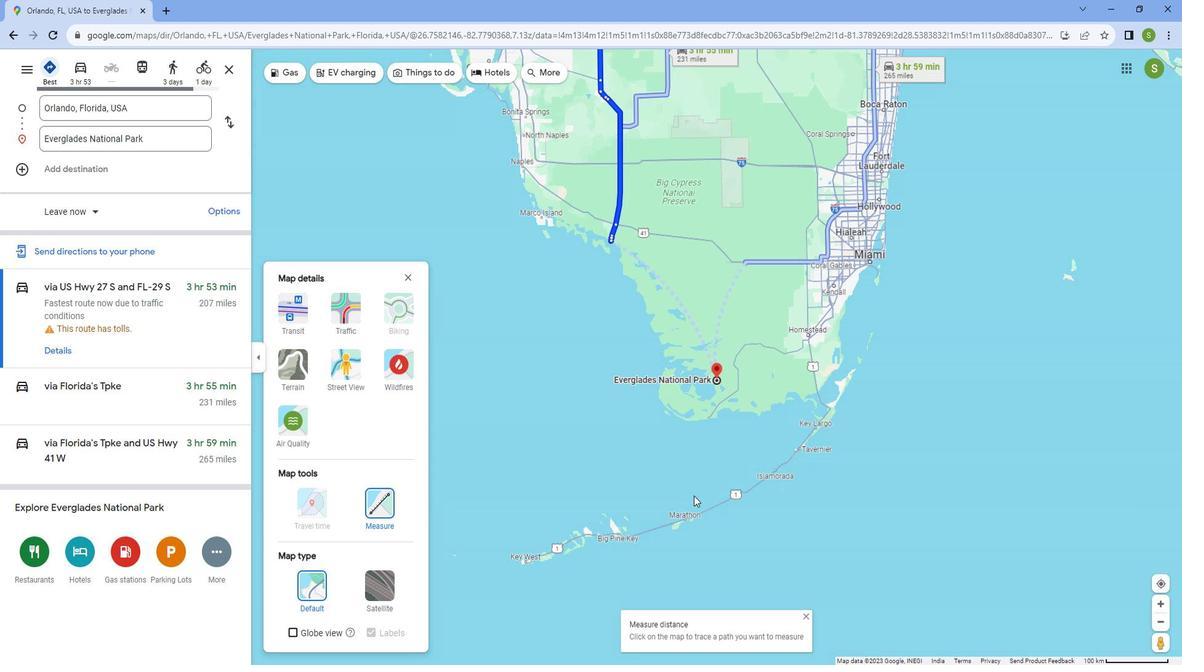 
Action: Mouse scrolled (713, 497) with delta (0, 0)
Screenshot: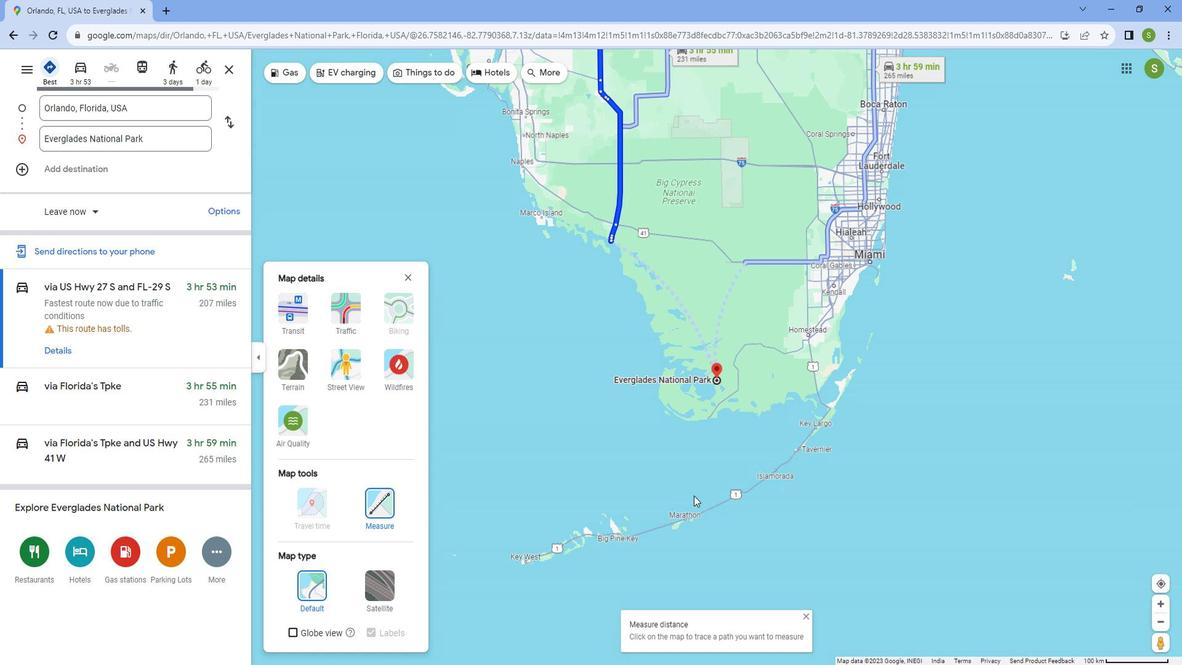 
Action: Mouse scrolled (713, 497) with delta (0, 0)
Screenshot: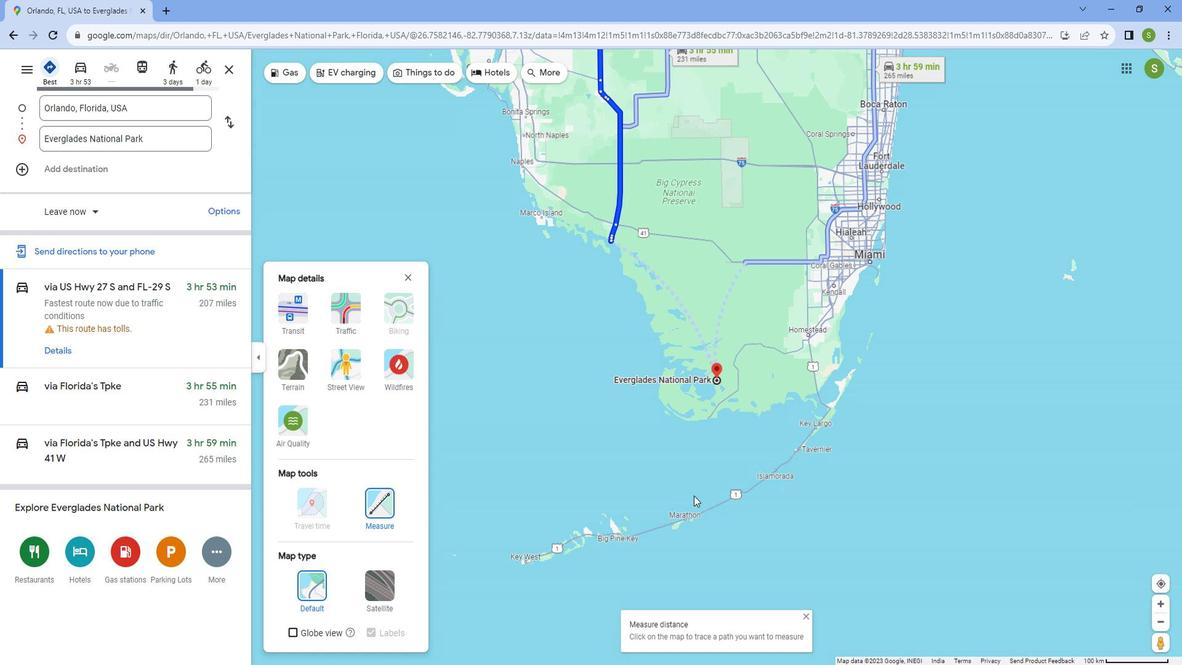 
Action: Mouse scrolled (713, 497) with delta (0, 0)
Screenshot: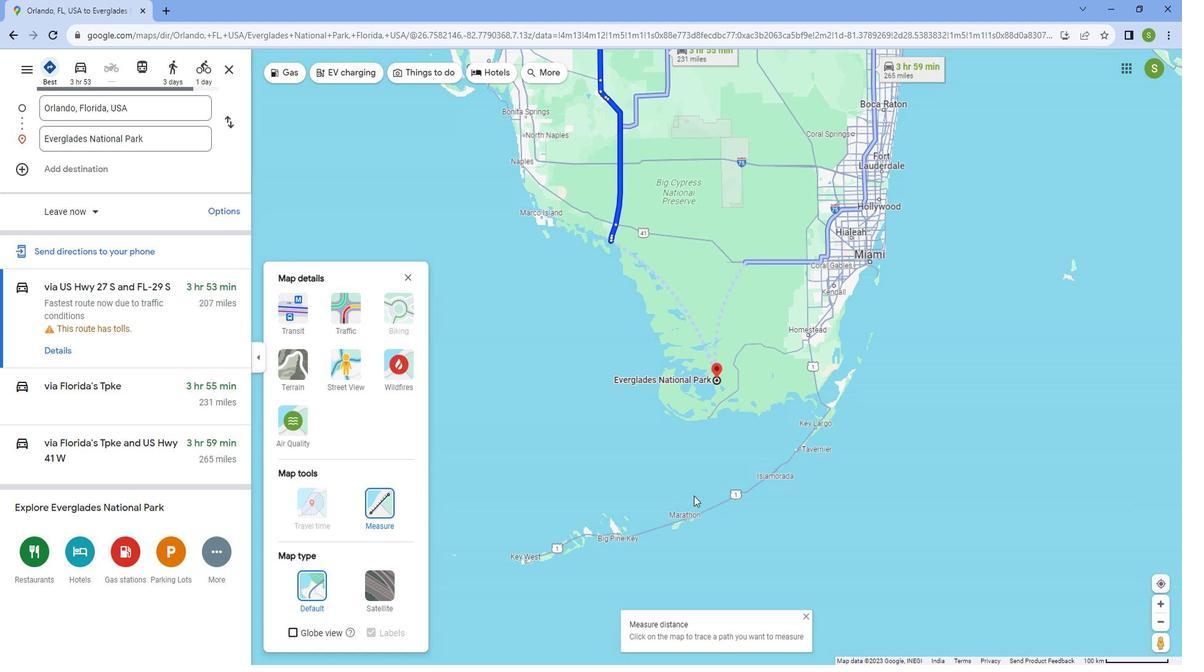 
Action: Mouse moved to (808, 144)
Screenshot: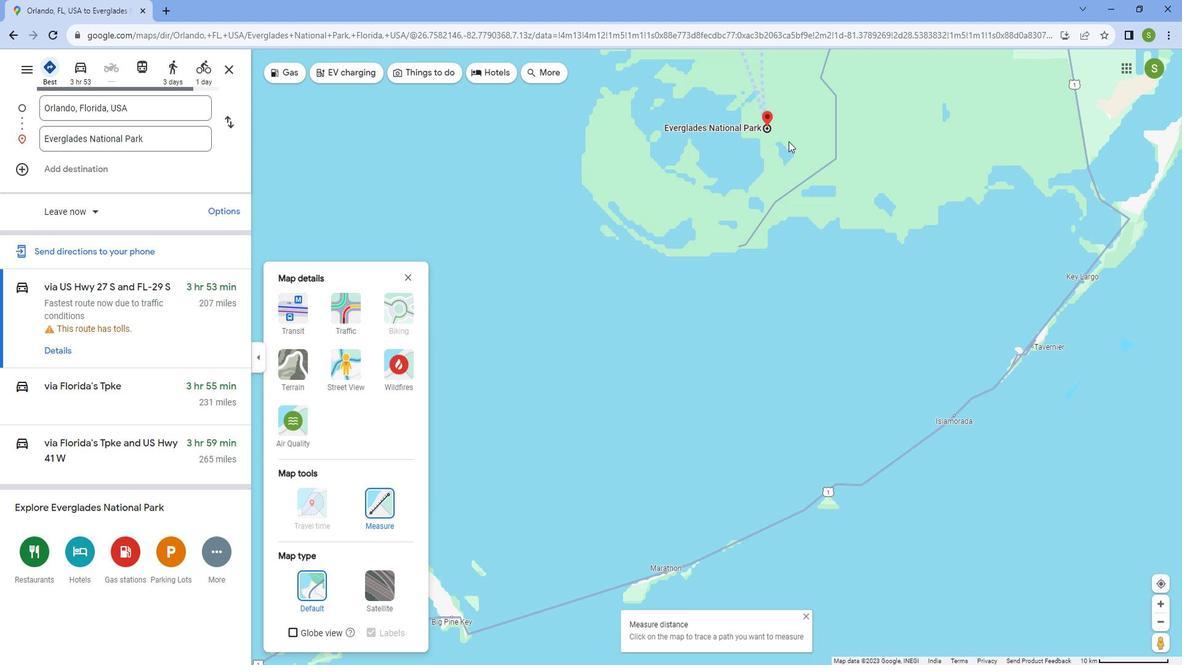 
Action: Mouse scrolled (808, 145) with delta (0, 0)
Screenshot: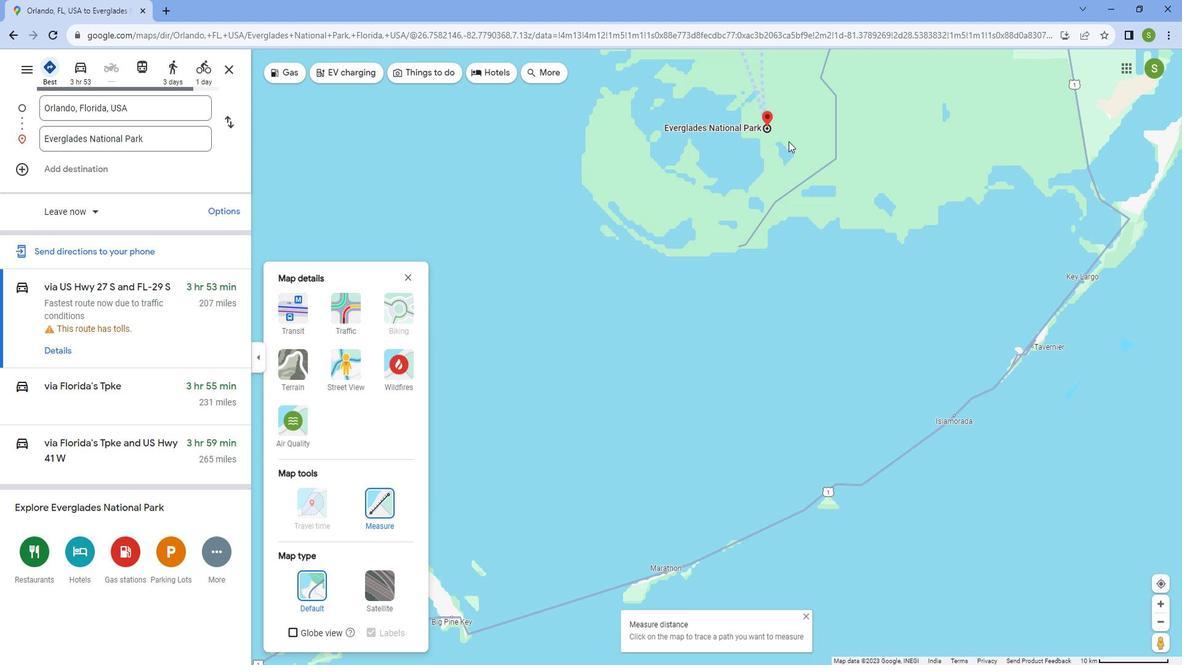 
Action: Mouse moved to (806, 135)
Screenshot: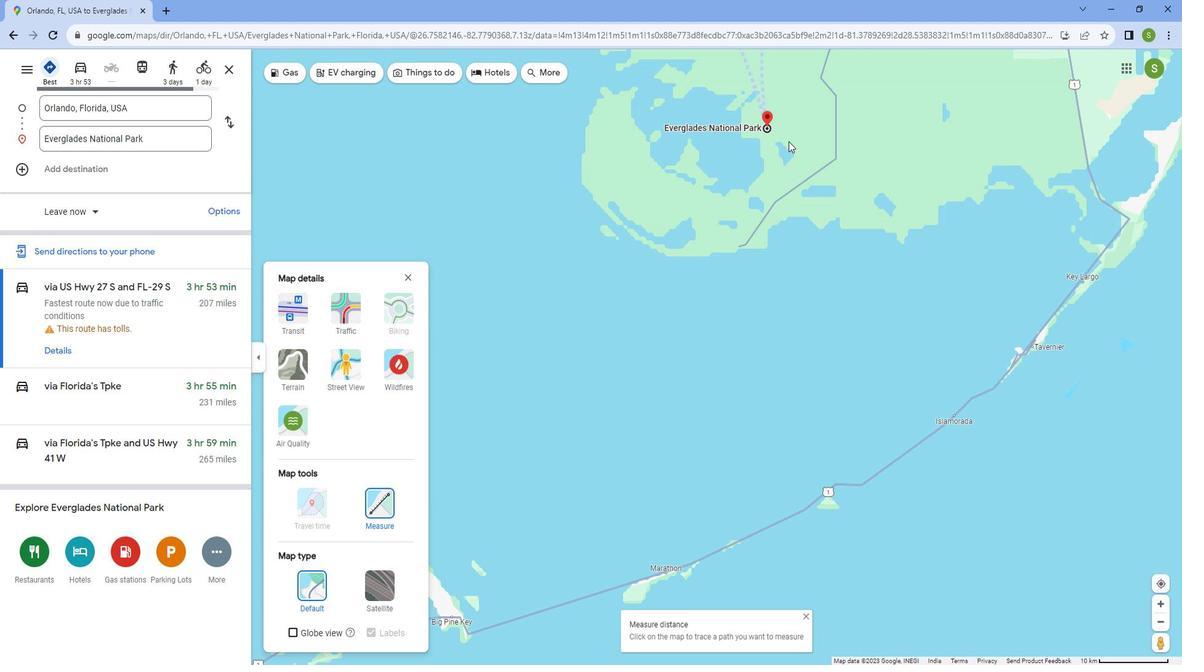 
Action: Mouse scrolled (806, 136) with delta (0, 0)
Screenshot: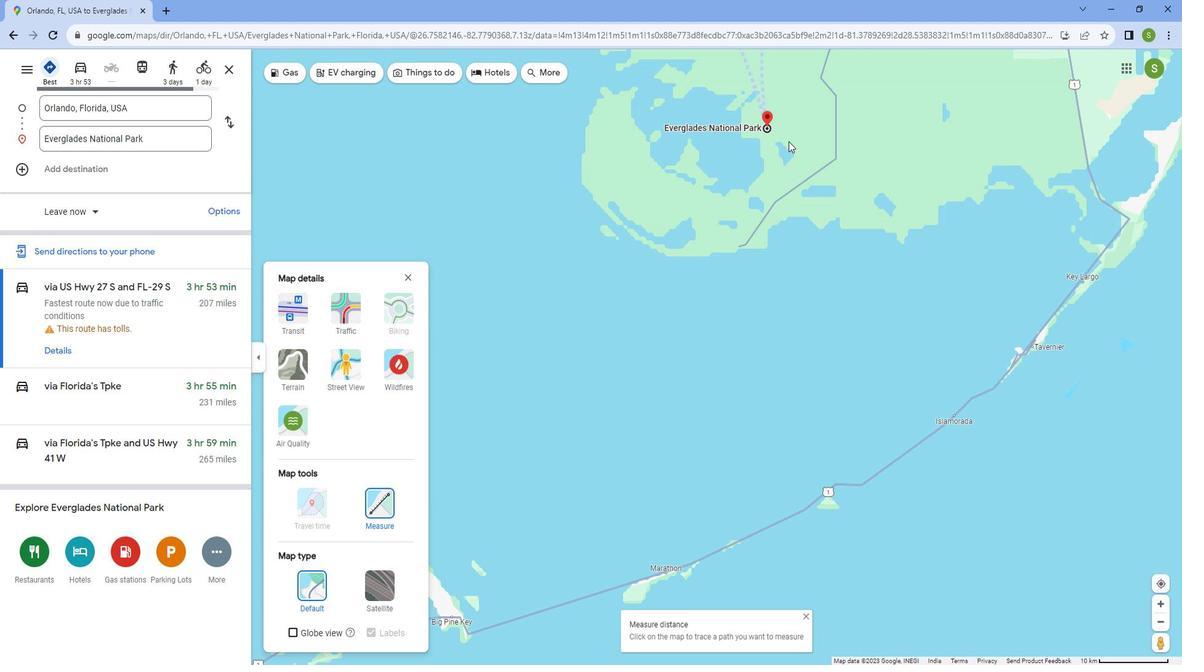 
Action: Mouse moved to (805, 135)
Screenshot: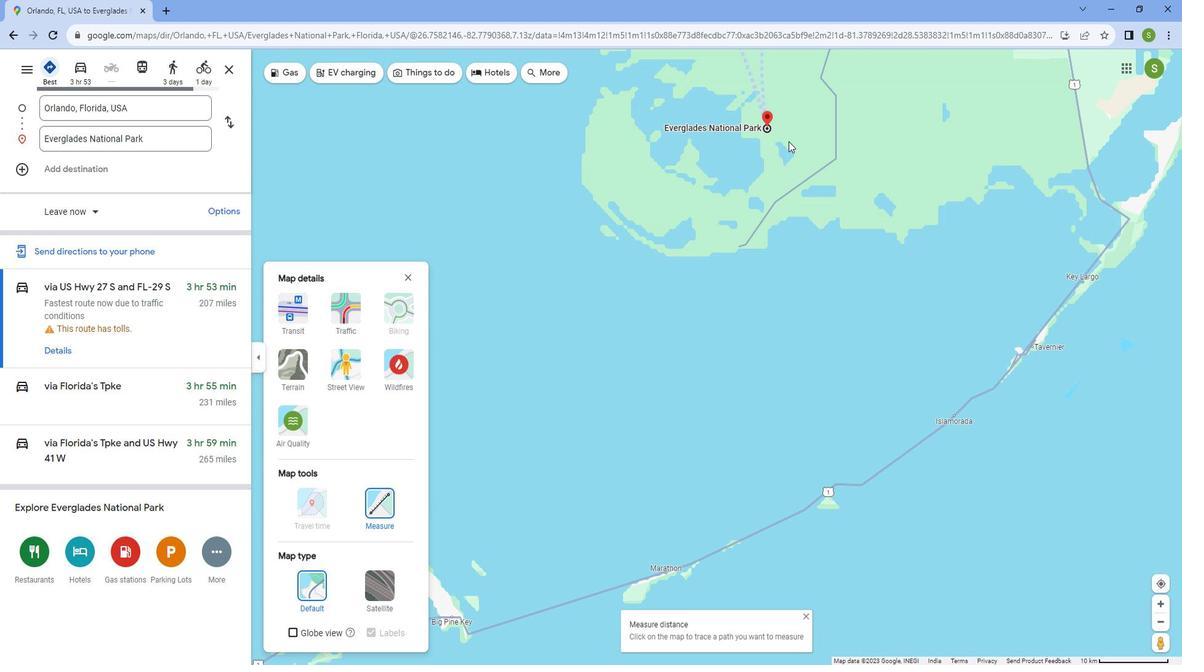
Action: Mouse scrolled (805, 136) with delta (0, 0)
Screenshot: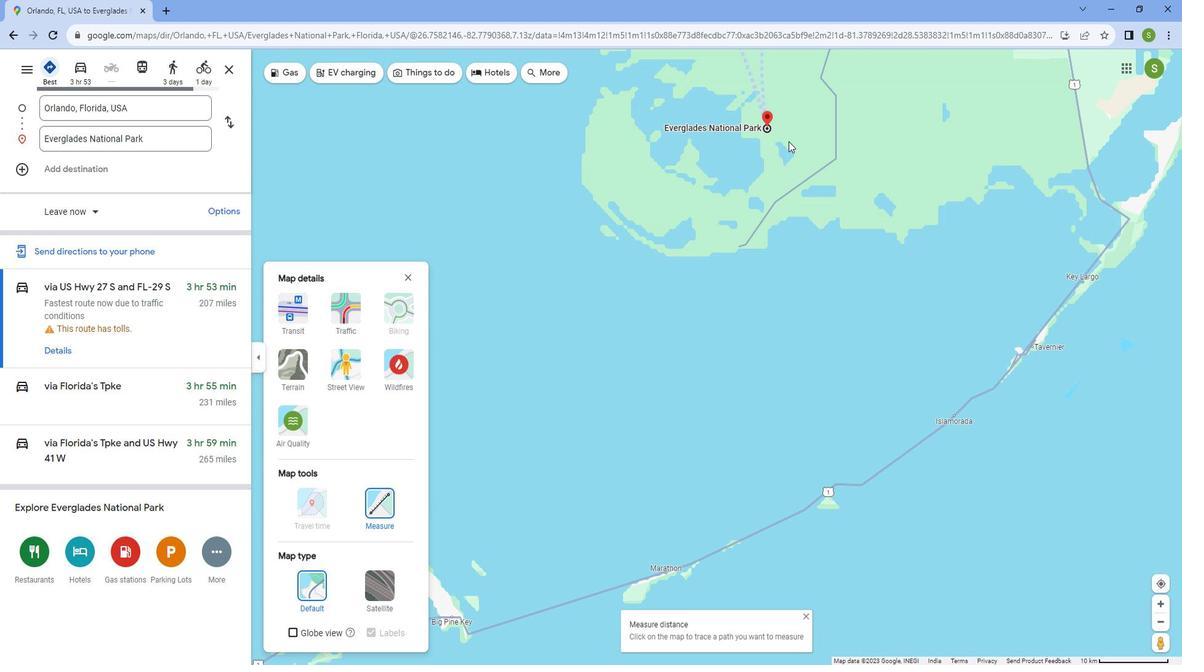 
Action: Mouse moved to (805, 135)
Screenshot: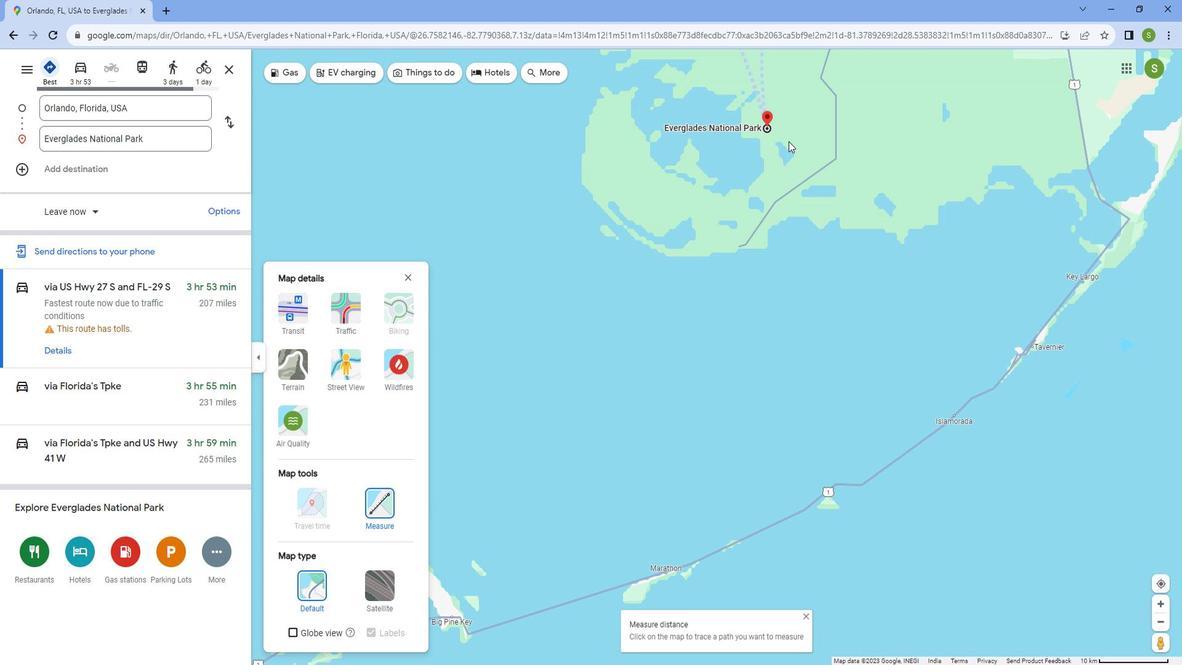 
Action: Mouse scrolled (805, 136) with delta (0, 0)
Screenshot: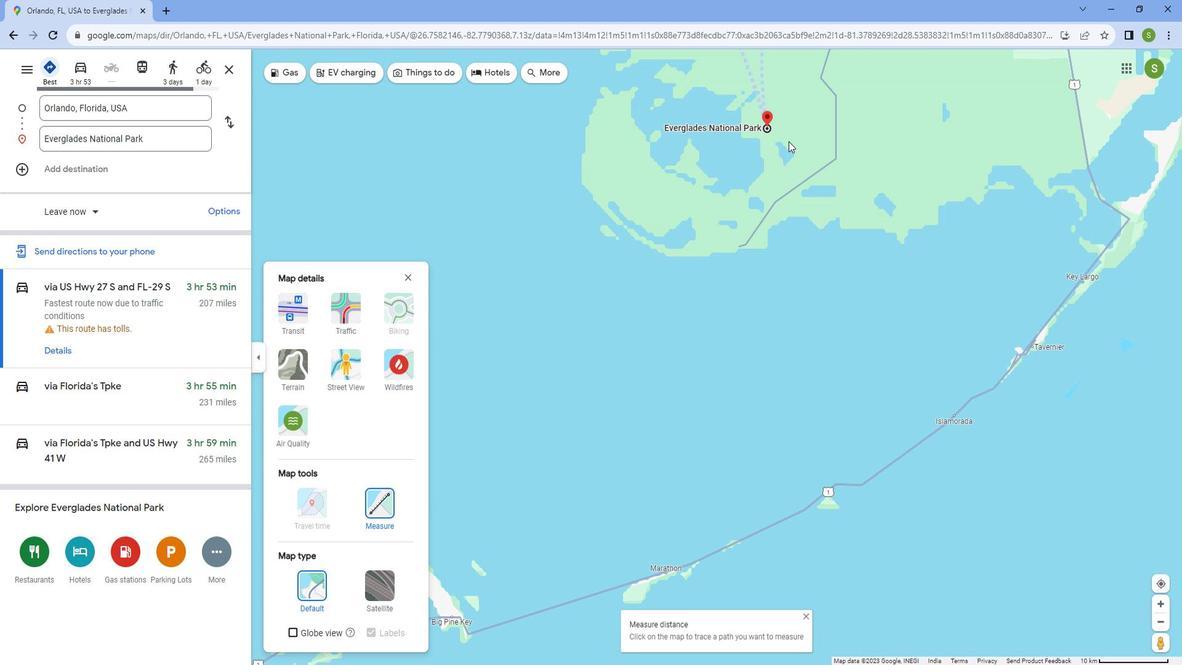 
Action: Mouse moved to (797, 134)
Screenshot: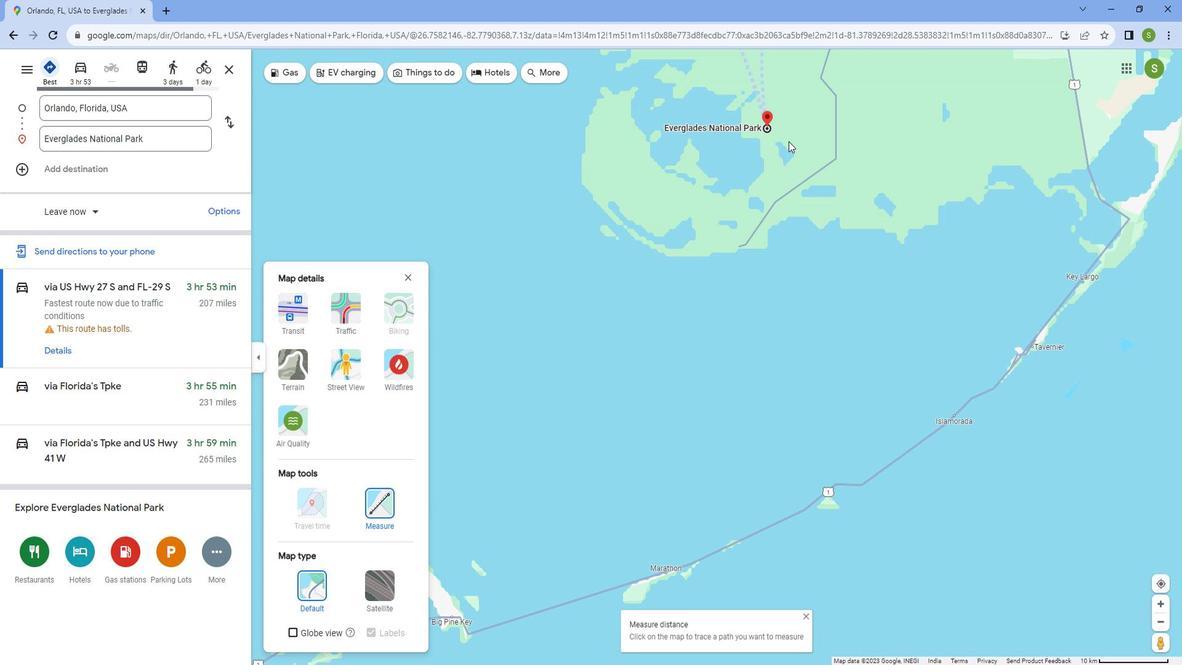 
Action: Mouse scrolled (797, 135) with delta (0, 0)
Screenshot: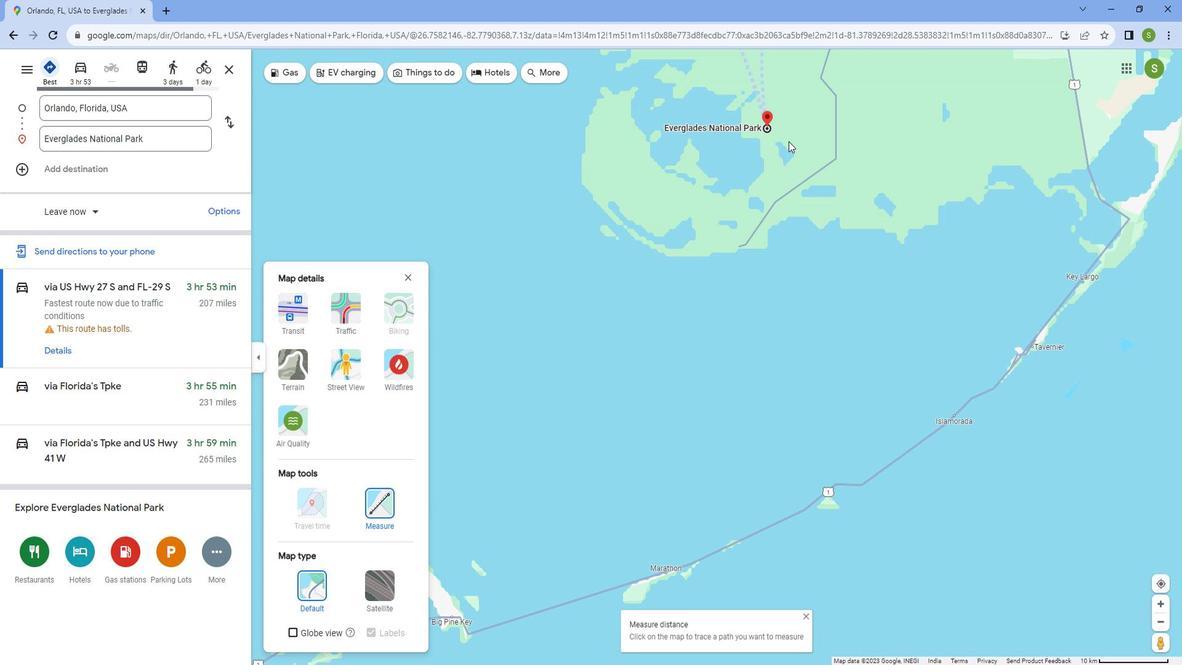 
Action: Mouse moved to (764, 151)
Screenshot: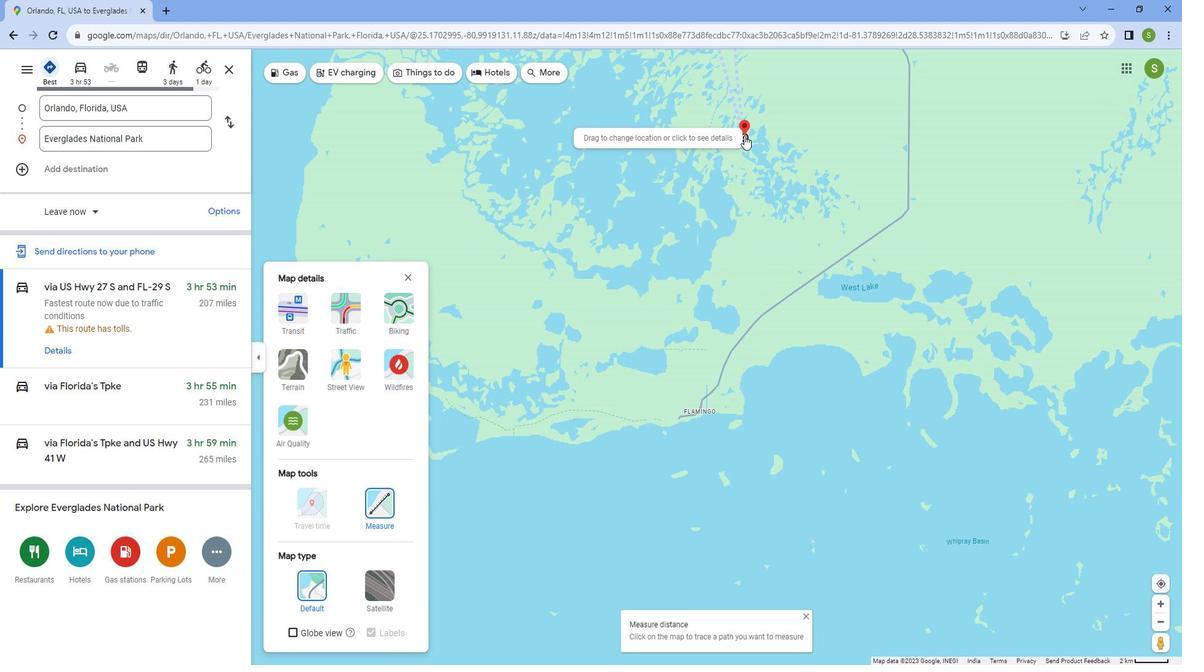 
Action: Mouse pressed left at (764, 151)
Screenshot: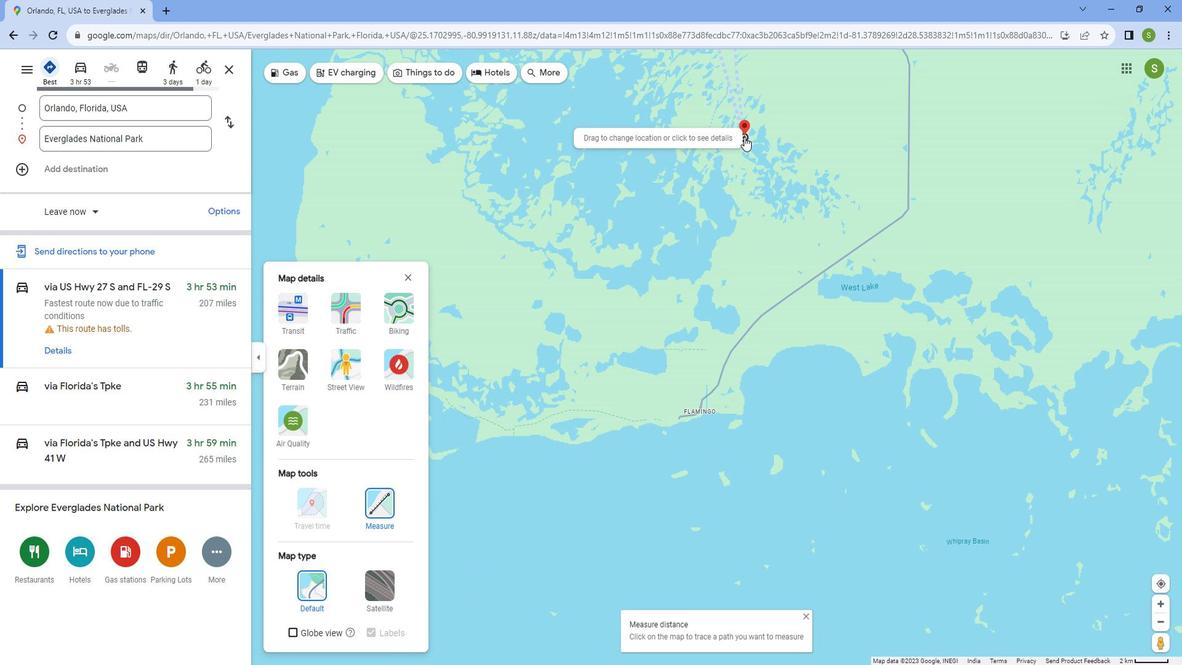 
Action: Mouse moved to (704, 189)
Screenshot: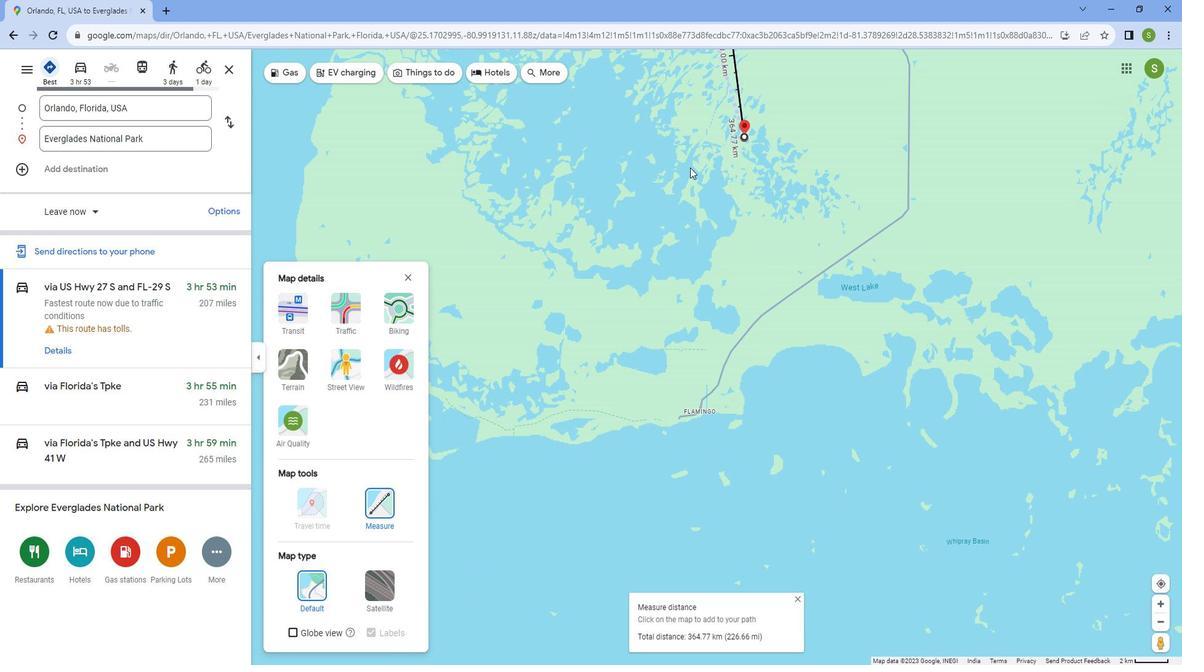 
Action: Mouse scrolled (704, 189) with delta (0, 0)
Screenshot: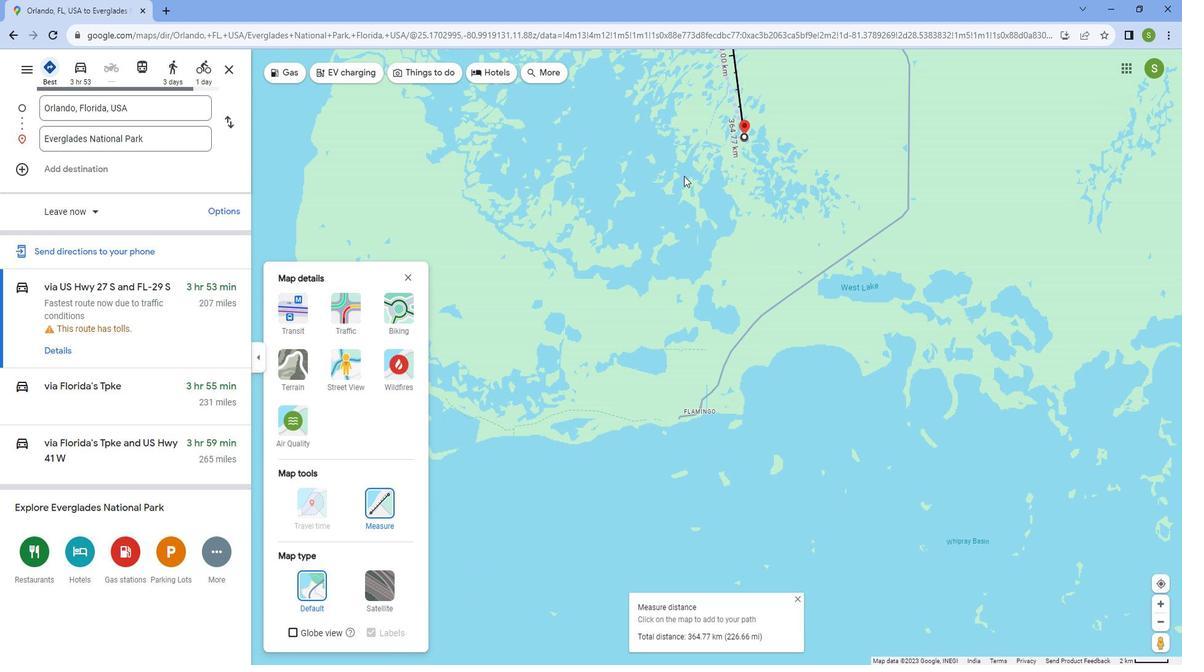 
Action: Mouse scrolled (704, 189) with delta (0, 0)
Screenshot: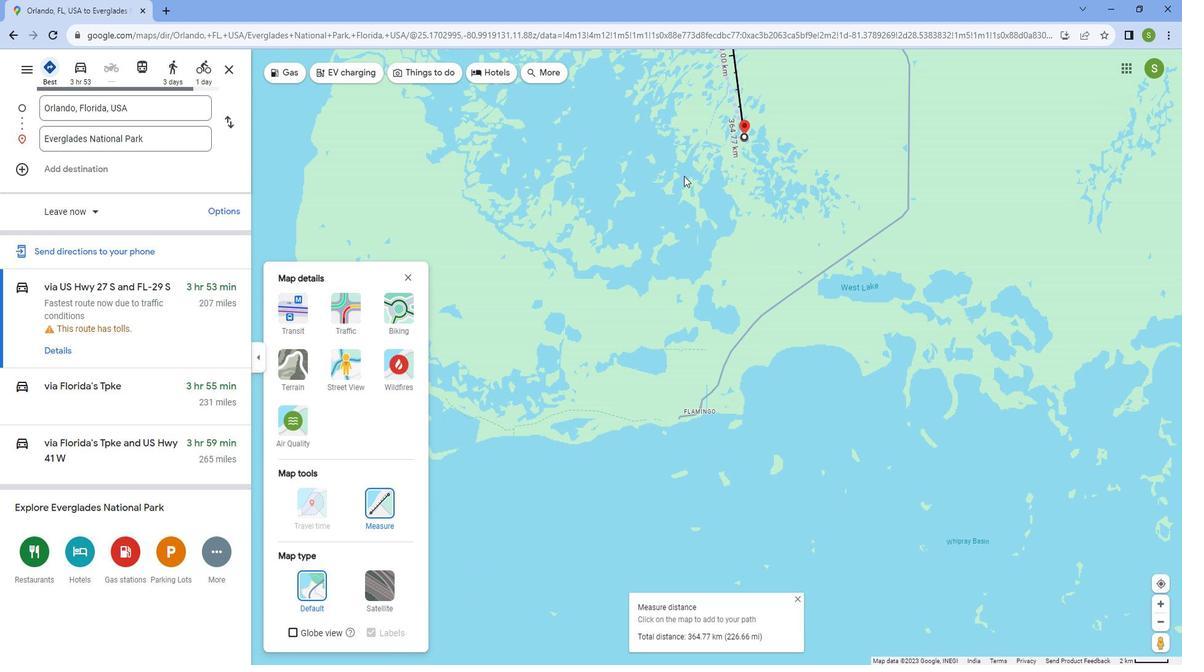 
Action: Mouse scrolled (704, 189) with delta (0, 0)
Screenshot: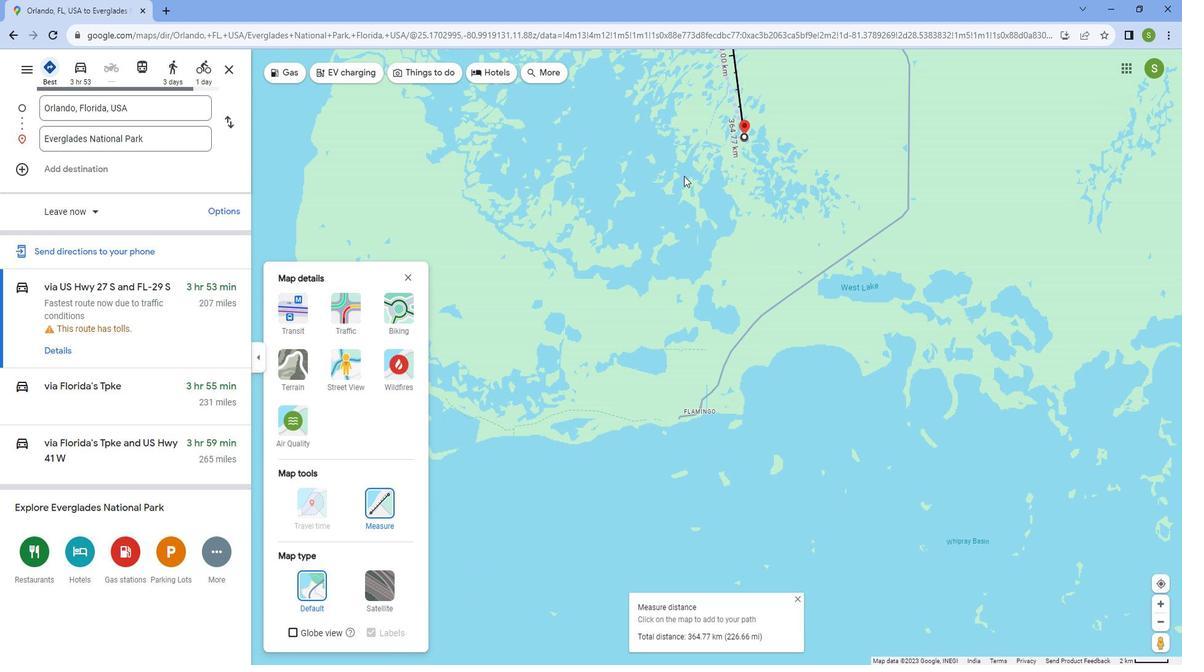 
Action: Mouse scrolled (704, 189) with delta (0, 0)
Screenshot: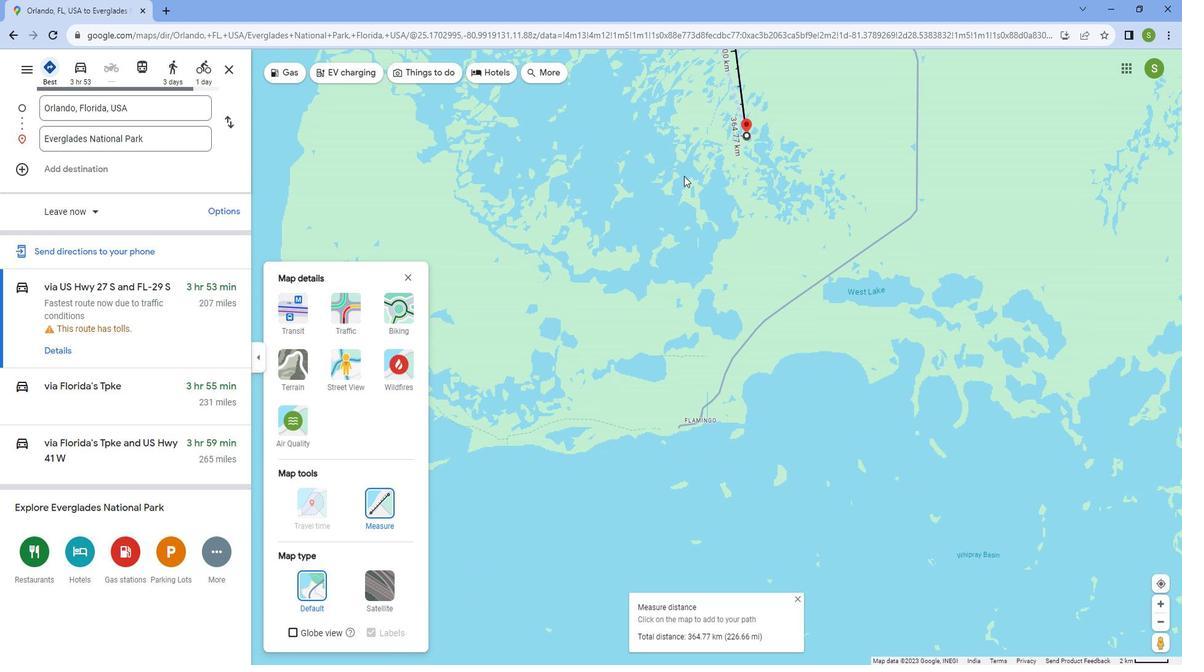 
Action: Mouse scrolled (704, 189) with delta (0, 0)
Screenshot: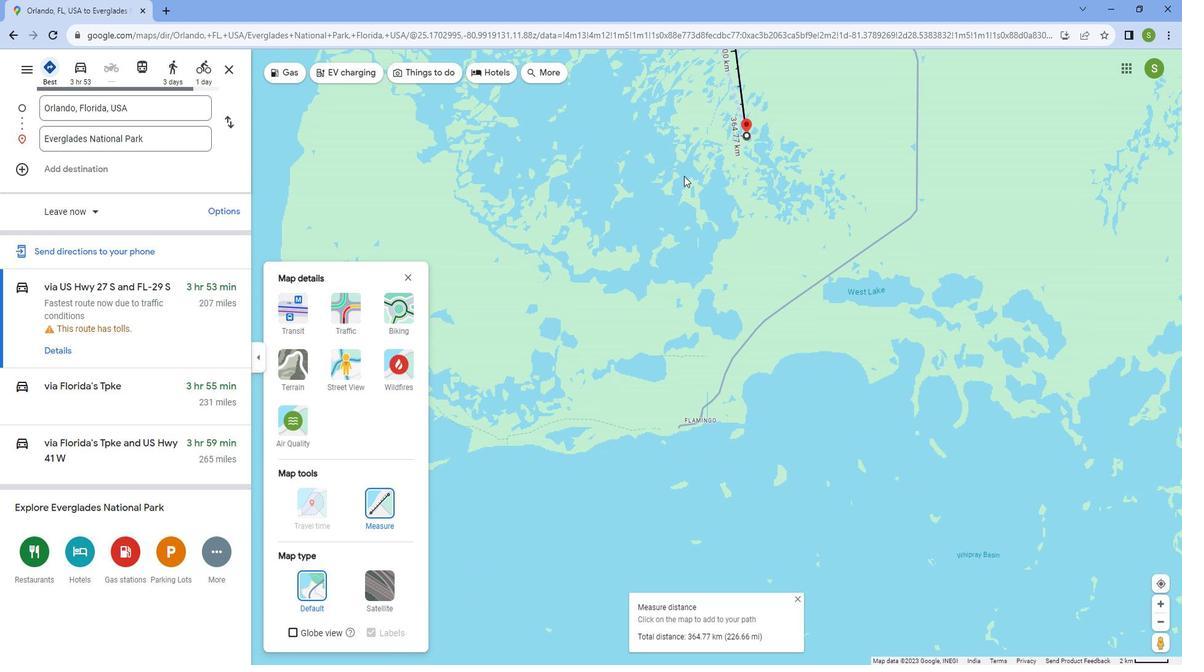 
Action: Mouse scrolled (704, 189) with delta (0, 0)
Screenshot: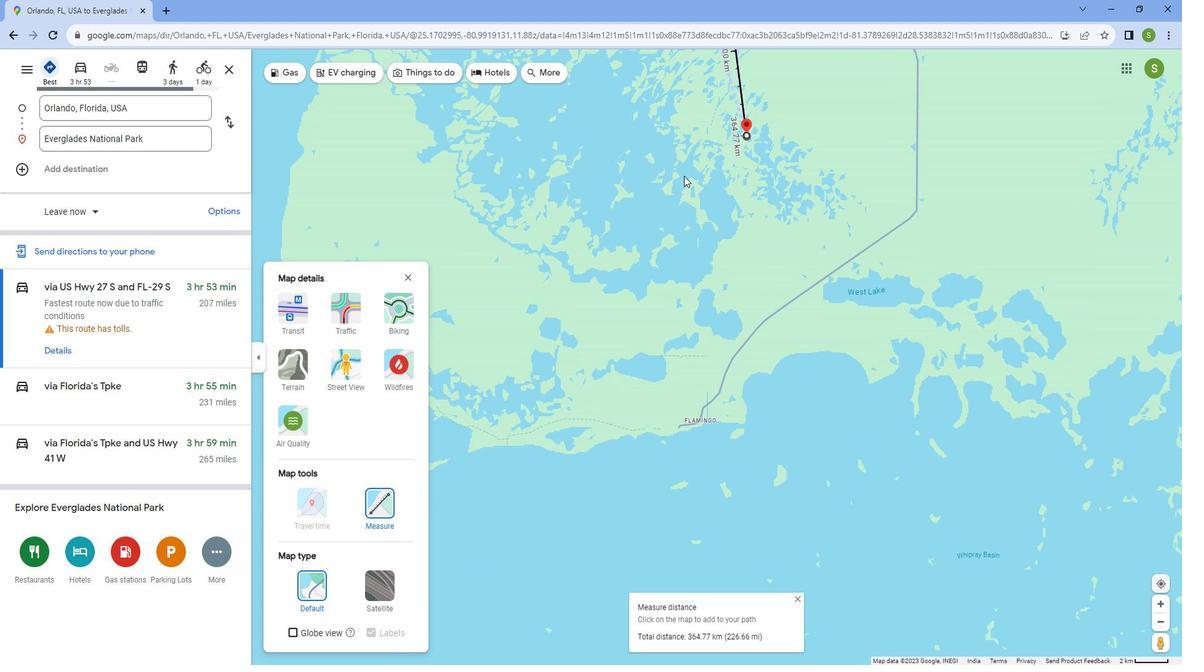 
Action: Mouse scrolled (704, 188) with delta (0, 0)
Screenshot: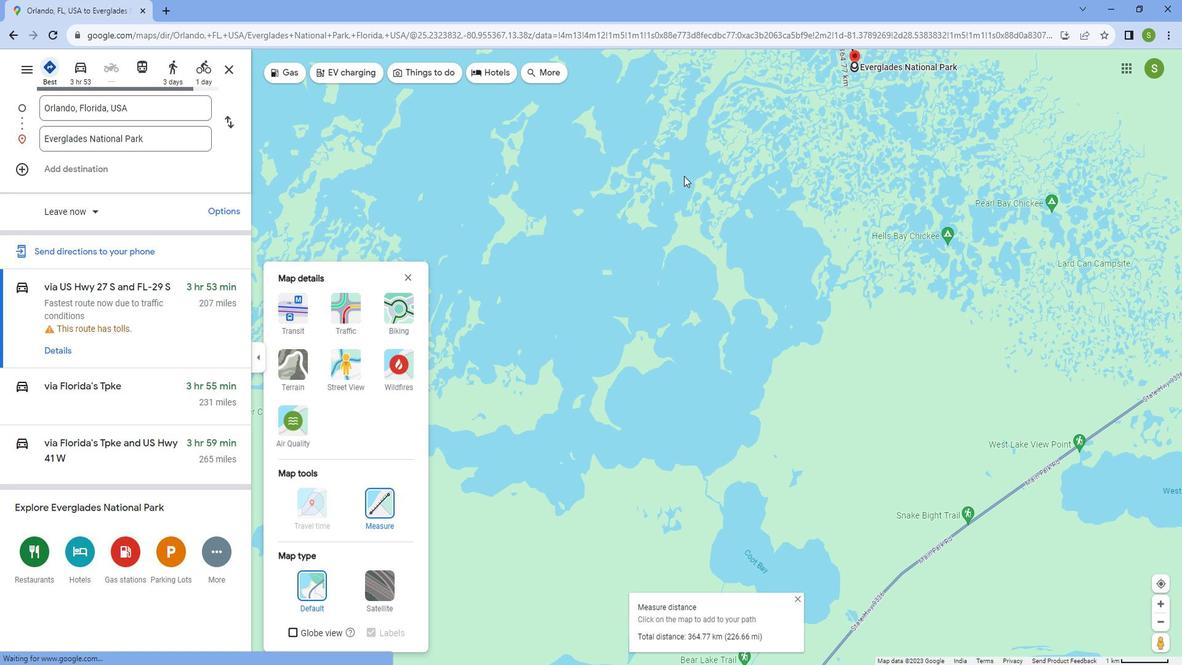 
Action: Mouse scrolled (704, 188) with delta (0, 0)
Screenshot: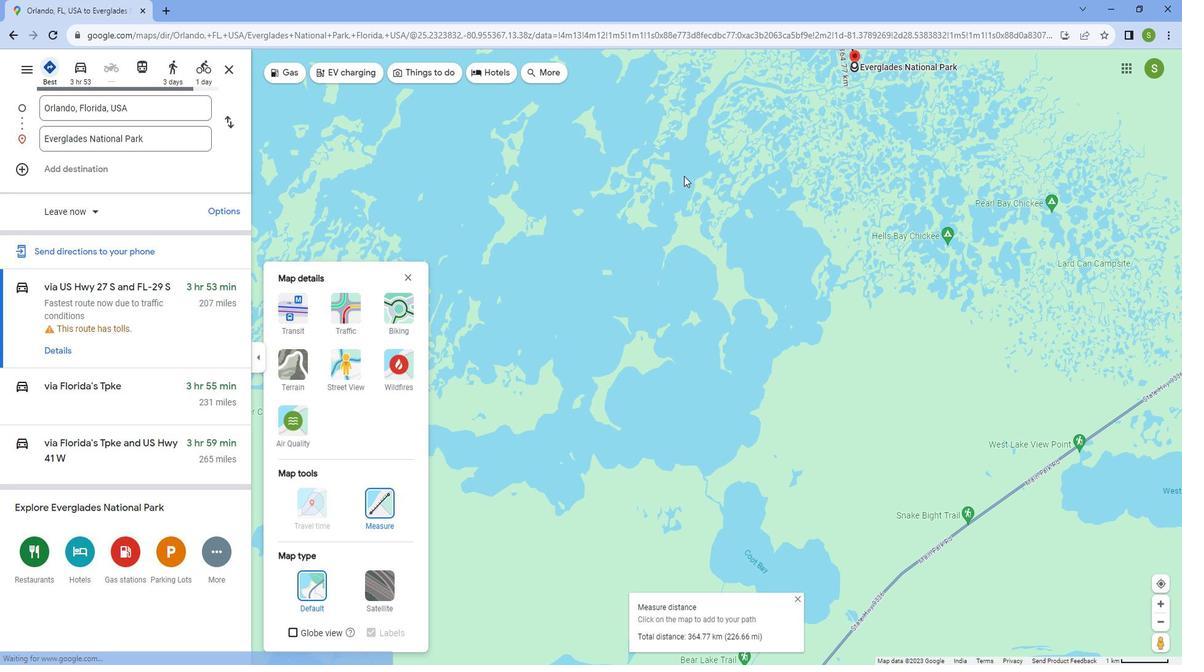 
Action: Mouse scrolled (704, 188) with delta (0, 0)
Screenshot: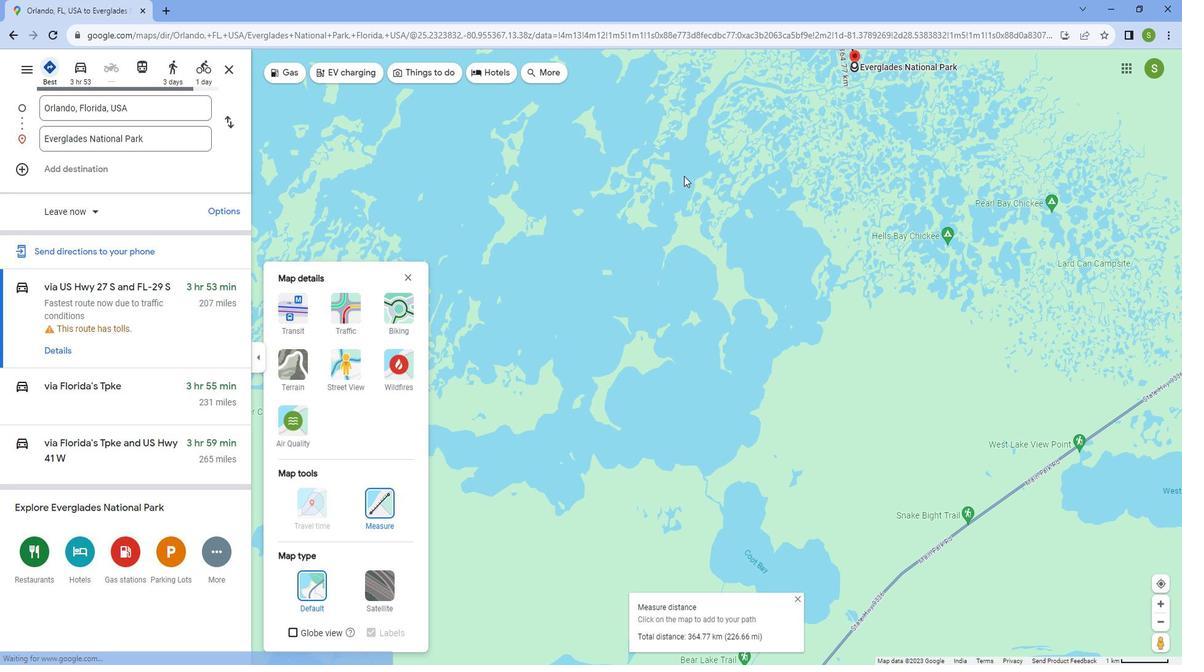 
Action: Mouse scrolled (704, 188) with delta (0, 0)
Screenshot: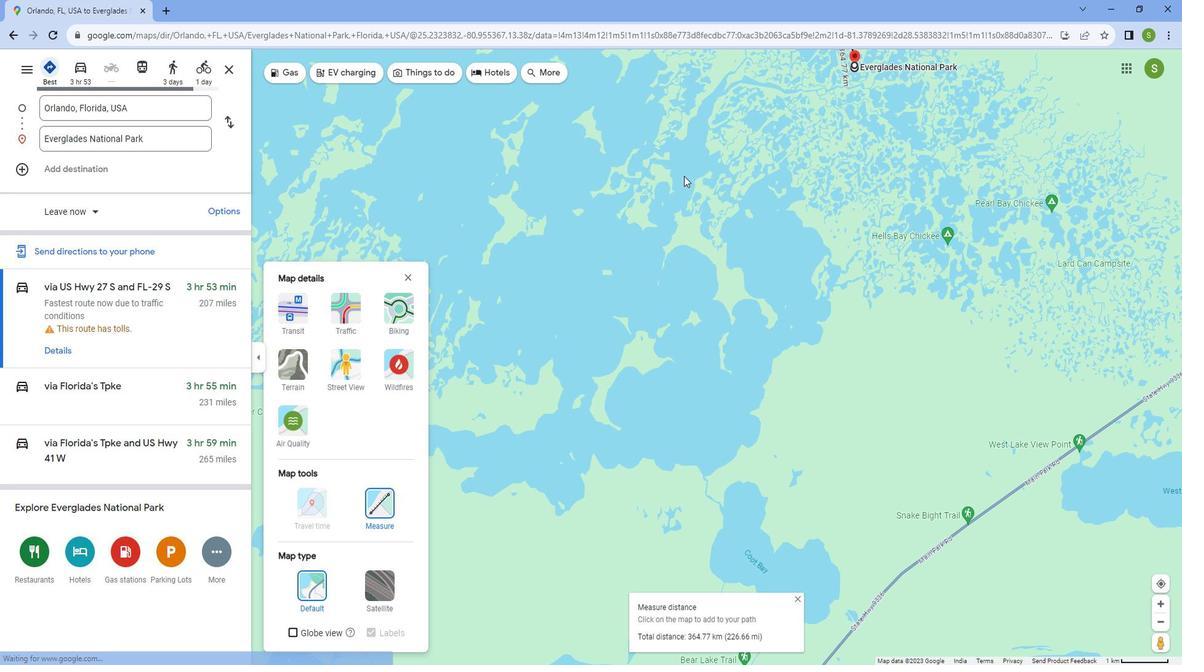 
Action: Mouse scrolled (704, 188) with delta (0, 0)
Screenshot: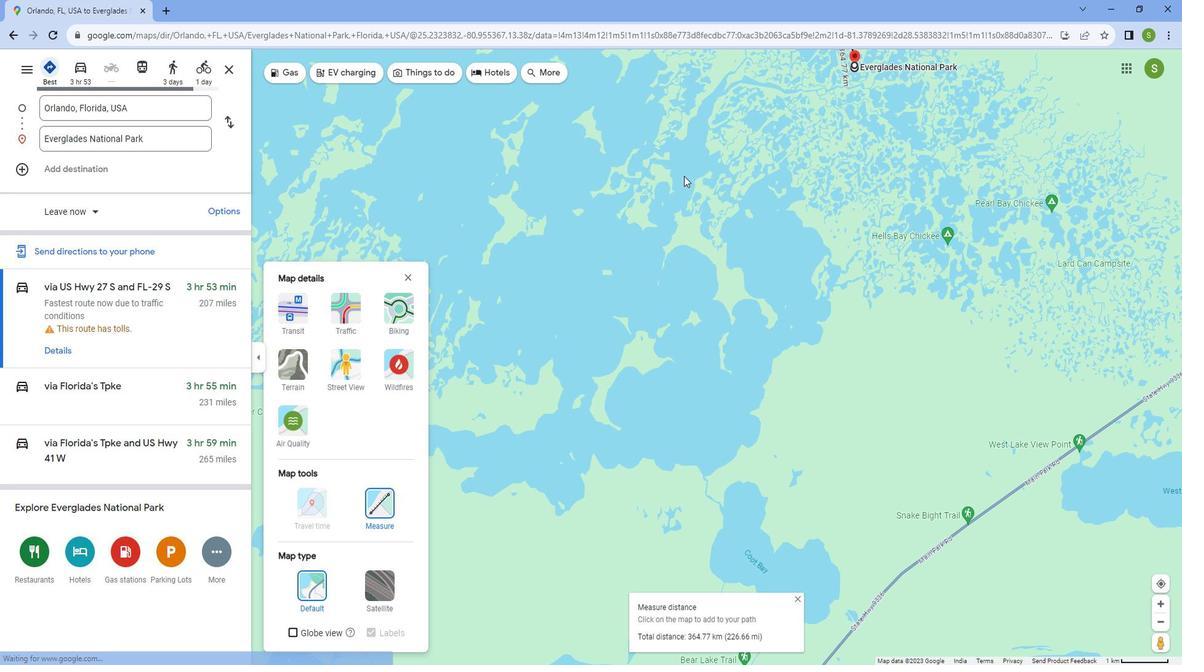 
Action: Mouse scrolled (704, 188) with delta (0, 0)
Screenshot: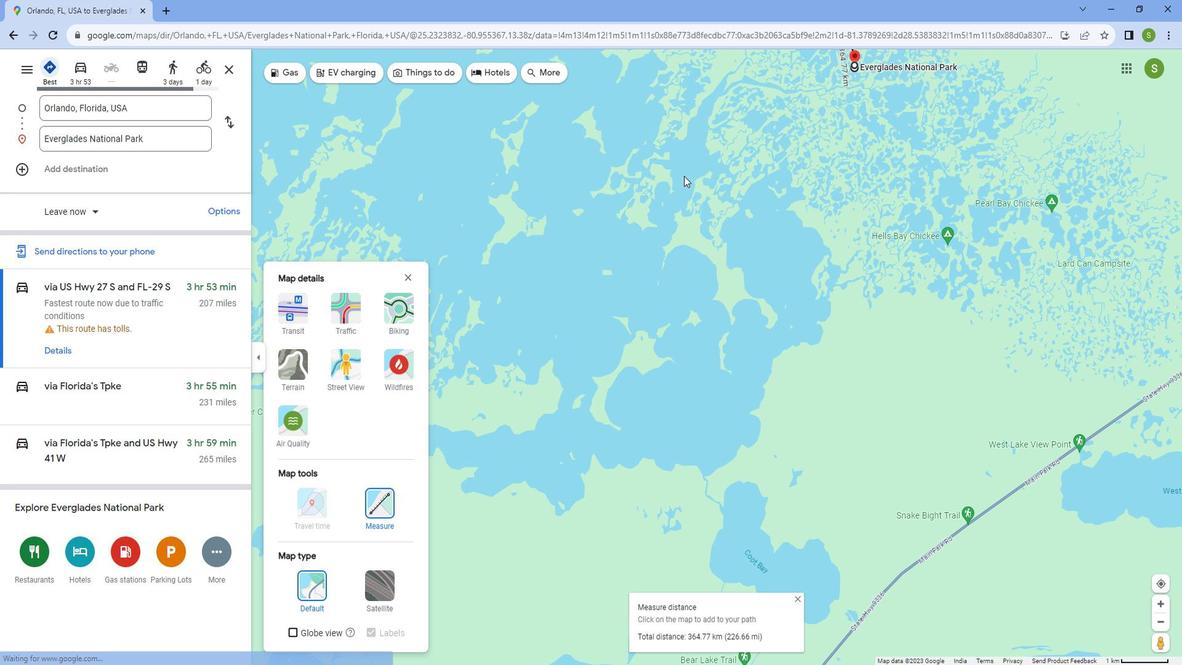 
Action: Mouse scrolled (704, 188) with delta (0, 0)
Screenshot: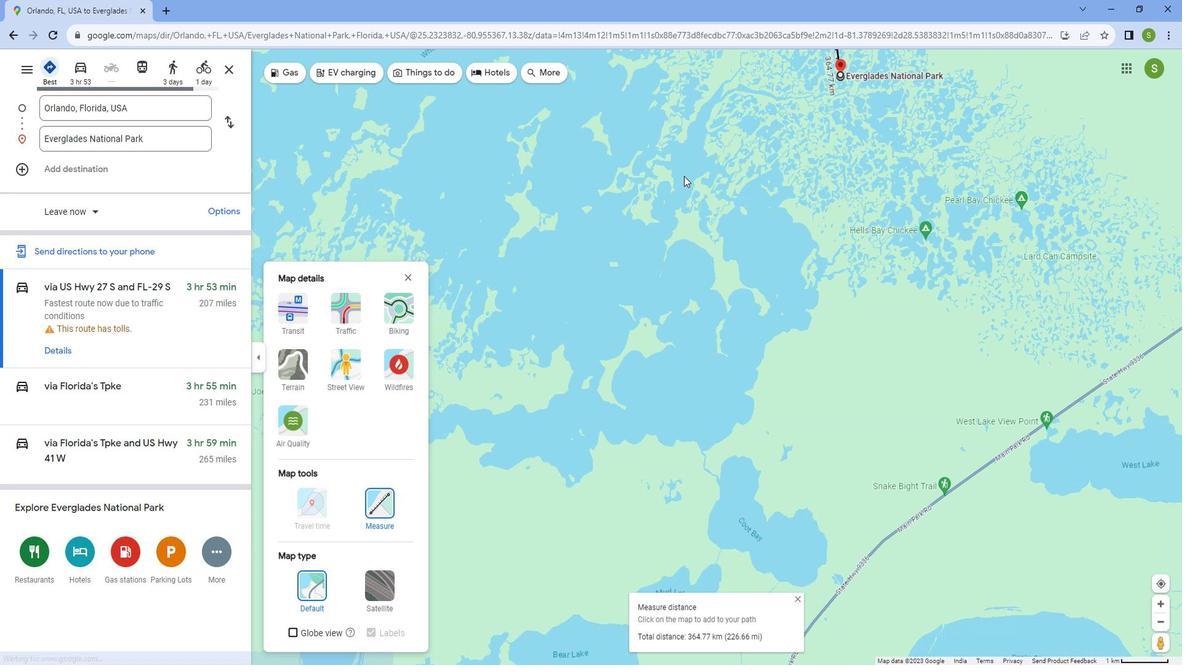 
Action: Mouse scrolled (704, 188) with delta (0, 0)
Screenshot: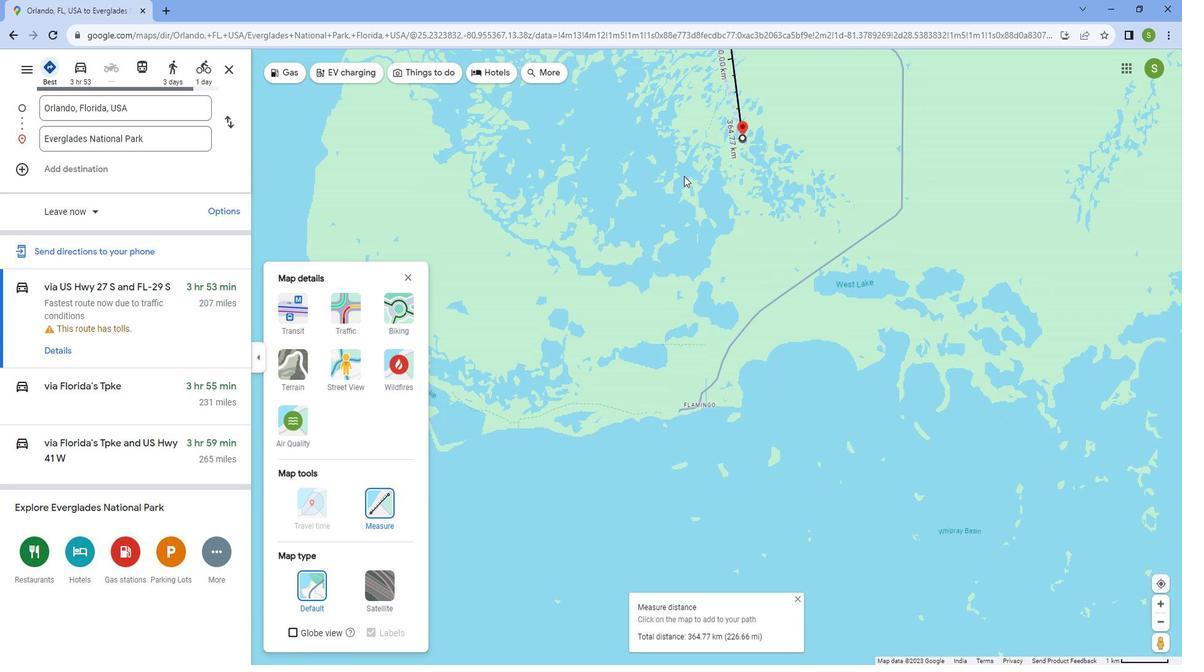
Action: Mouse scrolled (704, 188) with delta (0, 0)
Screenshot: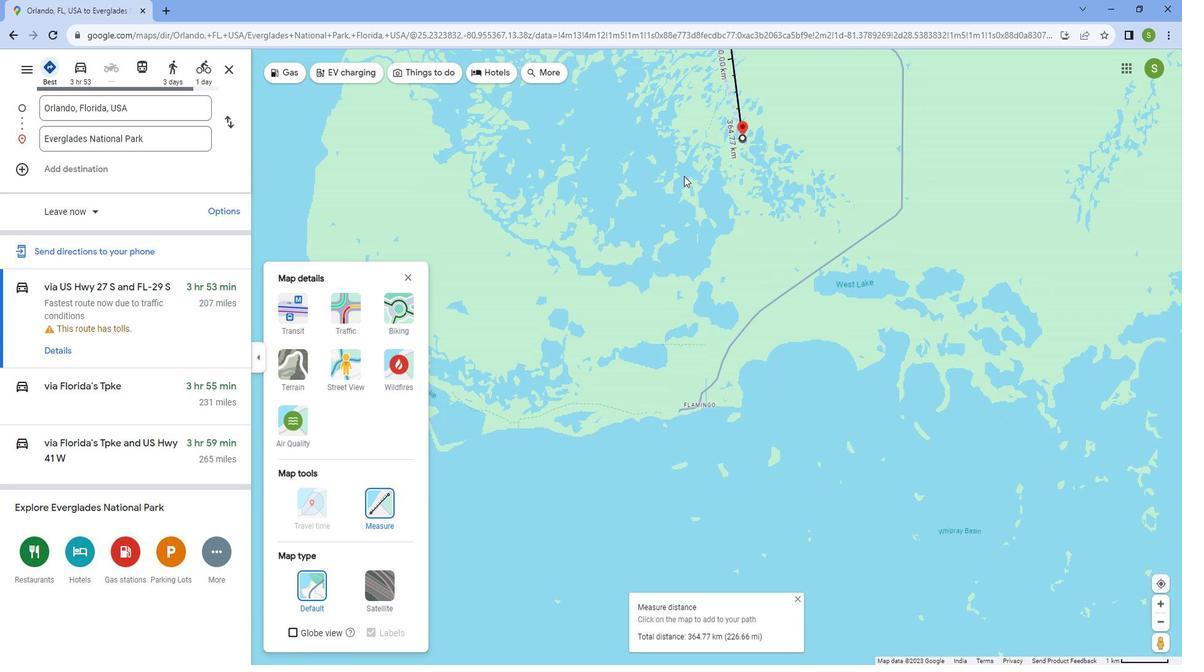 
Action: Mouse scrolled (704, 188) with delta (0, 0)
Screenshot: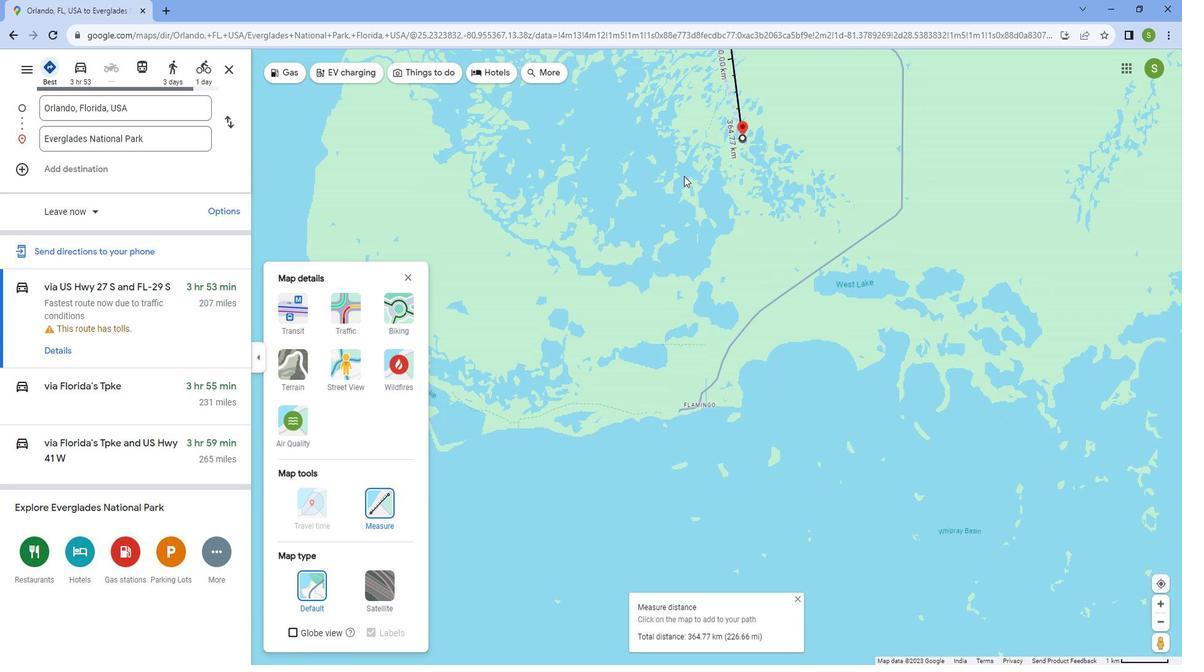 
Action: Mouse scrolled (704, 188) with delta (0, 0)
Screenshot: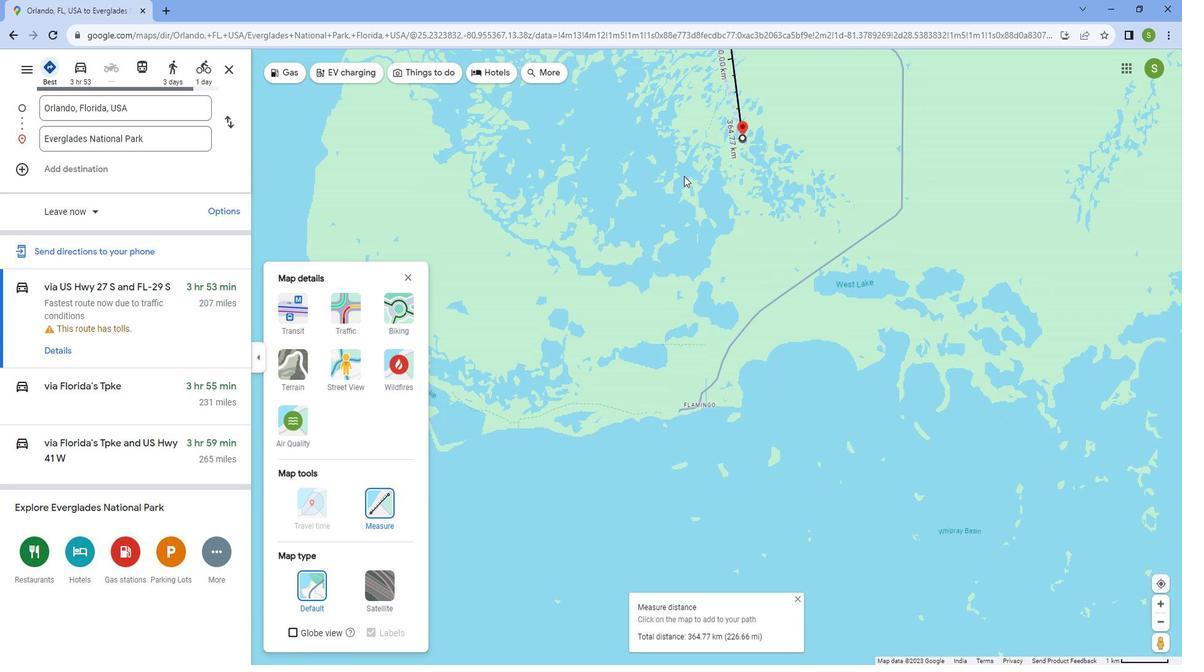 
Action: Mouse scrolled (704, 188) with delta (0, 0)
Screenshot: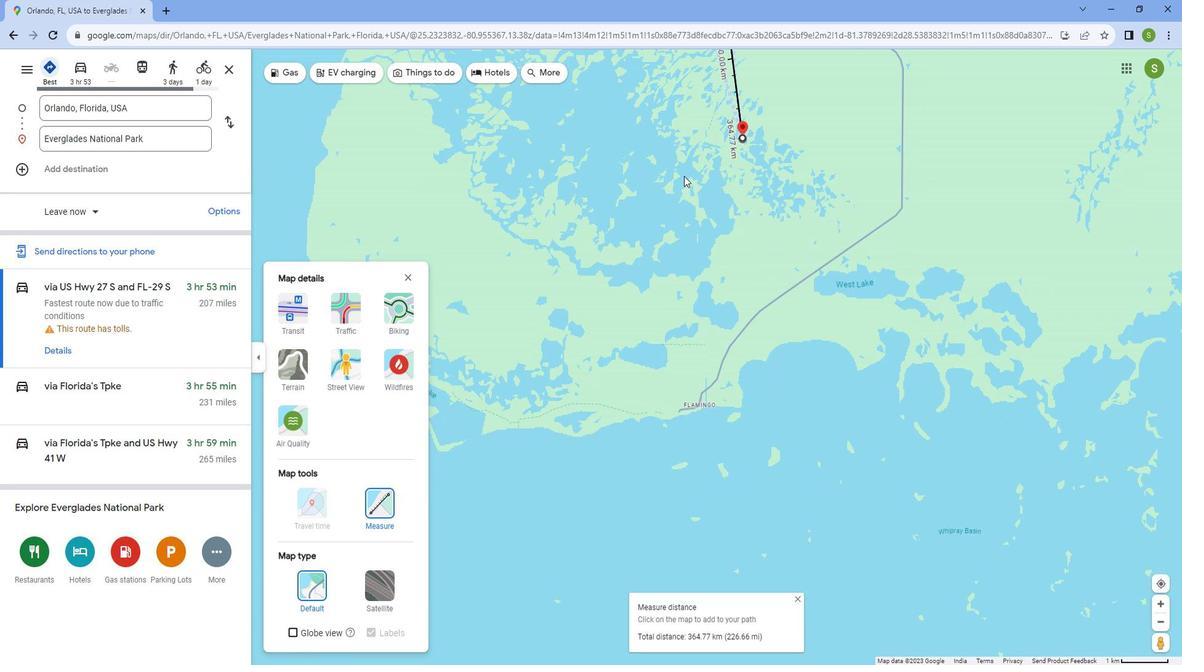 
Action: Mouse scrolled (704, 188) with delta (0, 0)
Screenshot: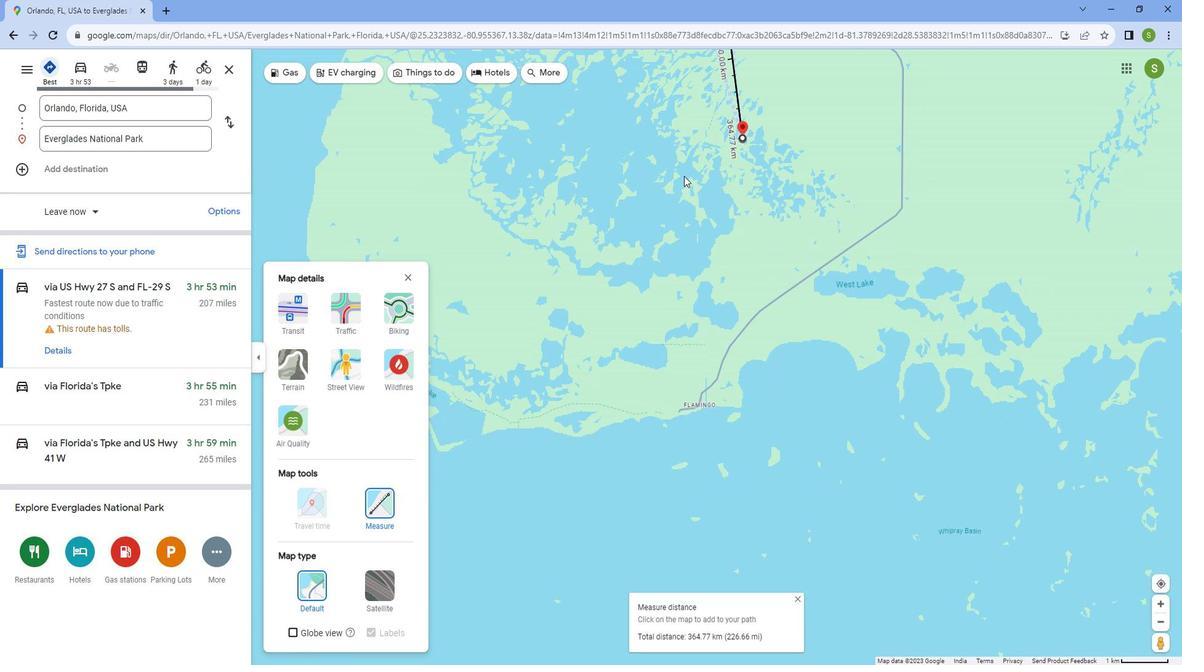 
Action: Mouse scrolled (704, 188) with delta (0, 0)
Screenshot: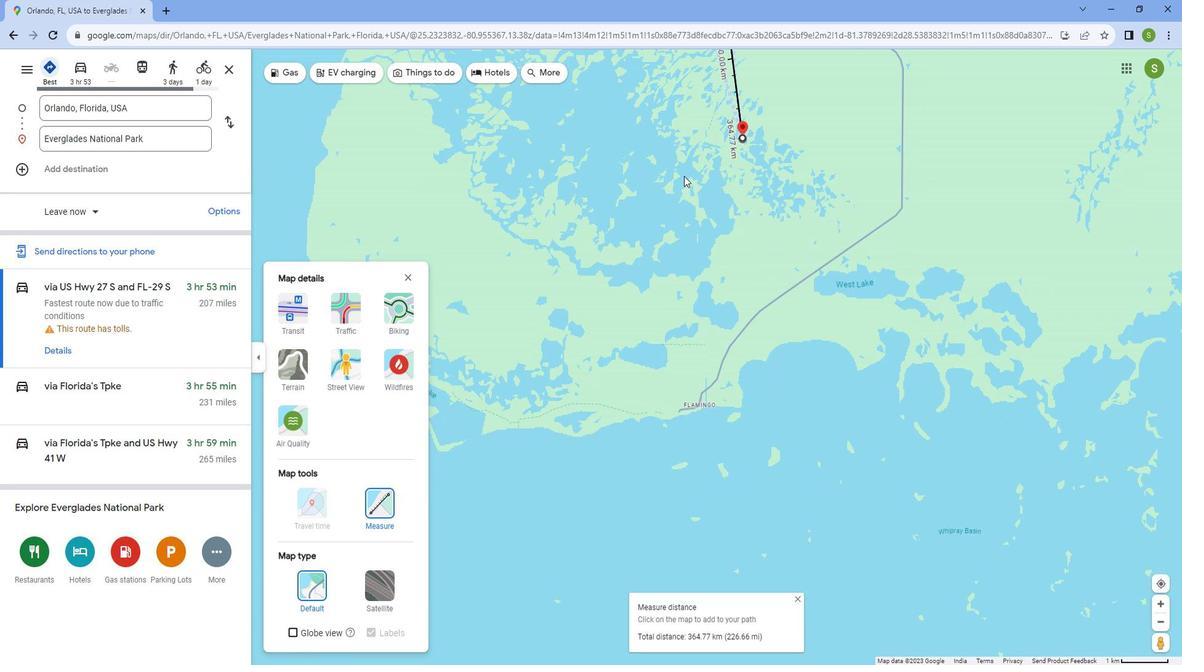 
Action: Mouse scrolled (704, 188) with delta (0, 0)
Screenshot: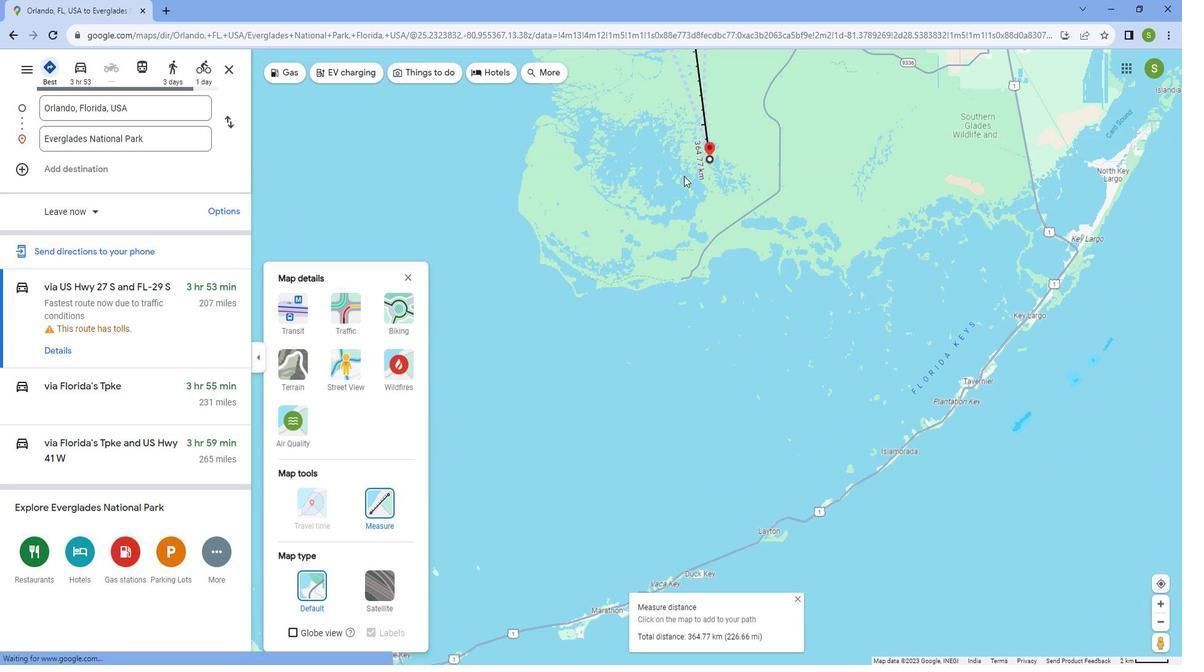 
Action: Mouse scrolled (704, 188) with delta (0, 0)
Screenshot: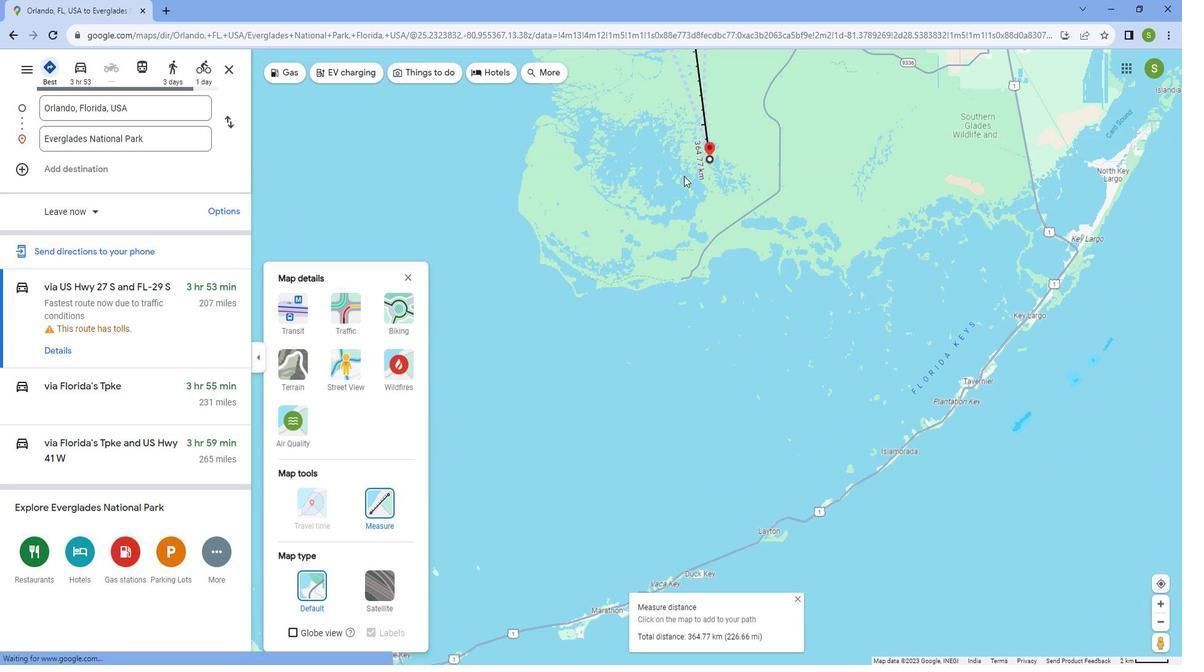 
Action: Mouse scrolled (704, 188) with delta (0, 0)
Screenshot: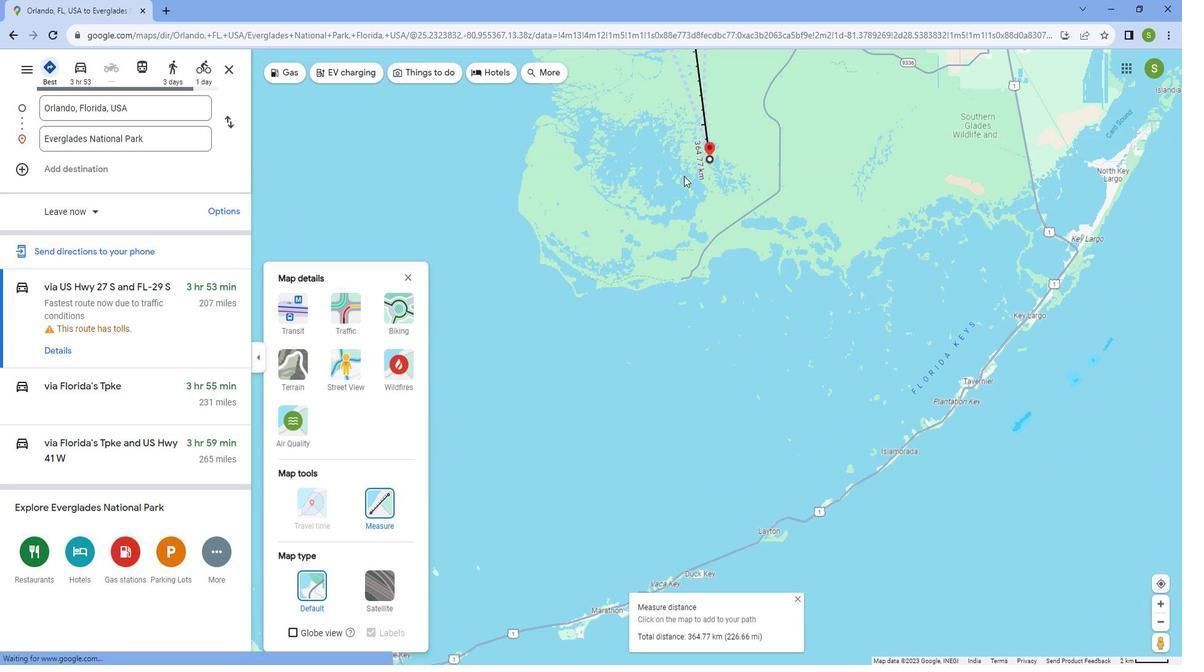 
Action: Mouse scrolled (704, 188) with delta (0, 0)
Screenshot: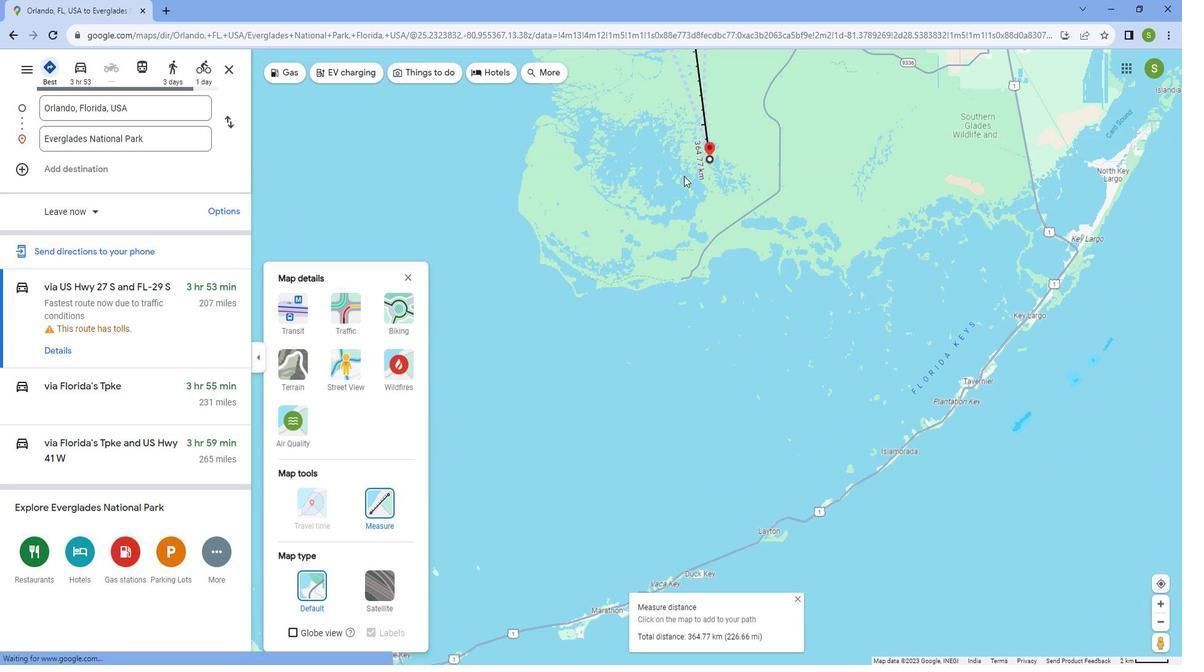 
Action: Mouse scrolled (704, 188) with delta (0, 0)
Screenshot: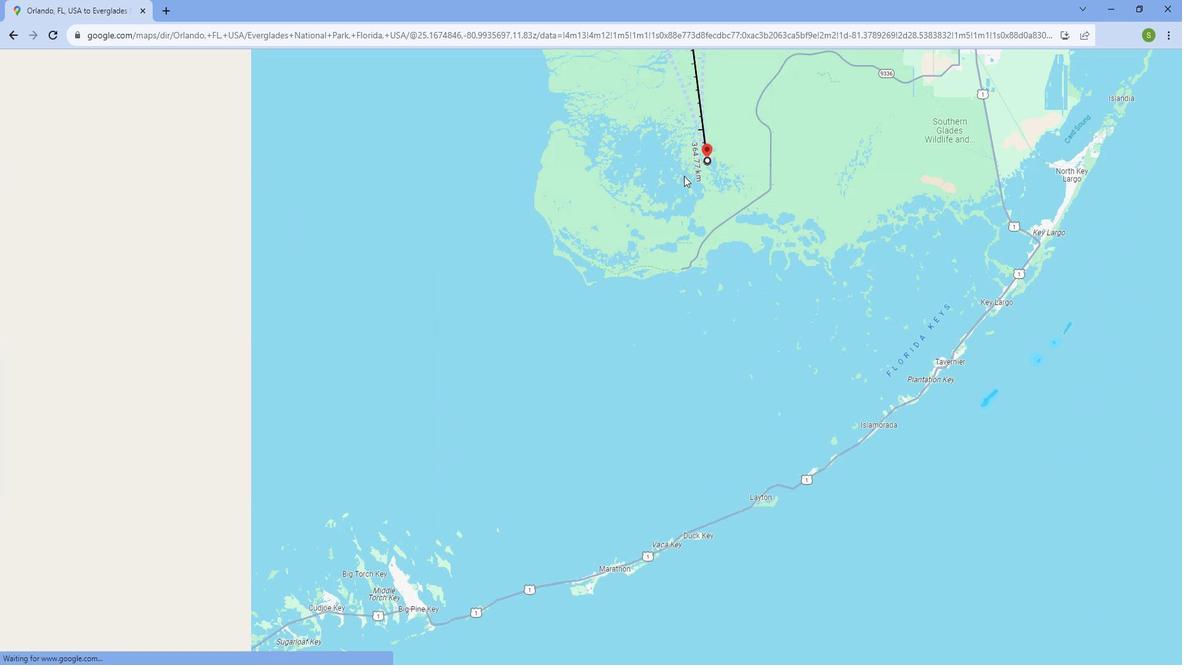 
Action: Mouse scrolled (704, 188) with delta (0, 0)
Screenshot: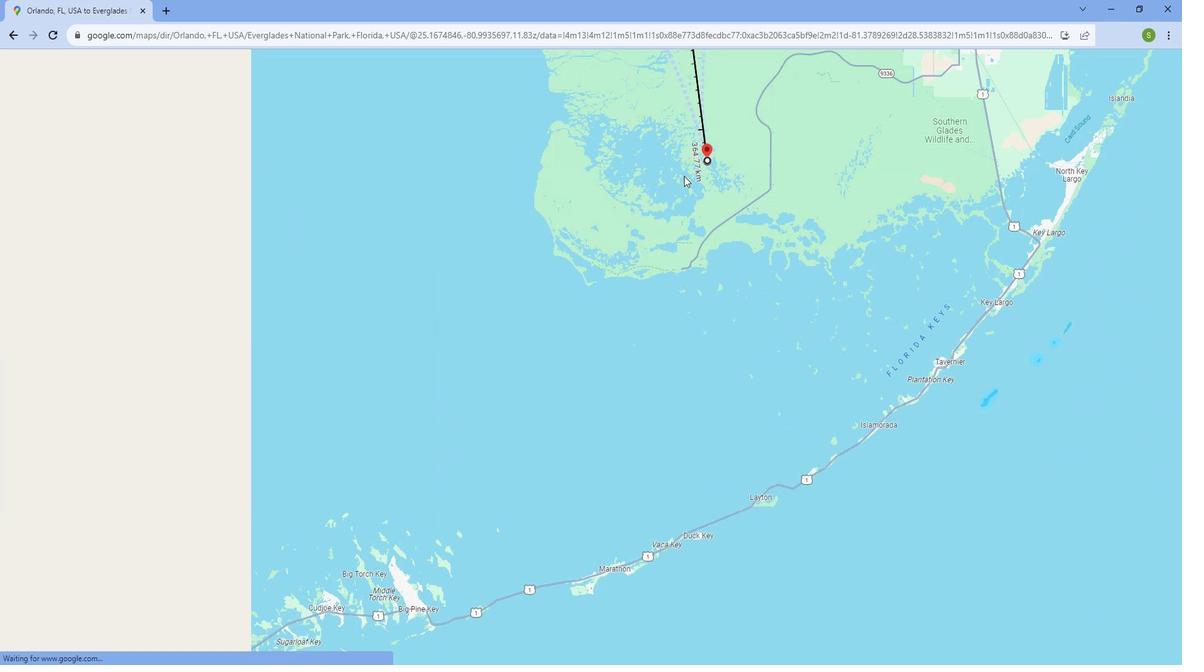 
Action: Mouse scrolled (704, 188) with delta (0, 0)
Screenshot: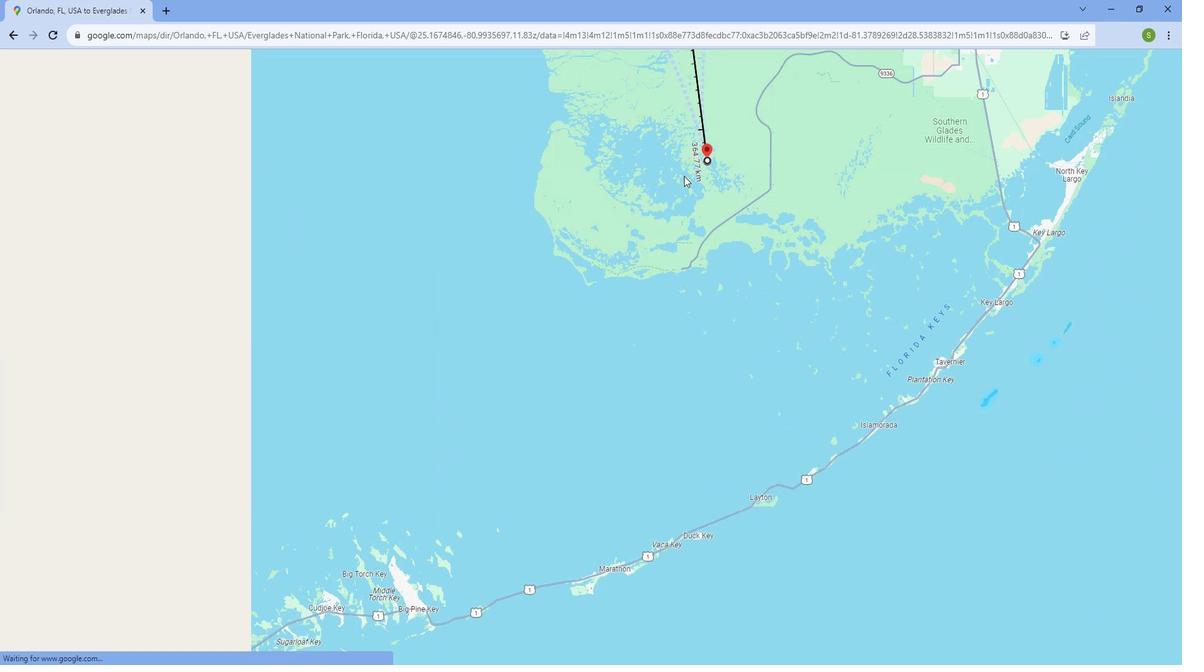 
Action: Mouse scrolled (704, 188) with delta (0, 0)
Screenshot: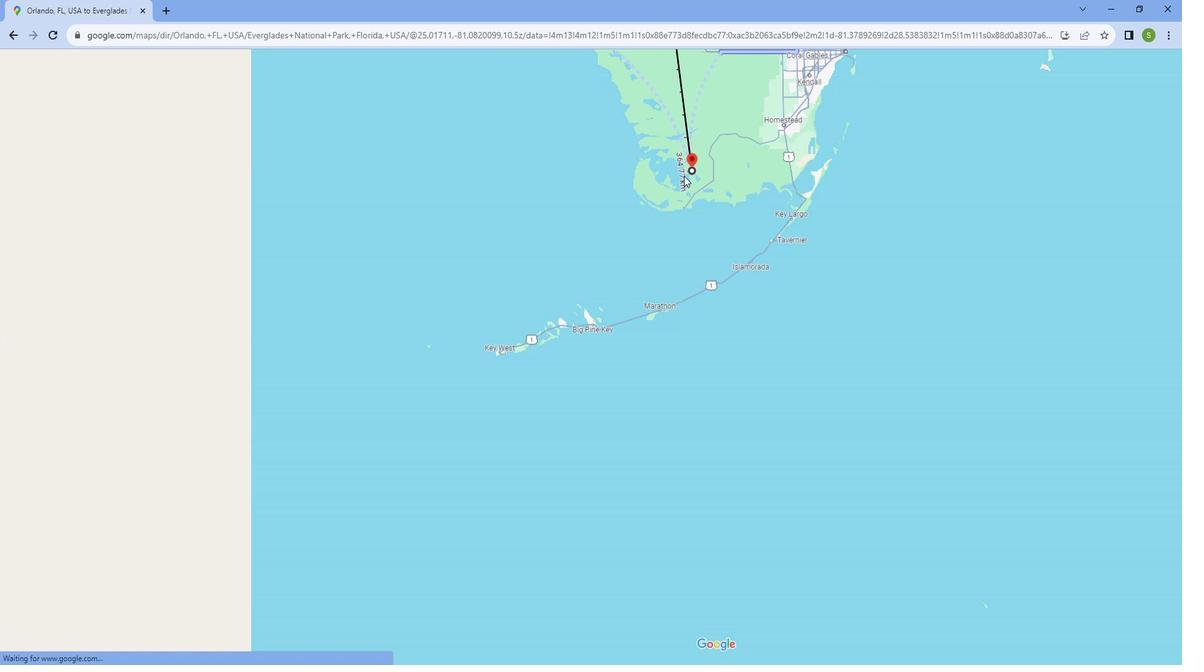 
Action: Mouse scrolled (704, 188) with delta (0, 0)
Screenshot: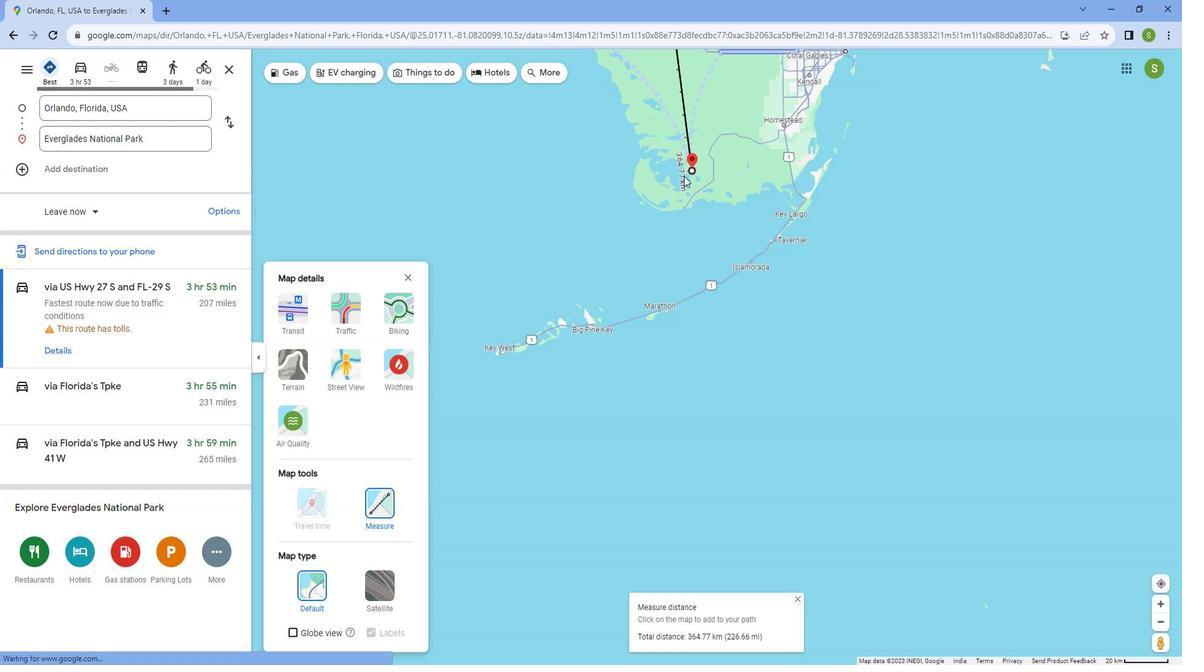
Action: Mouse scrolled (704, 188) with delta (0, 0)
Screenshot: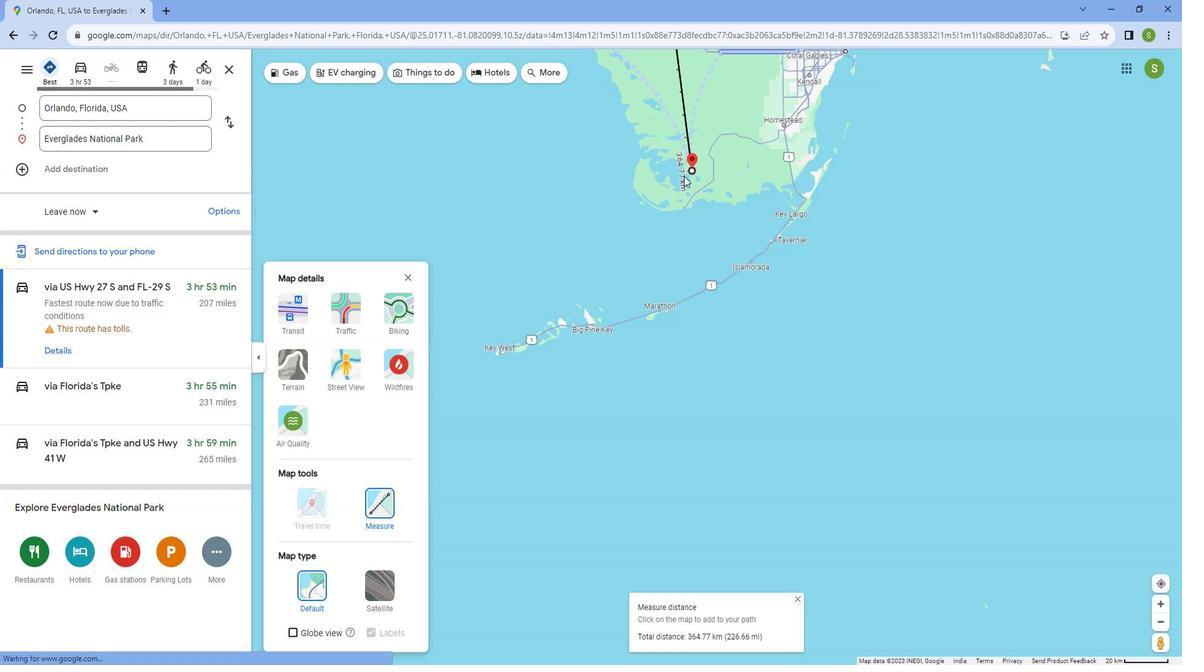 
Action: Mouse scrolled (704, 188) with delta (0, 0)
Screenshot: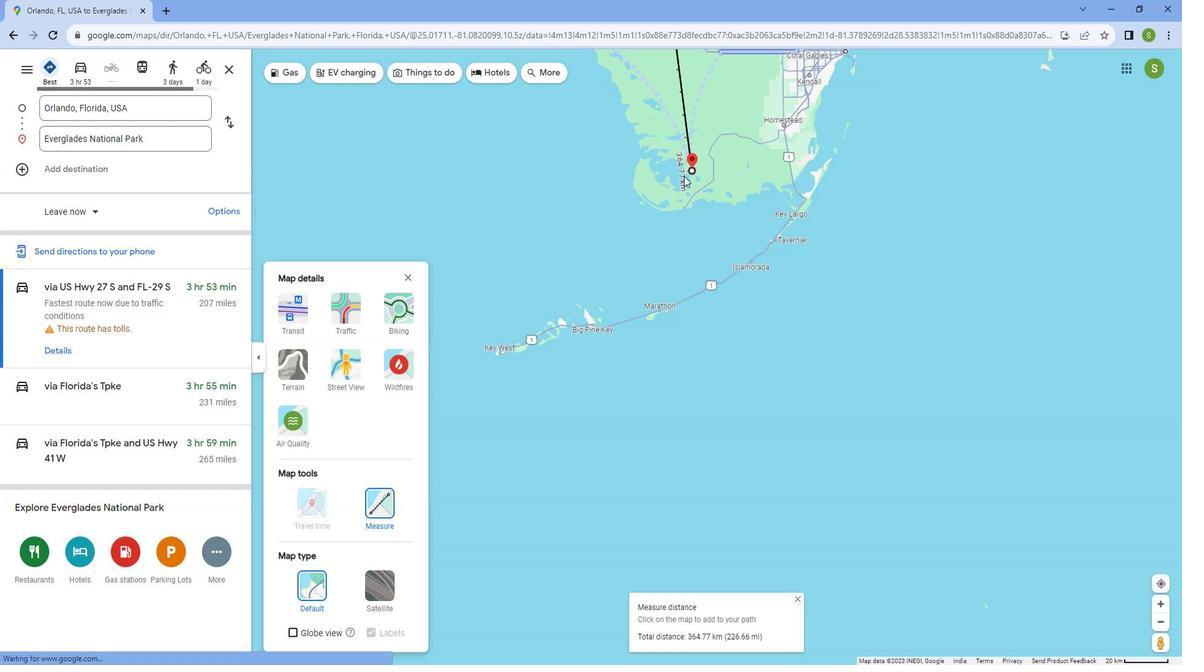
Action: Mouse scrolled (704, 188) with delta (0, 0)
Screenshot: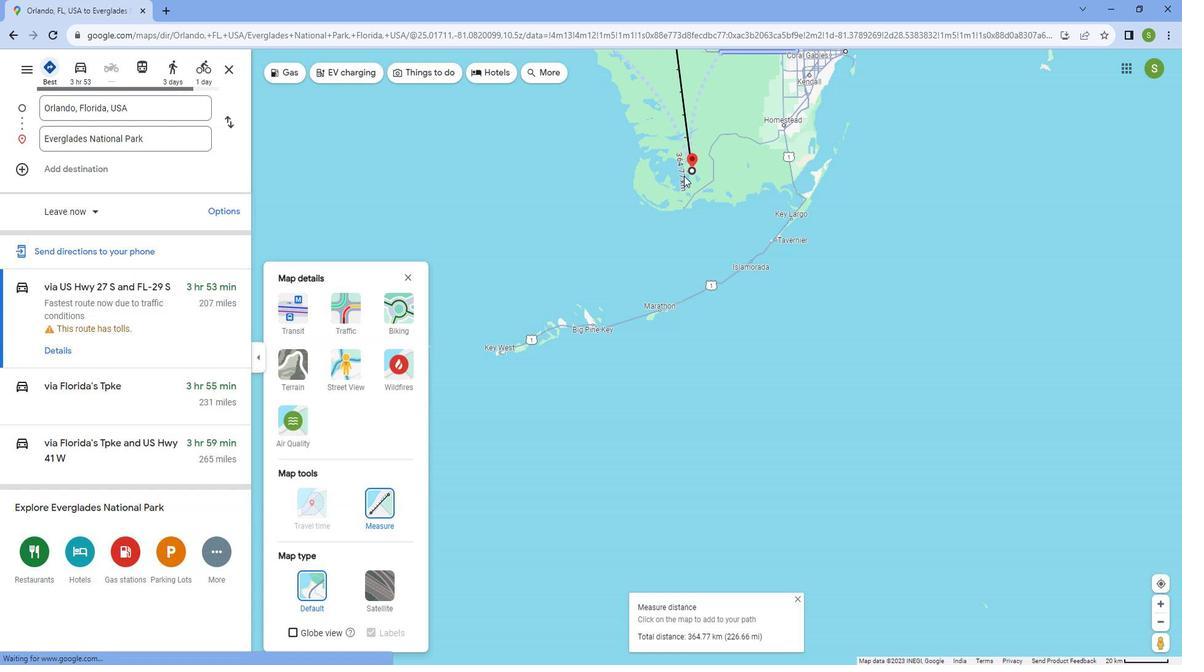 
Action: Mouse scrolled (704, 188) with delta (0, 0)
Screenshot: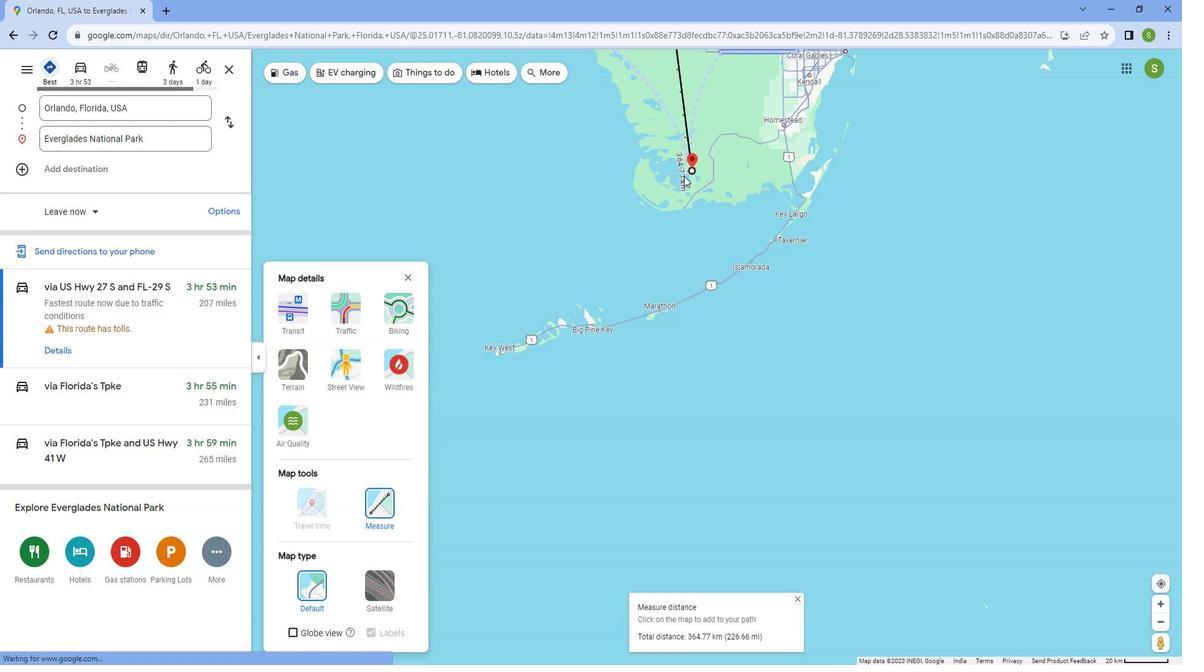 
Action: Mouse scrolled (704, 188) with delta (0, 0)
Screenshot: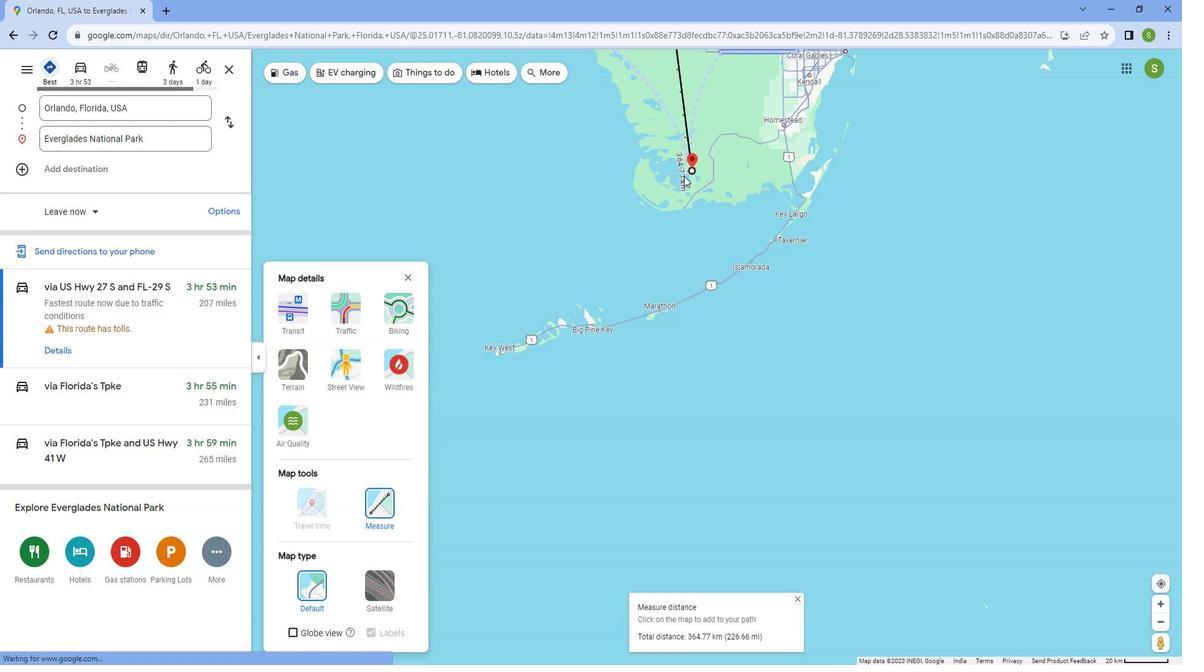 
Action: Mouse moved to (712, 71)
Screenshot: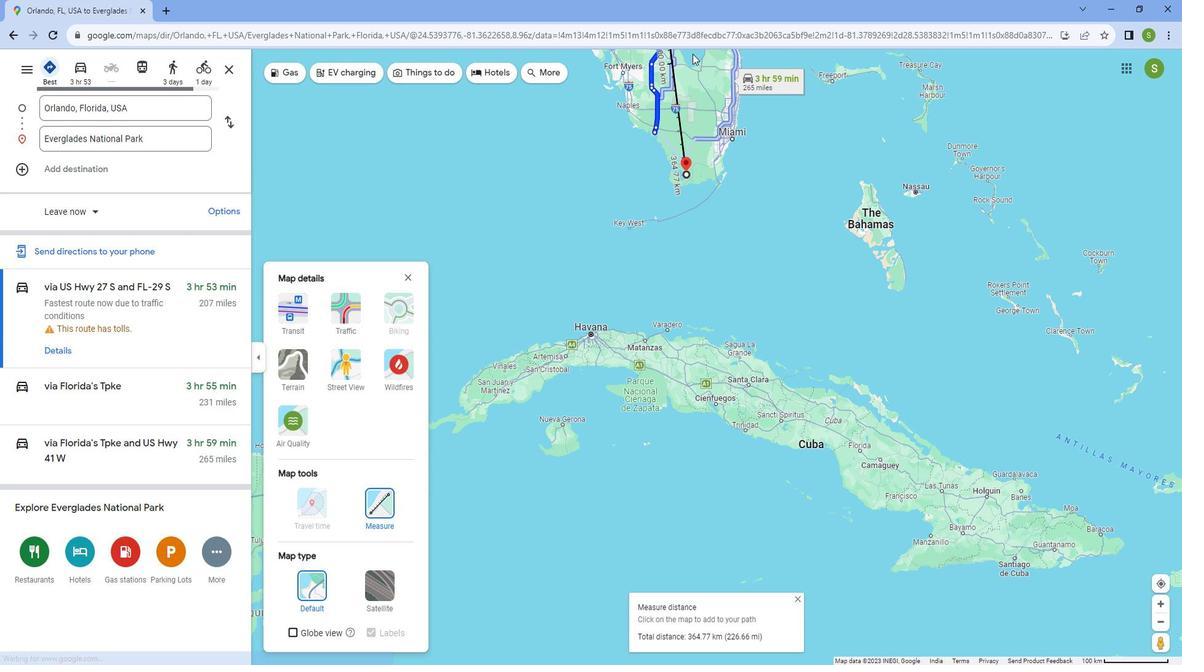 
Action: Mouse scrolled (712, 72) with delta (0, 0)
Screenshot: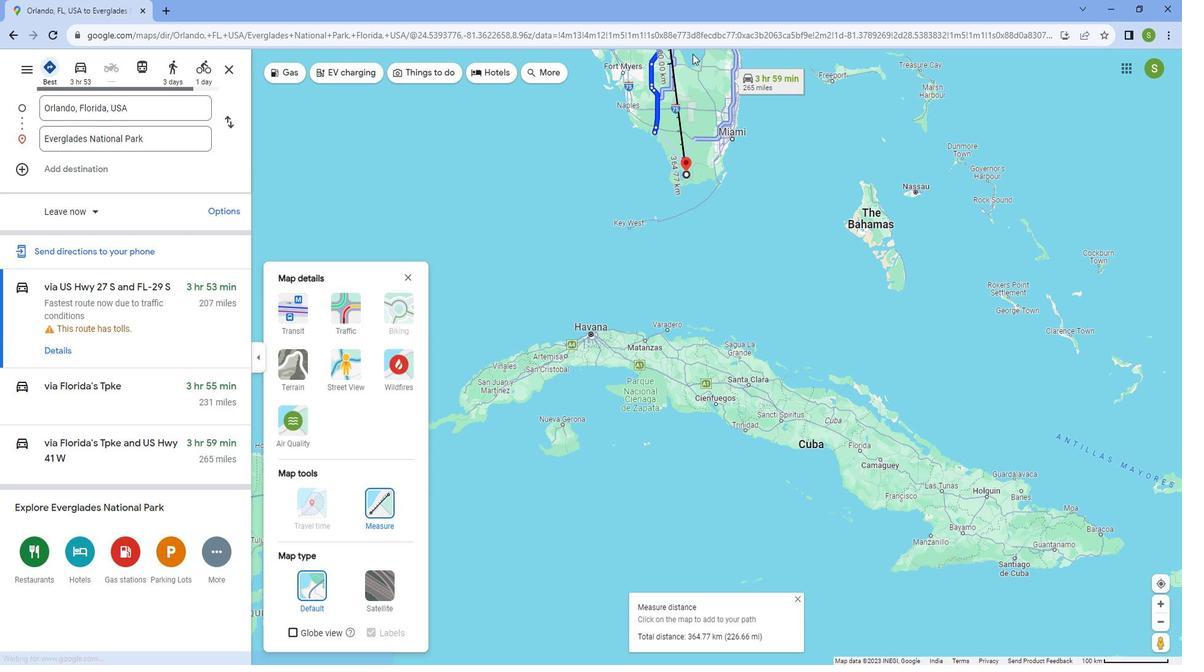 
Action: Mouse scrolled (712, 72) with delta (0, 0)
Screenshot: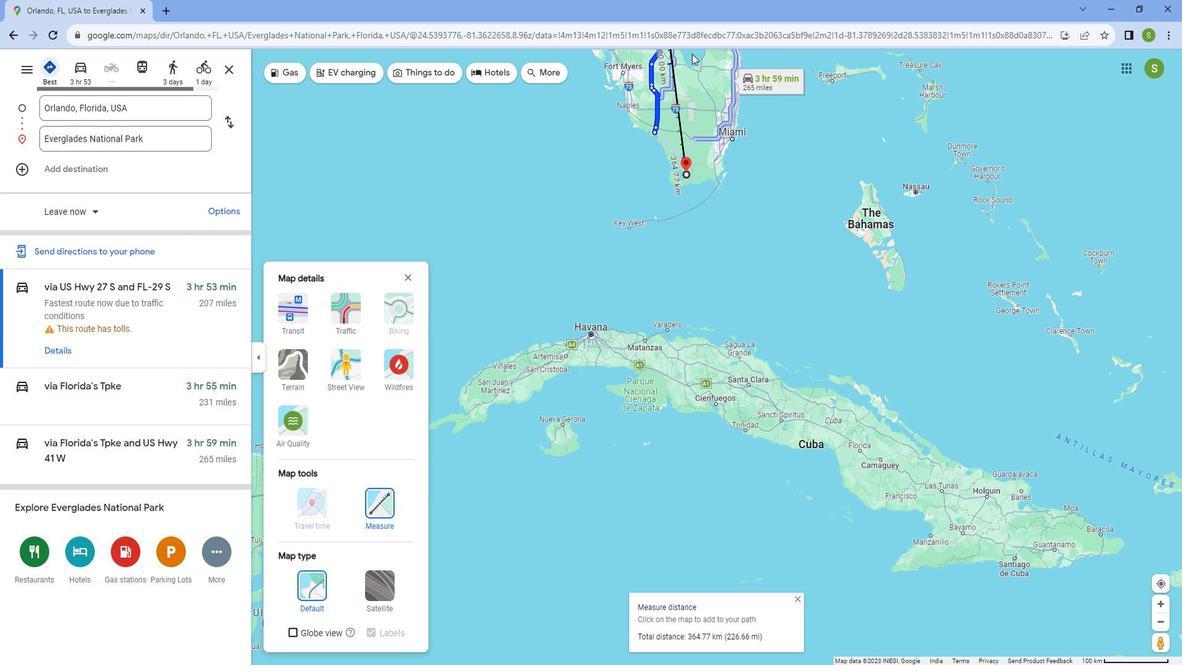 
Action: Mouse scrolled (712, 72) with delta (0, 0)
Screenshot: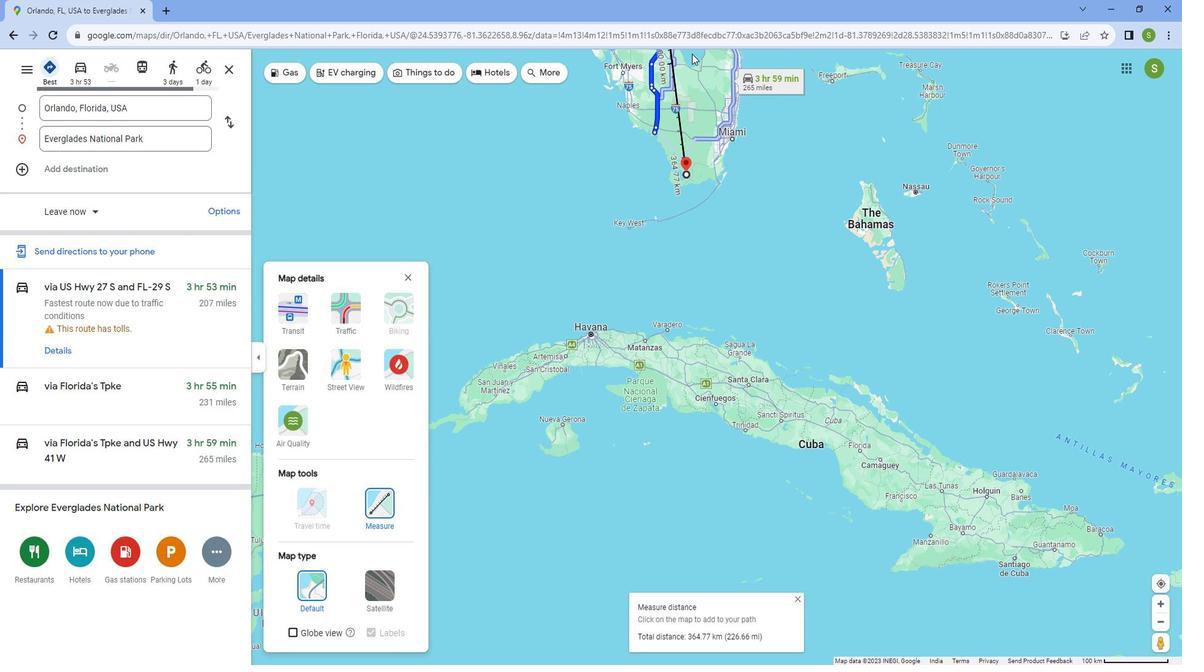 
Action: Mouse moved to (735, 115)
Screenshot: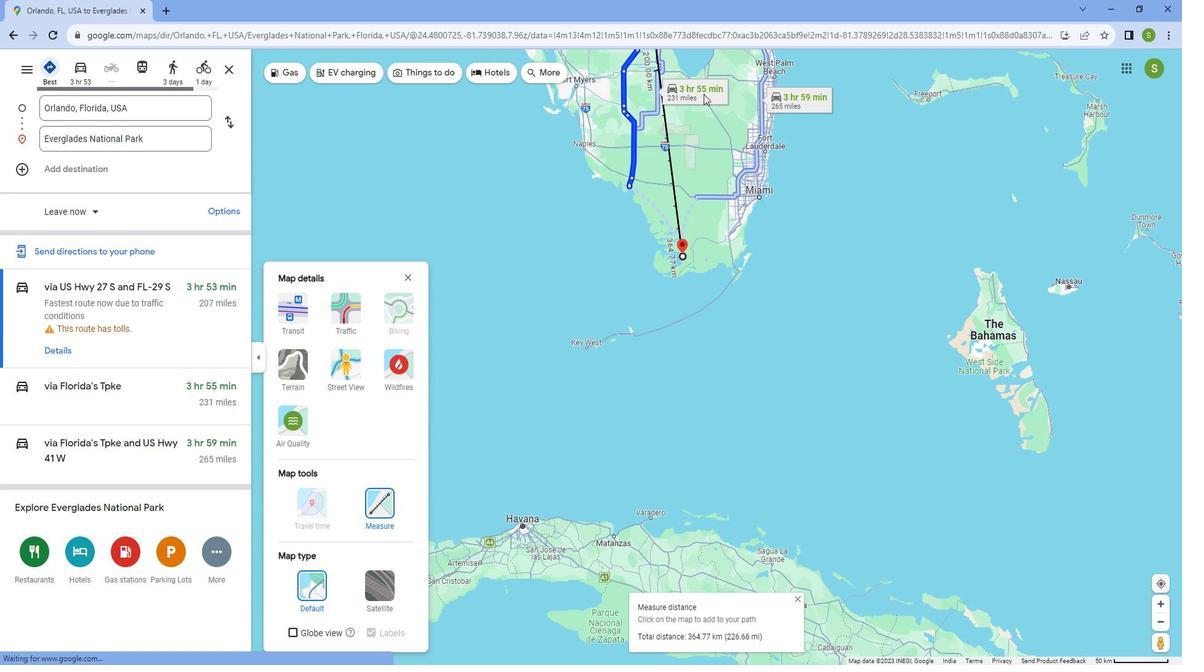 
Action: Mouse pressed left at (735, 115)
Screenshot: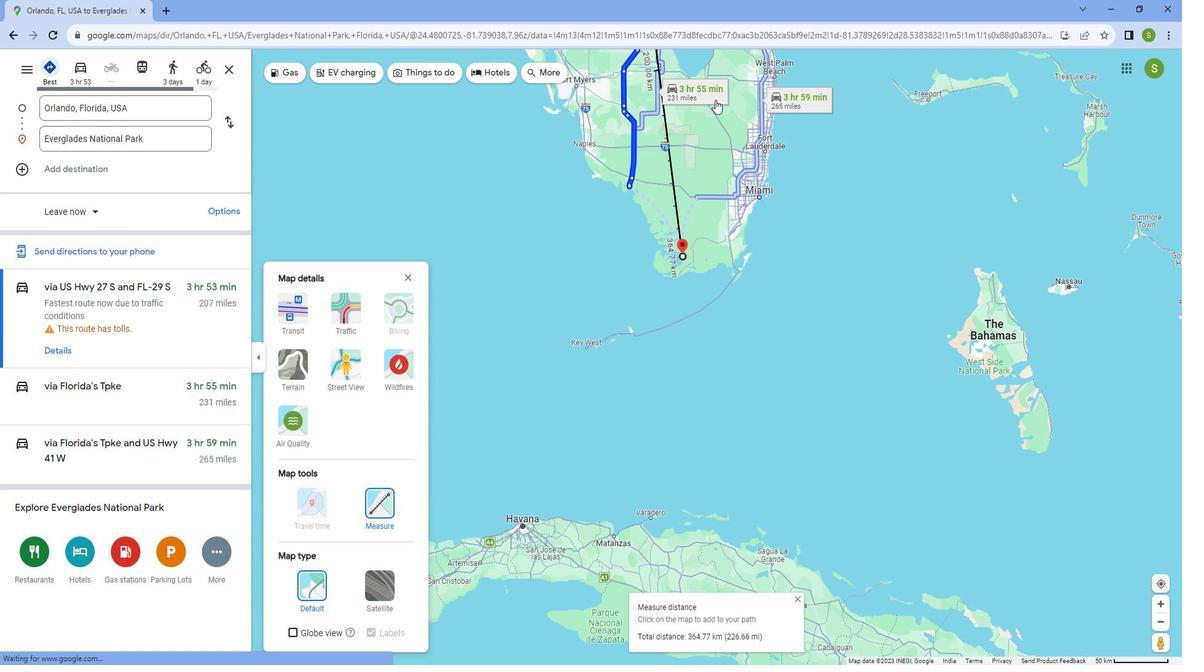 
Action: Mouse moved to (624, 308)
Screenshot: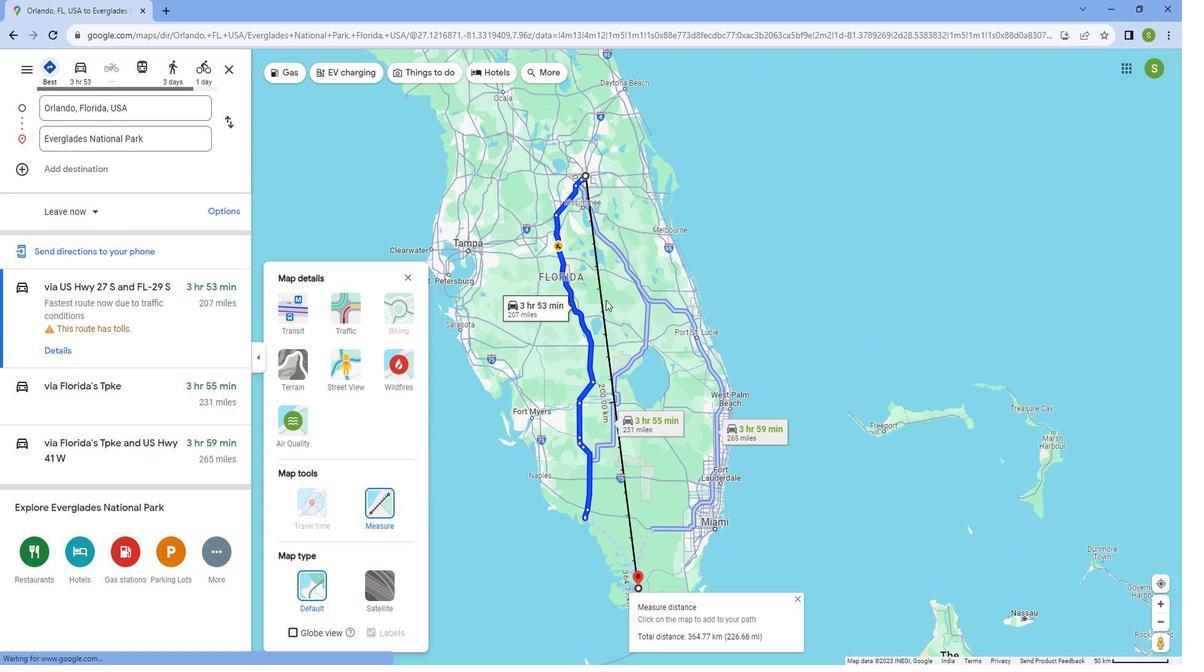 
Action: Mouse scrolled (624, 309) with delta (0, 0)
Screenshot: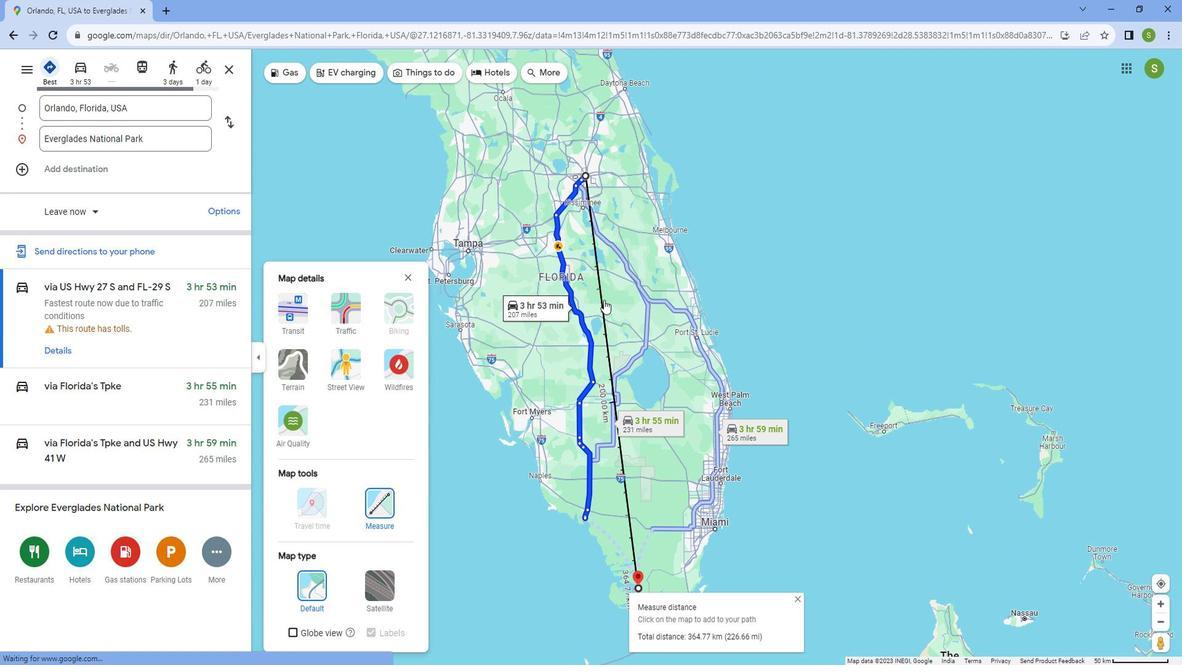 
Action: Mouse scrolled (624, 309) with delta (0, 0)
Screenshot: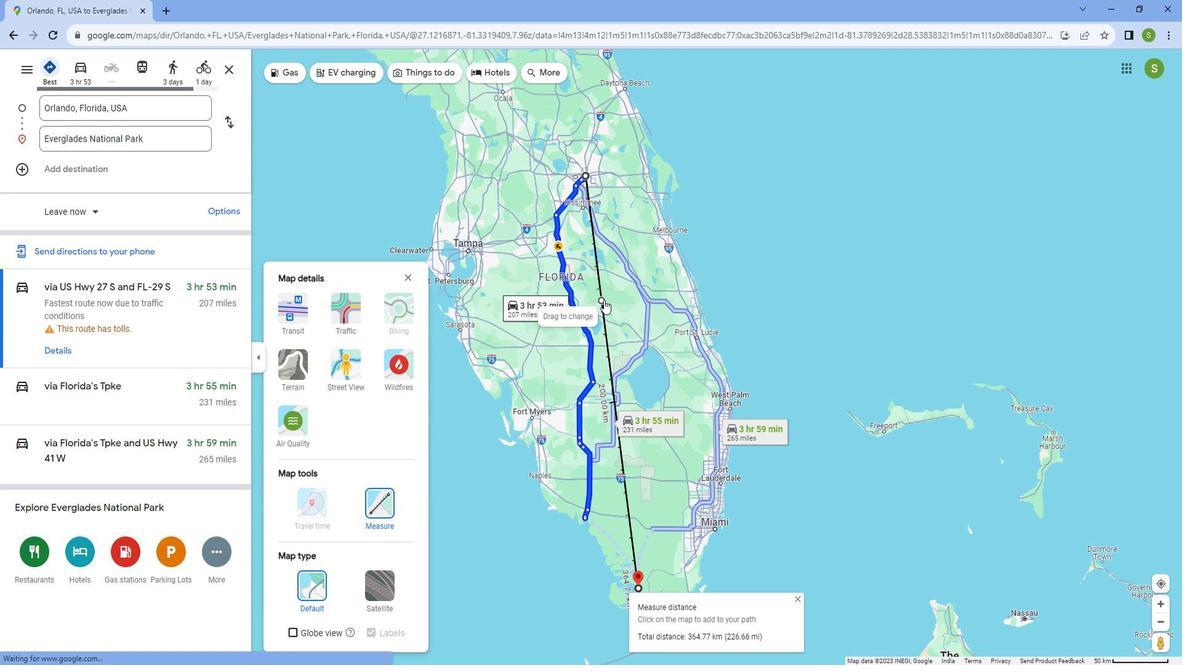 
Action: Mouse scrolled (624, 309) with delta (0, 0)
Screenshot: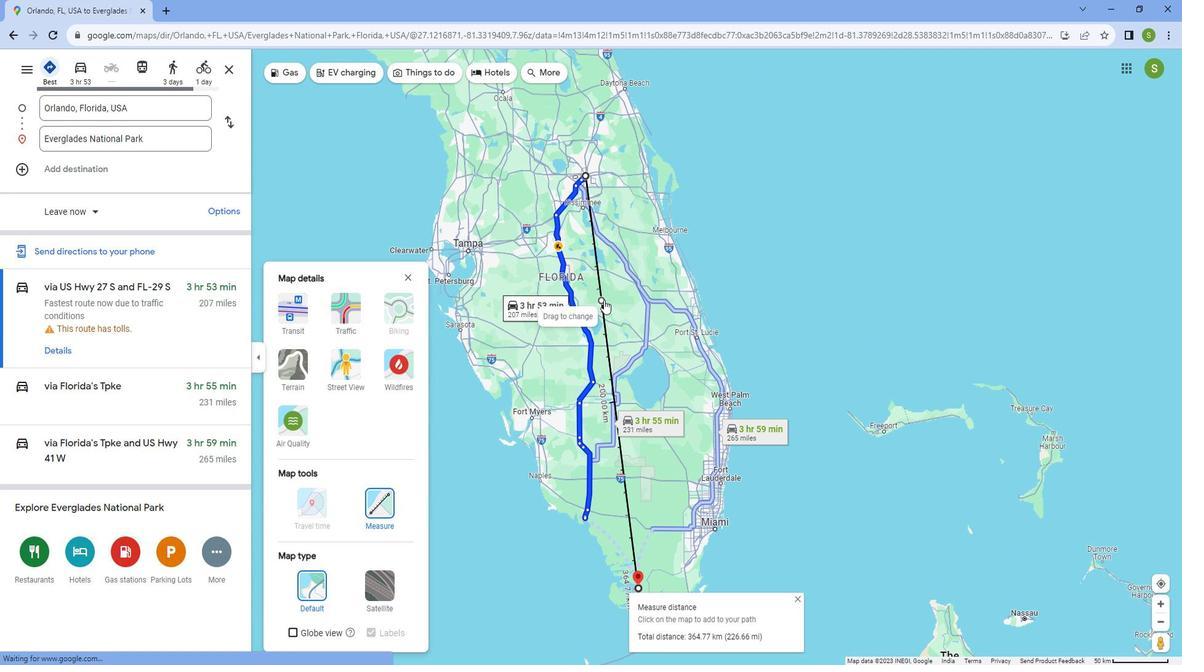 
Action: Mouse scrolled (624, 309) with delta (0, 0)
Screenshot: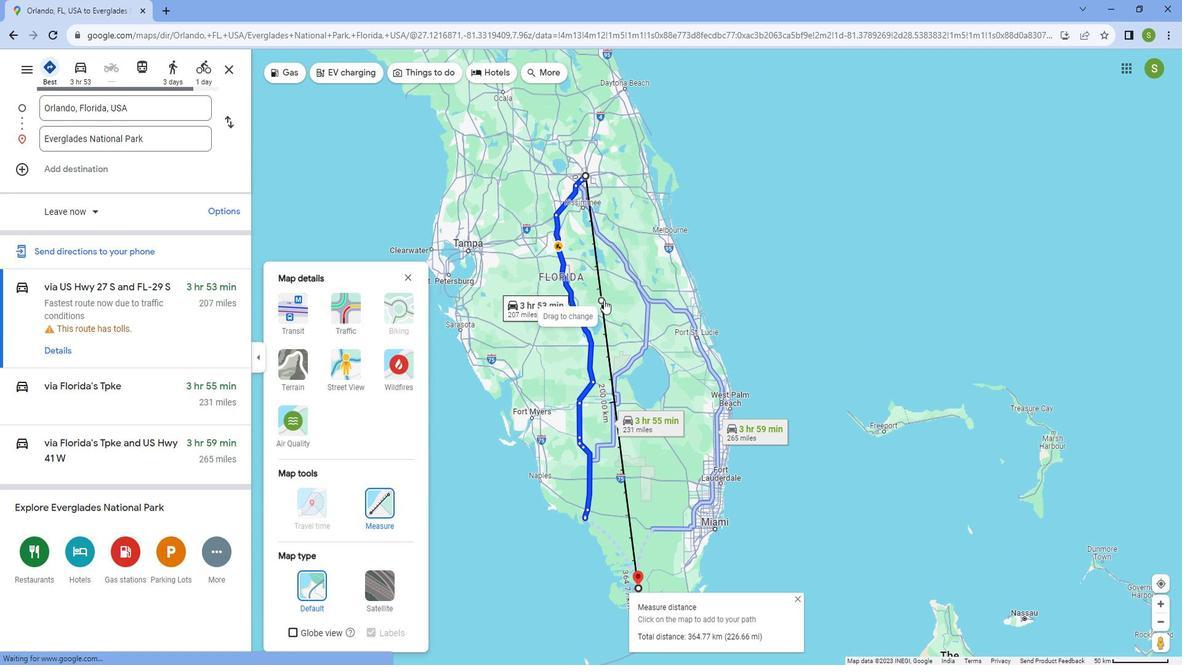 
Action: Mouse scrolled (624, 308) with delta (0, 0)
Screenshot: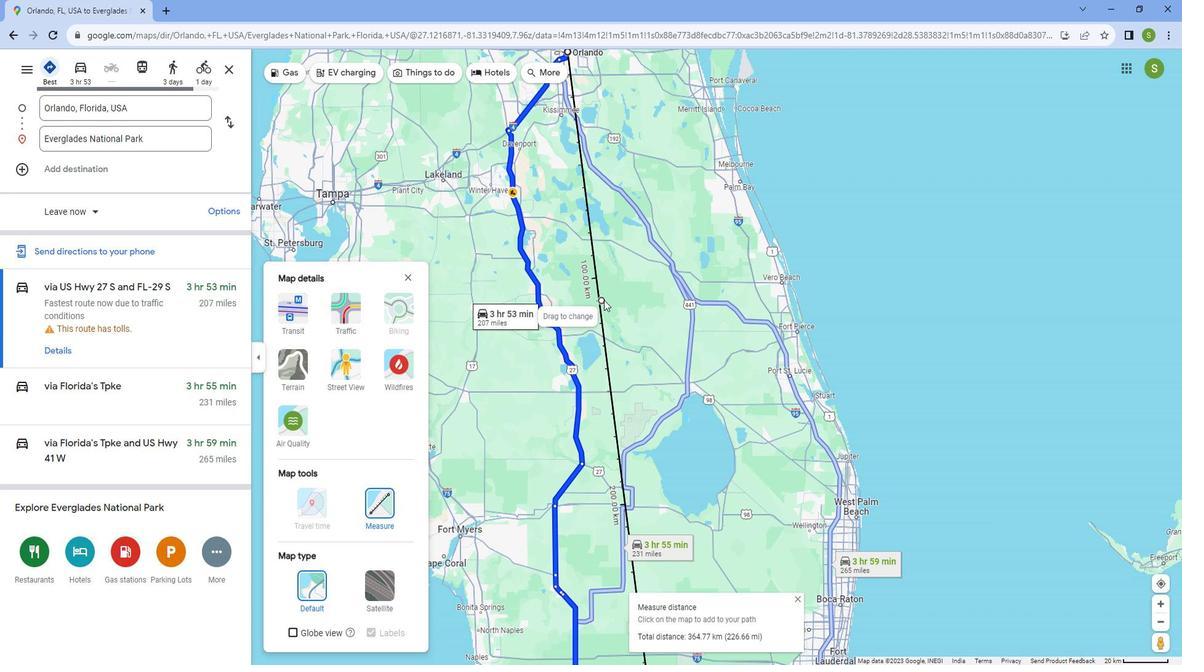 
